 Task: Look for space in Palencia, Guatemala from 12th July, 2023 to 16th July, 2023 for 8 adults in price range Rs.10000 to Rs.16000. Place can be private room with 8 bedrooms having 8 beds and 8 bathrooms. Property type can be house, flat, guest house. Amenities needed are: wifi, TV, free parkinig on premises, gym, breakfast. Booking option can be shelf check-in. Required host language is English.
Action: Mouse moved to (511, 131)
Screenshot: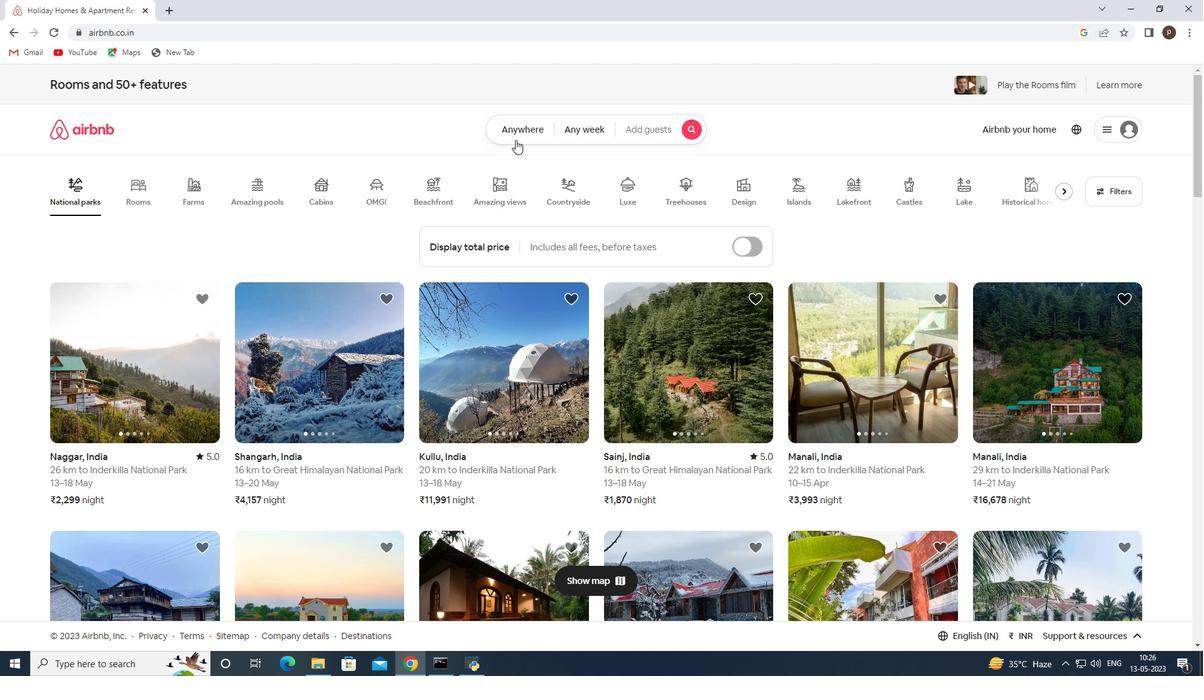 
Action: Mouse pressed left at (511, 131)
Screenshot: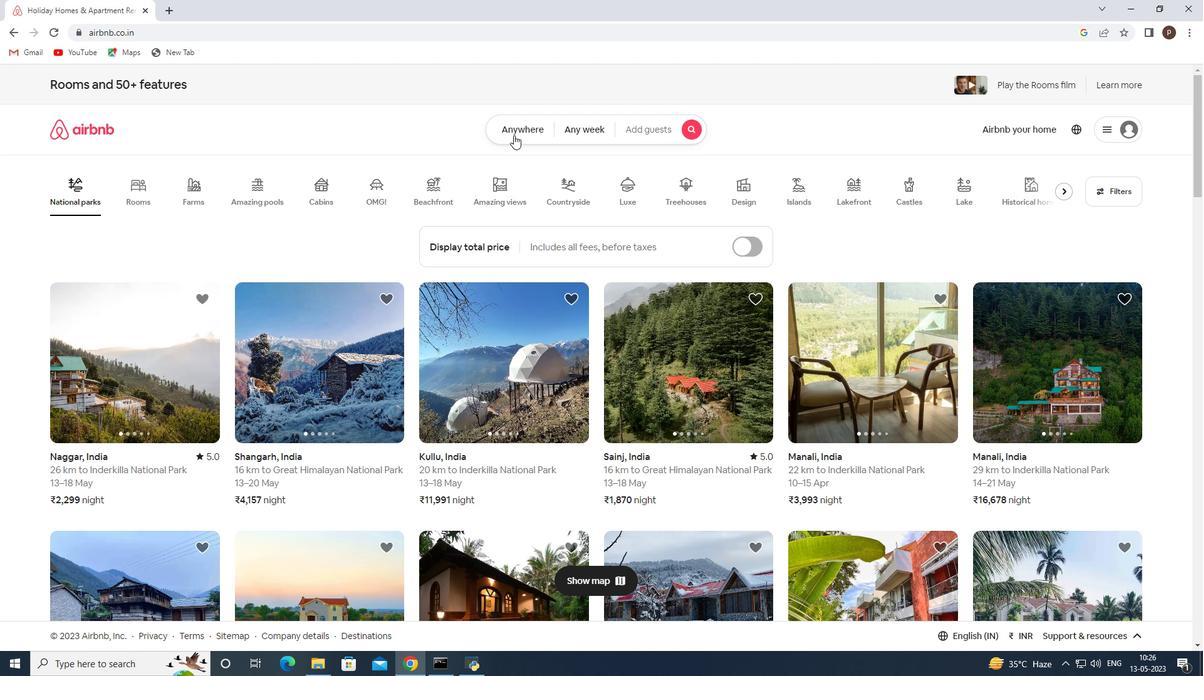 
Action: Mouse moved to (404, 178)
Screenshot: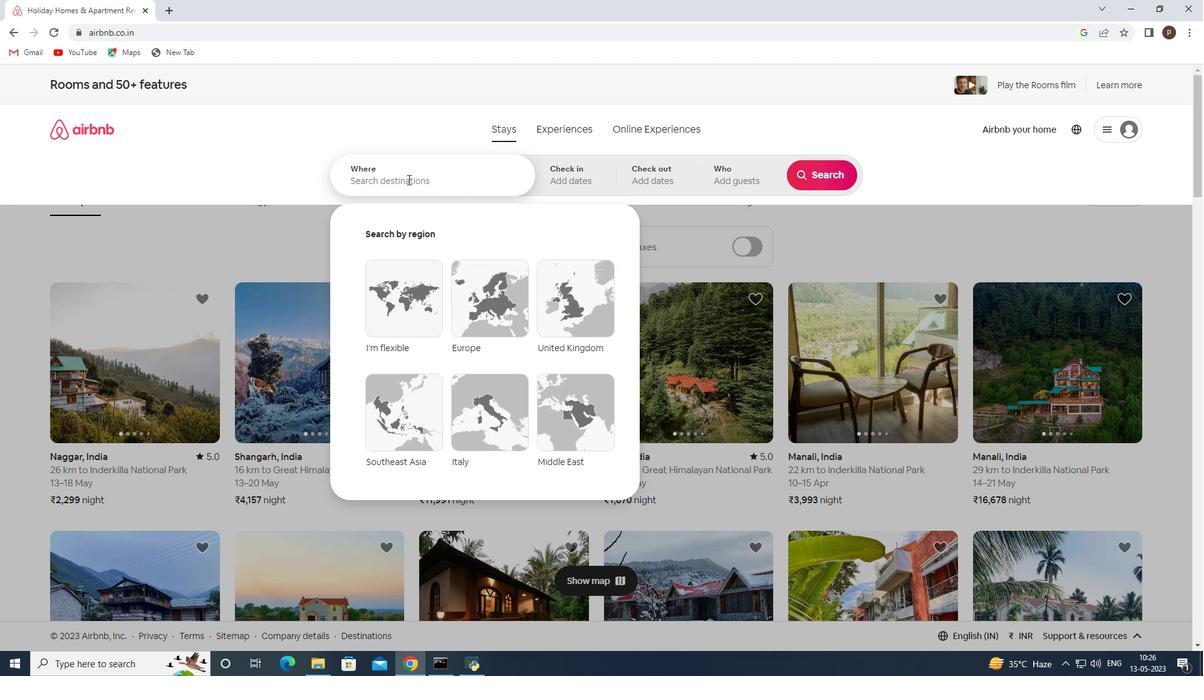 
Action: Mouse pressed left at (404, 178)
Screenshot: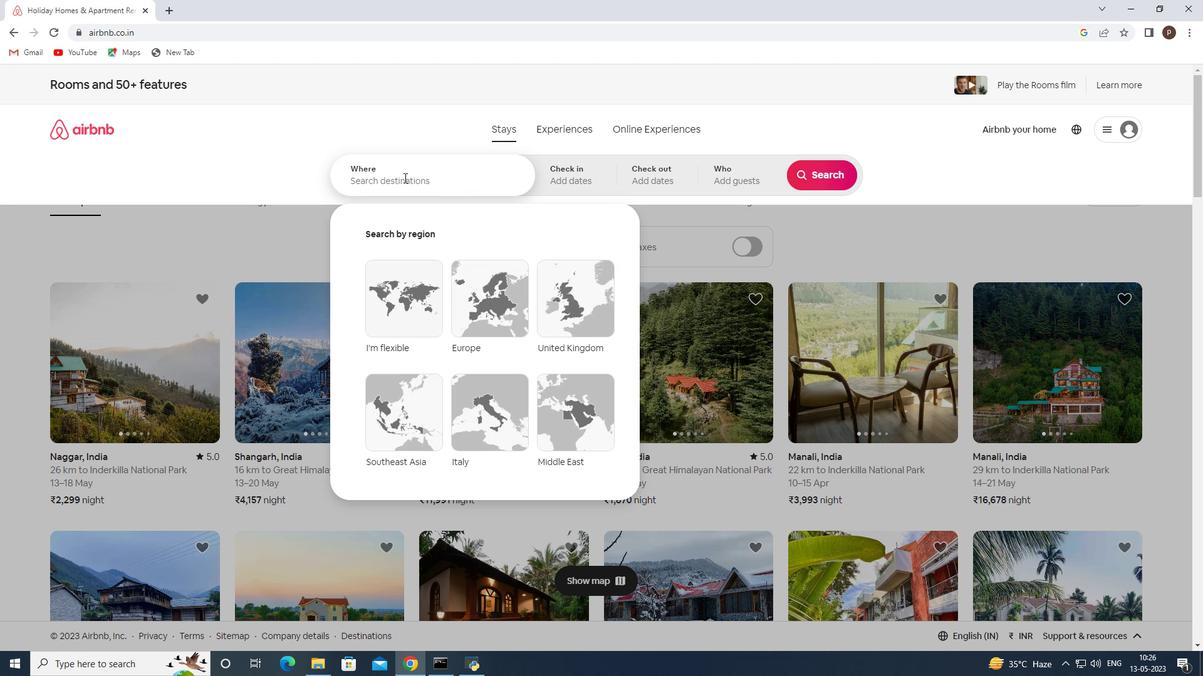 
Action: Key pressed <Key.caps_lock>P<Key.caps_lock>alencia,<Key.space>
Screenshot: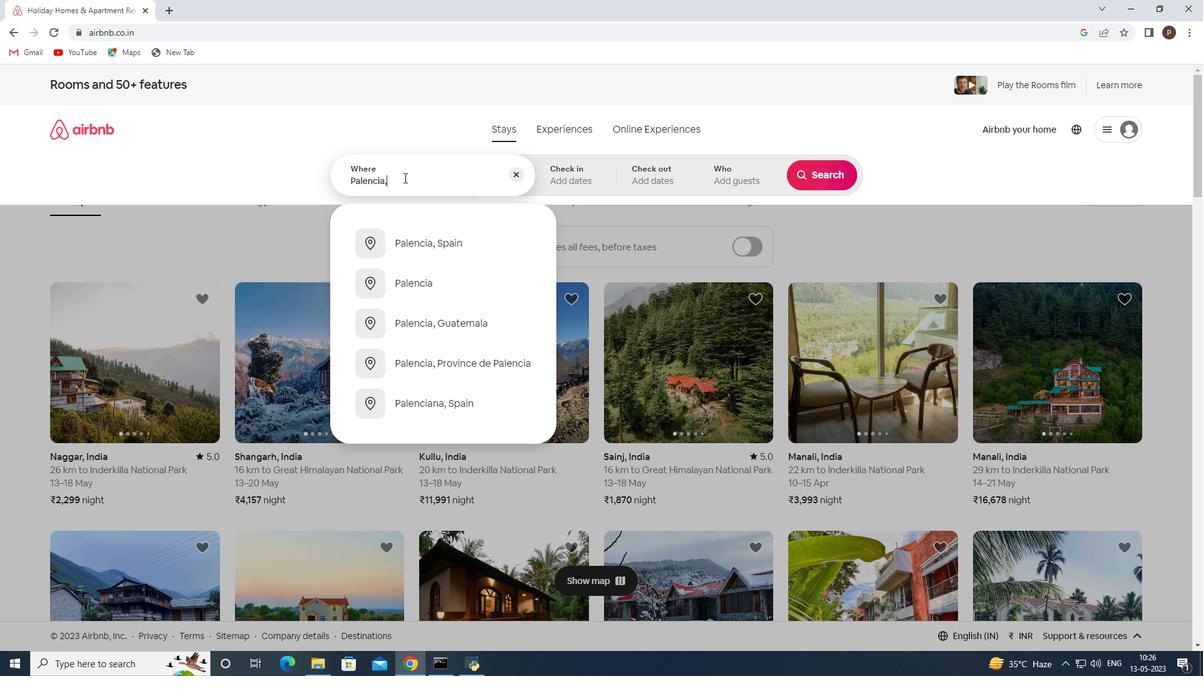 
Action: Mouse moved to (461, 284)
Screenshot: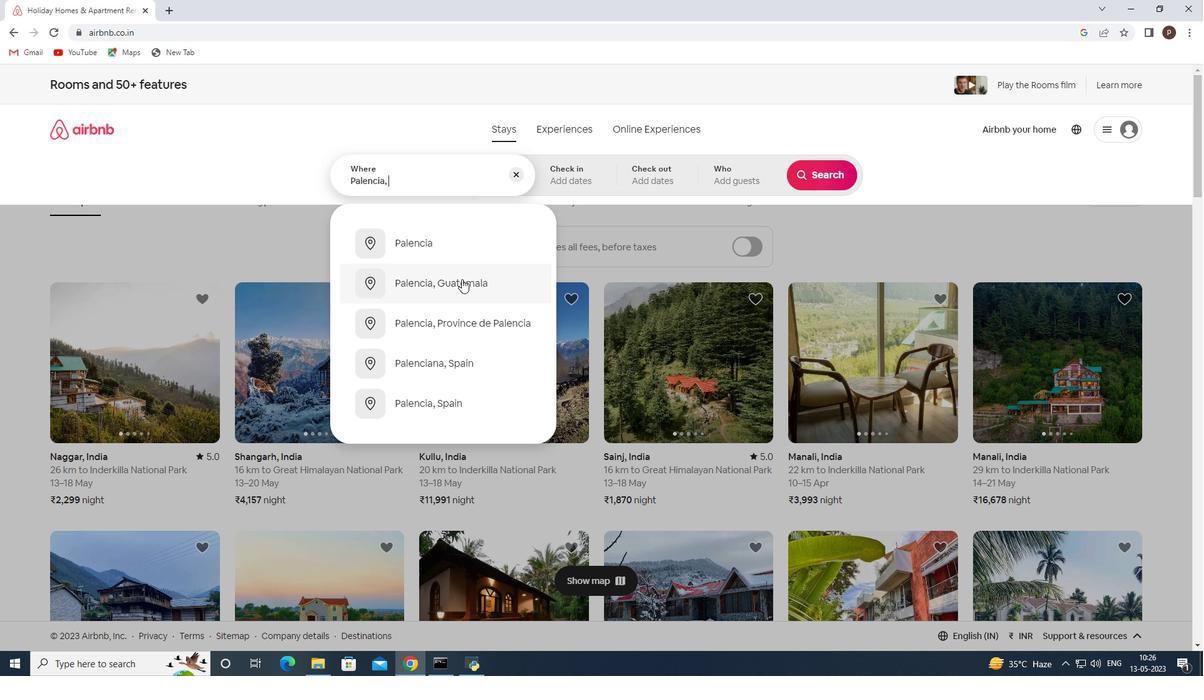 
Action: Mouse pressed left at (461, 284)
Screenshot: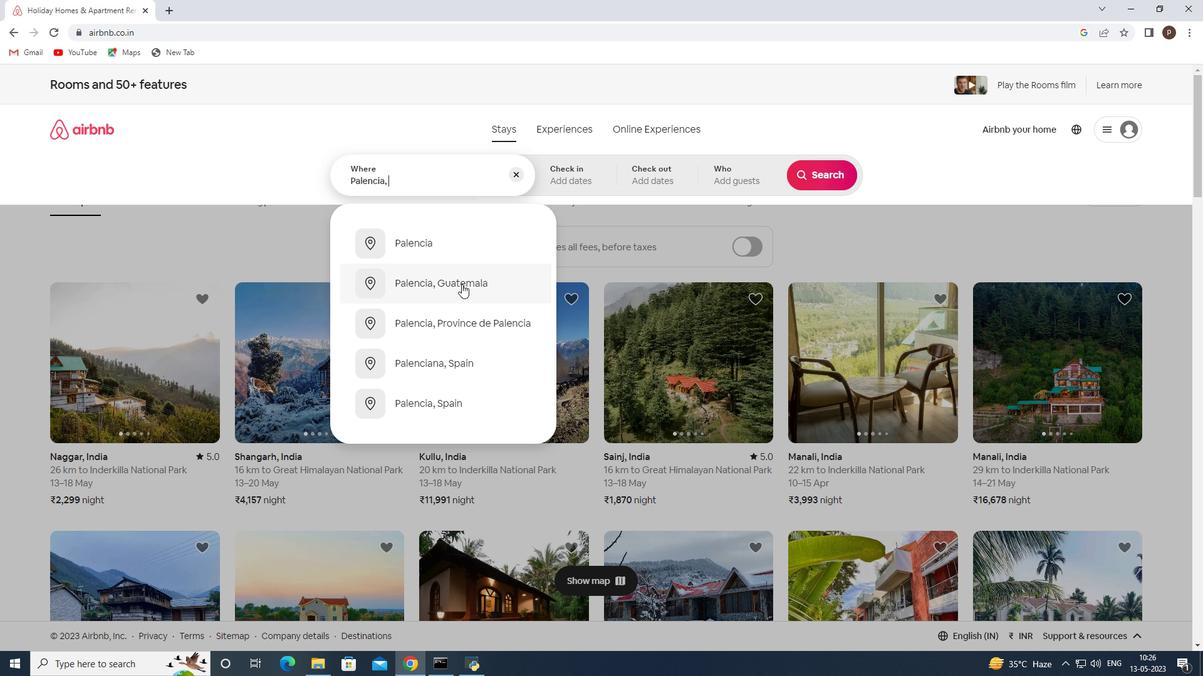 
Action: Mouse moved to (819, 268)
Screenshot: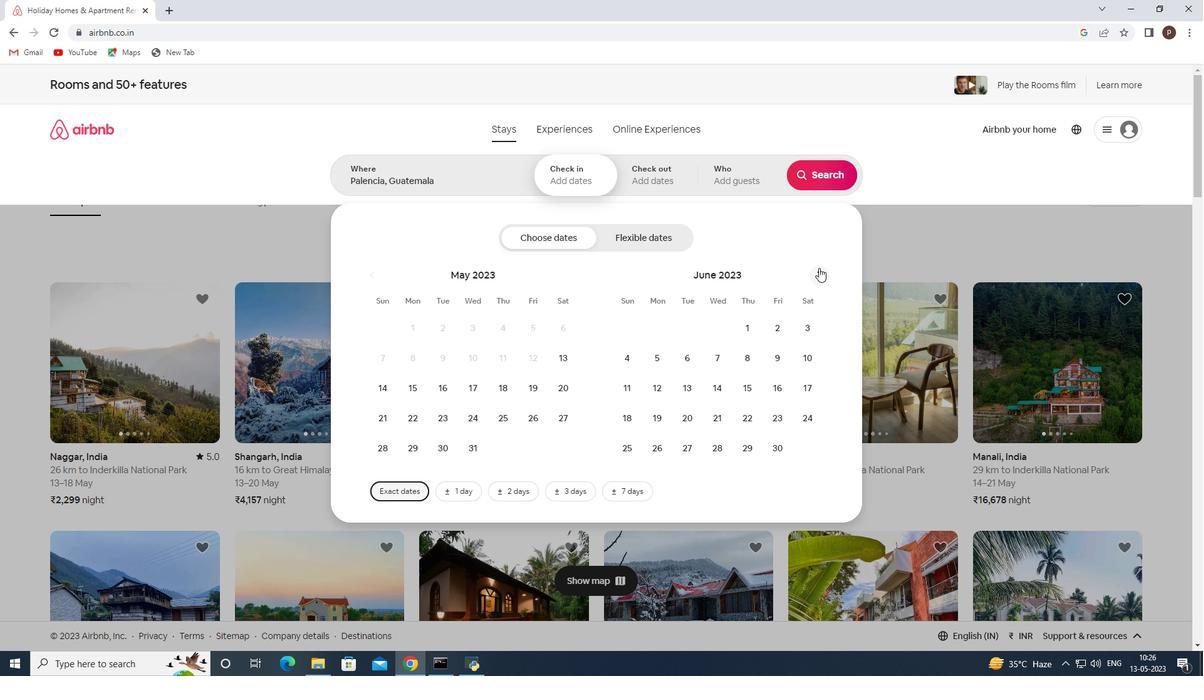
Action: Mouse pressed left at (819, 268)
Screenshot: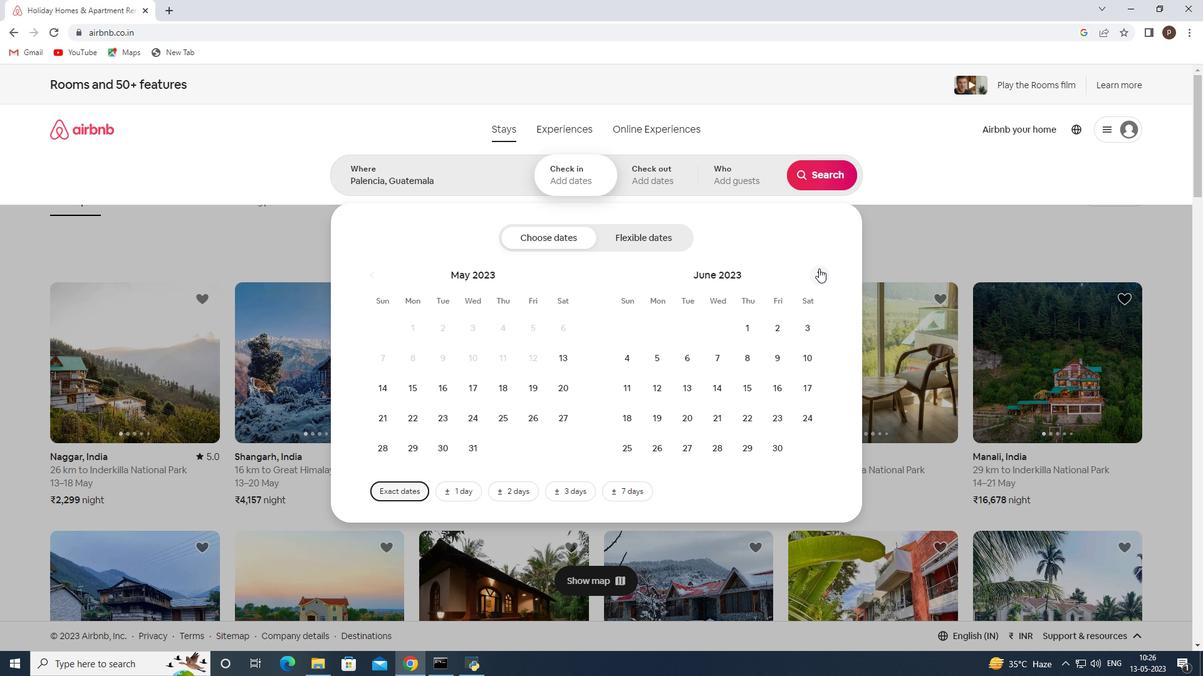 
Action: Mouse moved to (720, 382)
Screenshot: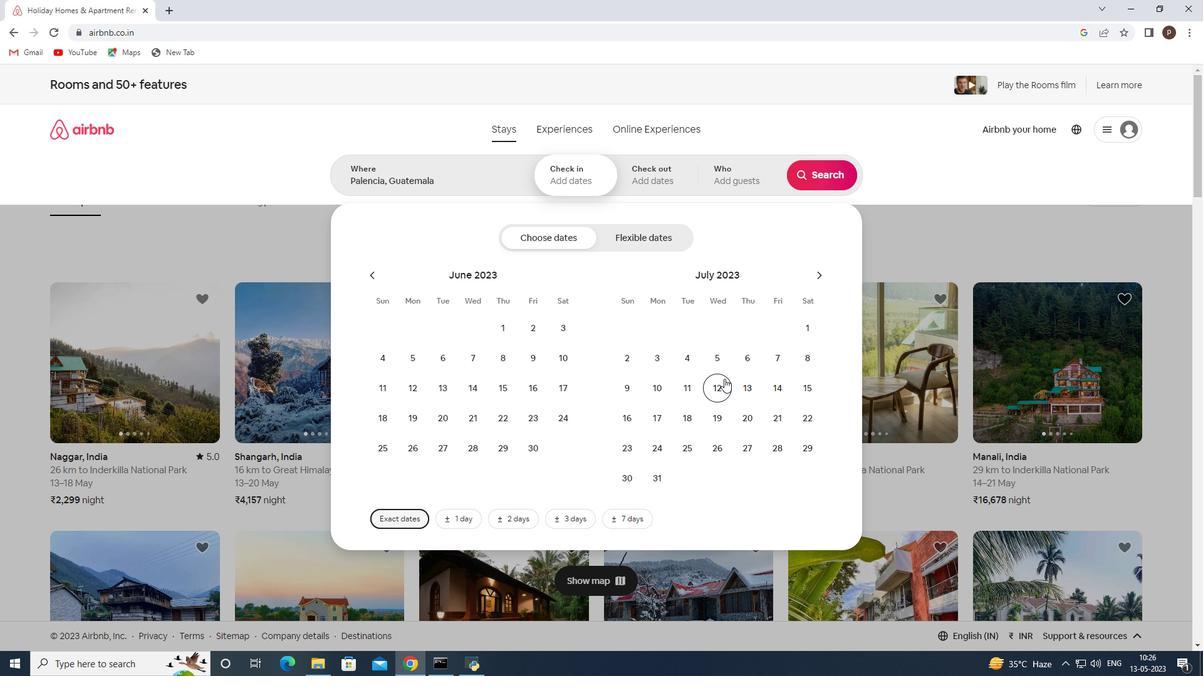 
Action: Mouse pressed left at (720, 382)
Screenshot: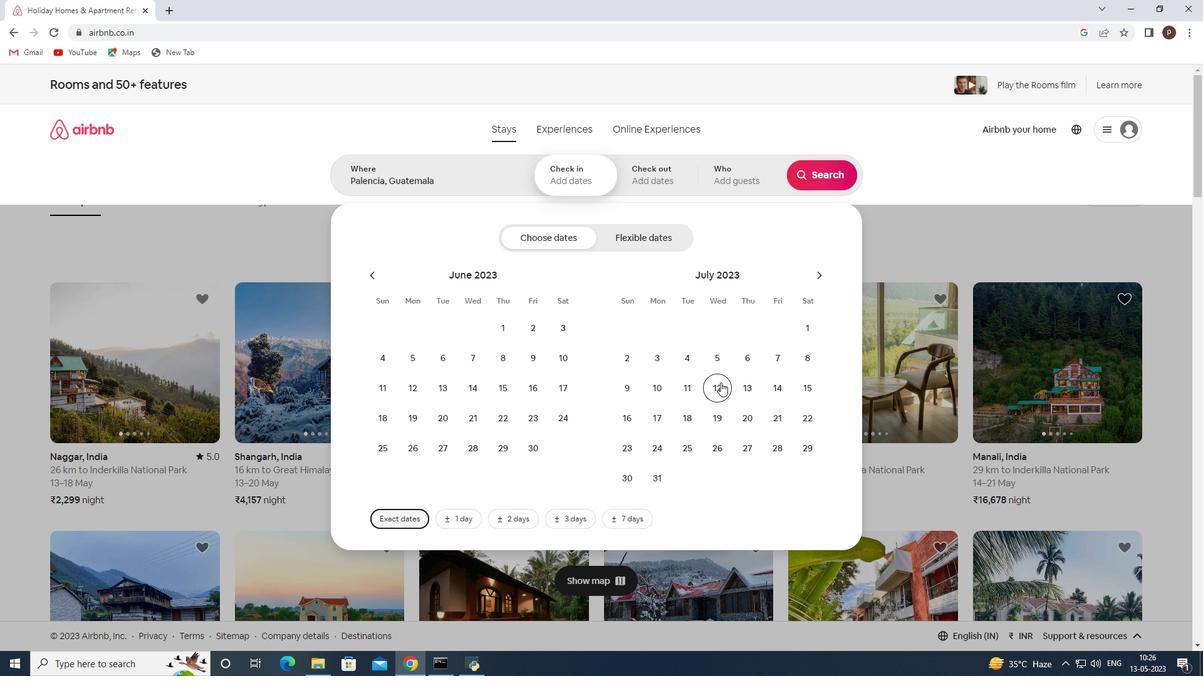 
Action: Mouse moved to (629, 414)
Screenshot: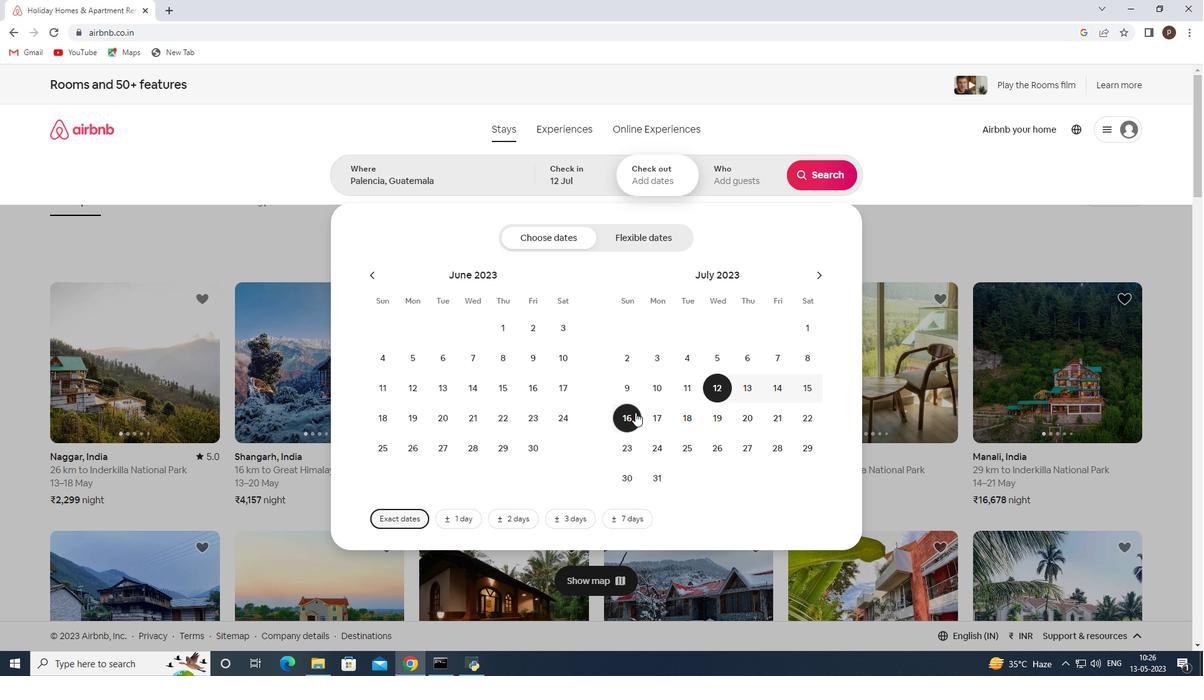 
Action: Mouse pressed left at (629, 414)
Screenshot: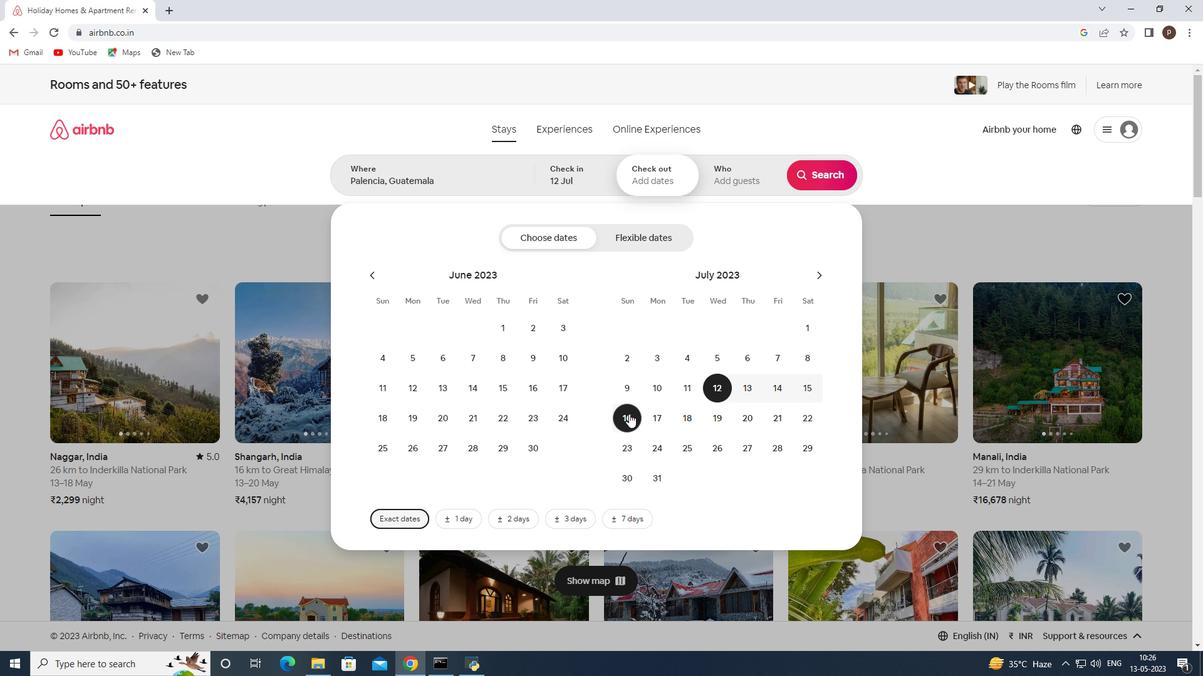 
Action: Mouse moved to (732, 178)
Screenshot: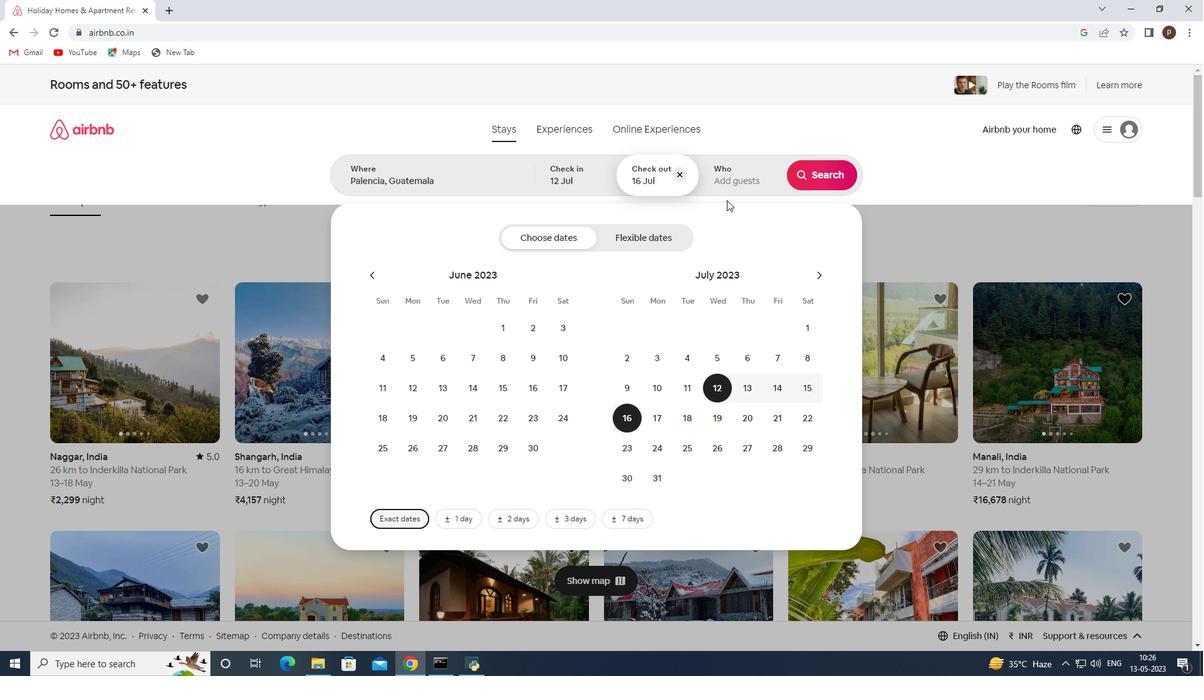
Action: Mouse pressed left at (732, 178)
Screenshot: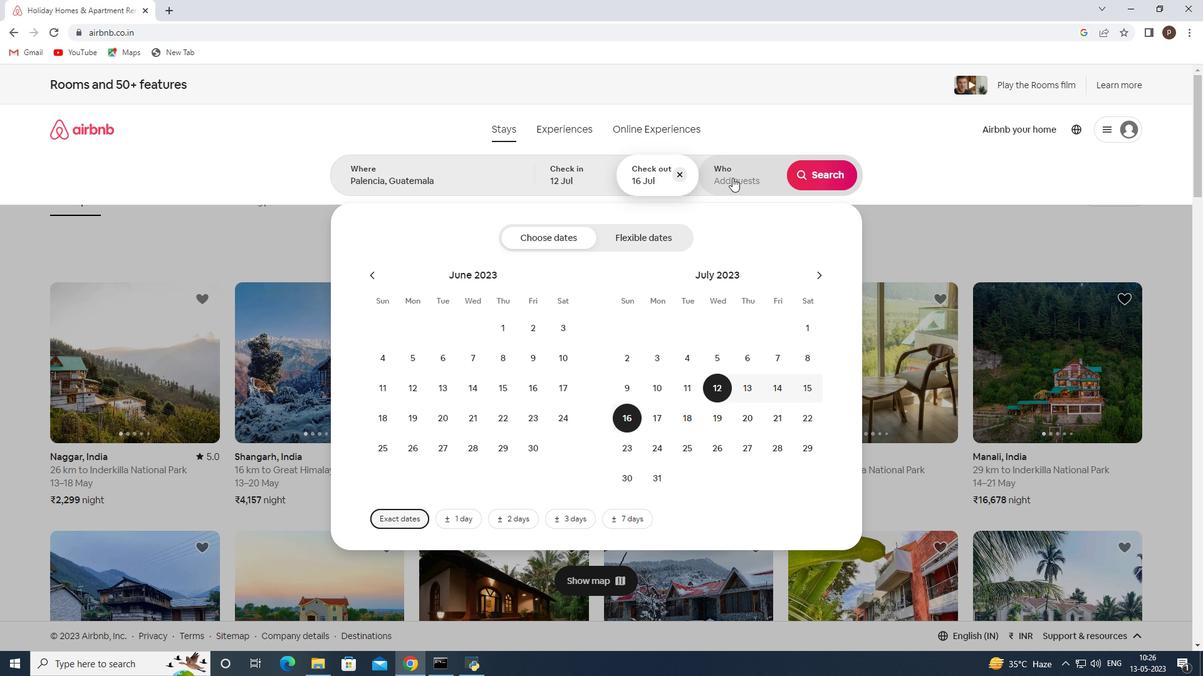 
Action: Mouse moved to (829, 238)
Screenshot: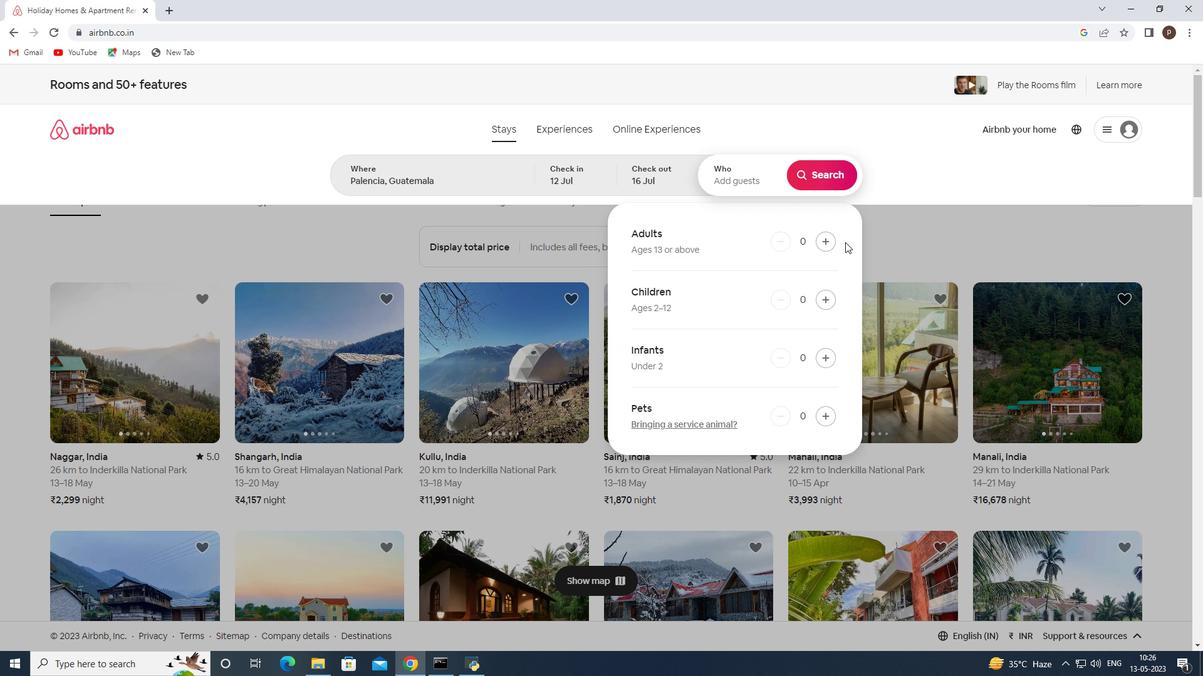 
Action: Mouse pressed left at (829, 238)
Screenshot: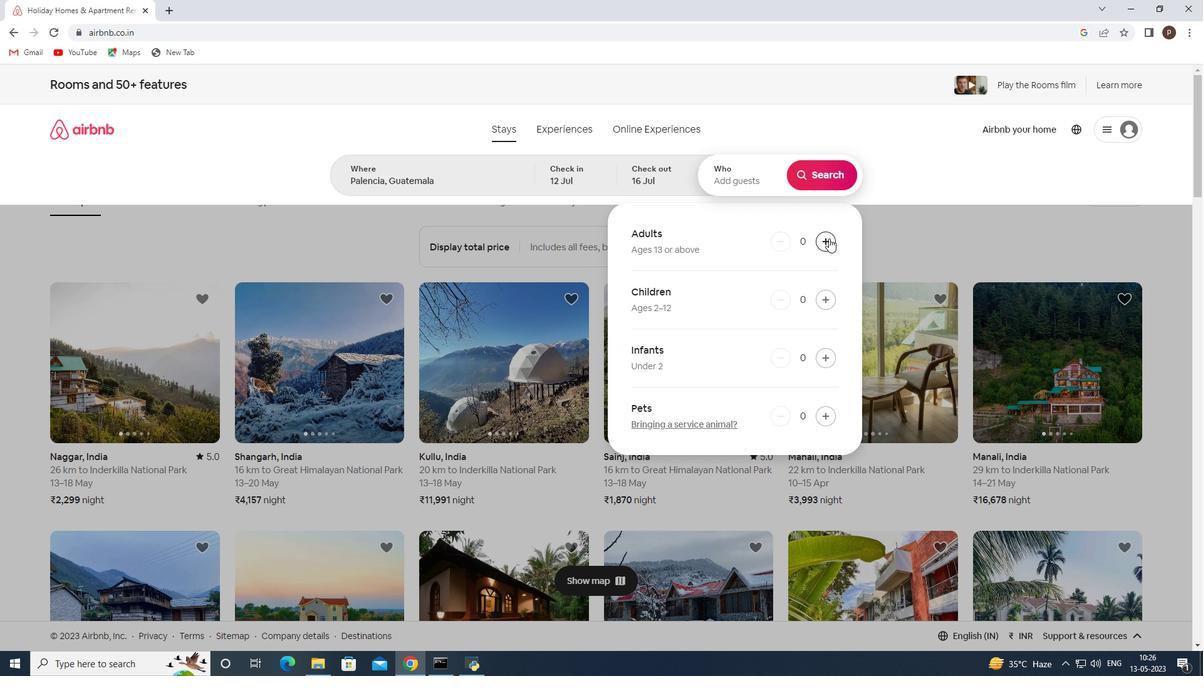 
Action: Mouse pressed left at (829, 238)
Screenshot: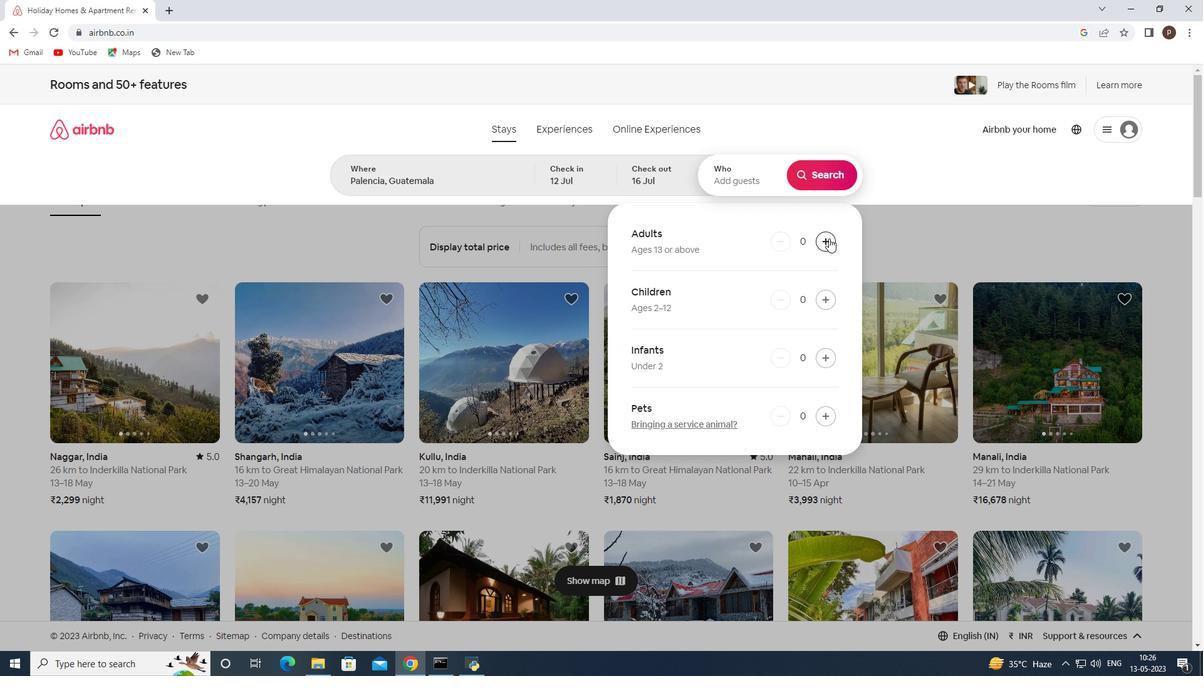 
Action: Mouse pressed left at (829, 238)
Screenshot: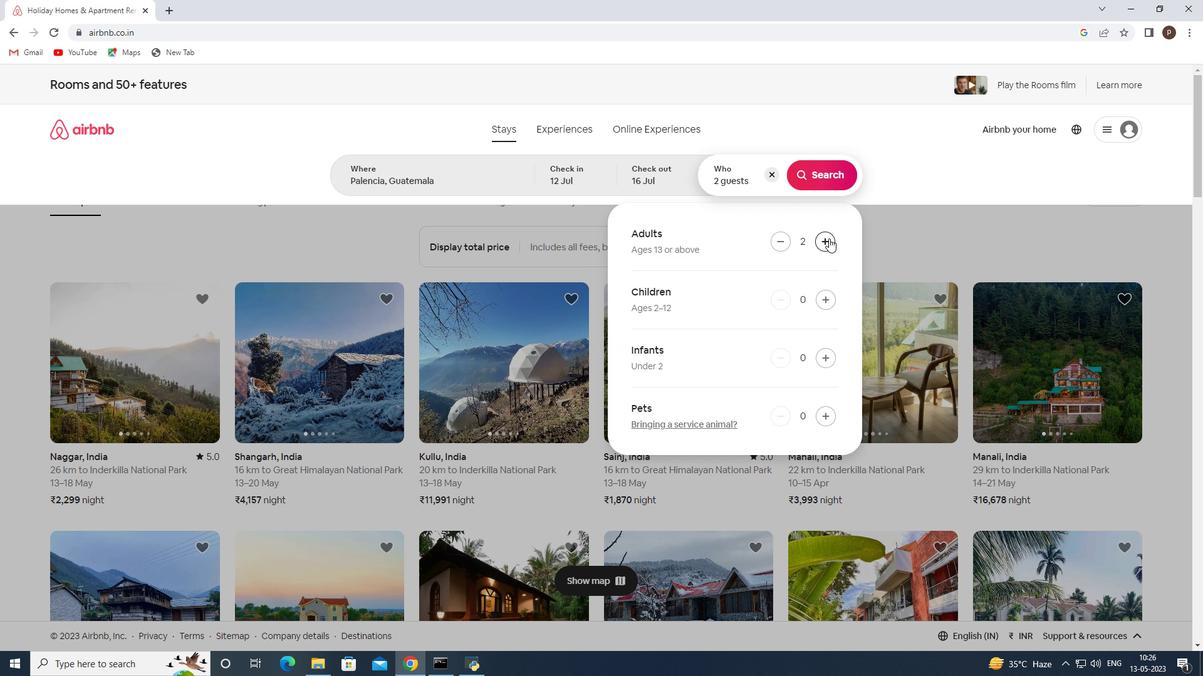 
Action: Mouse pressed left at (829, 238)
Screenshot: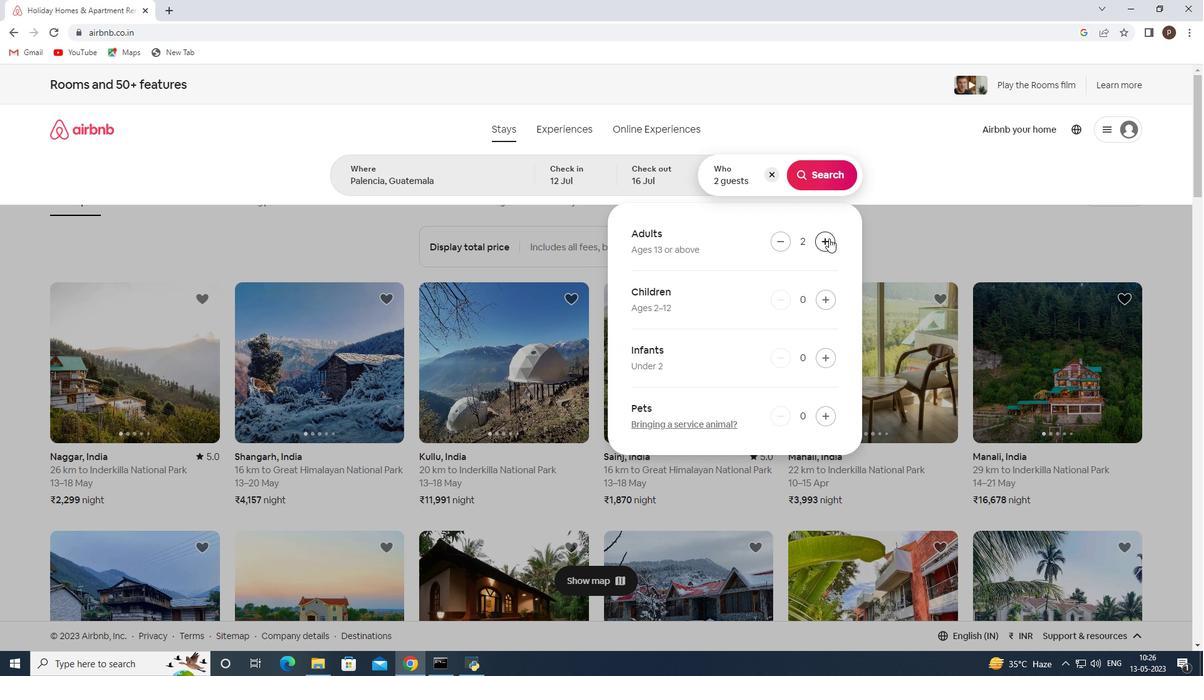 
Action: Mouse pressed left at (829, 238)
Screenshot: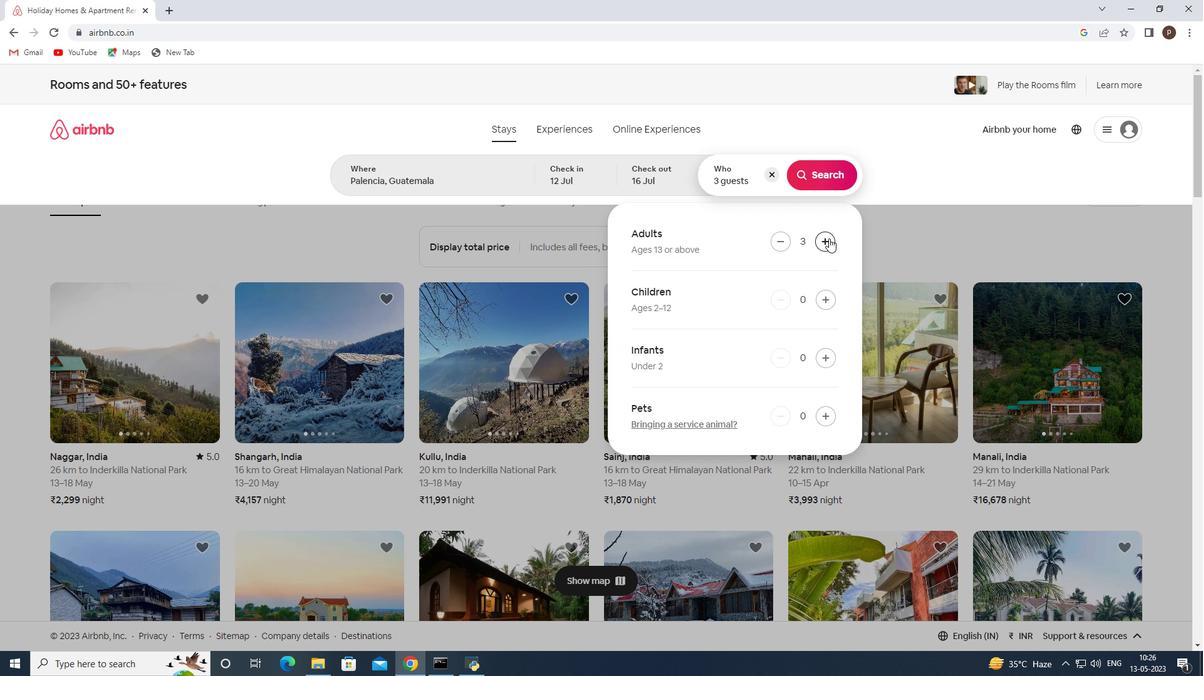 
Action: Mouse pressed left at (829, 238)
Screenshot: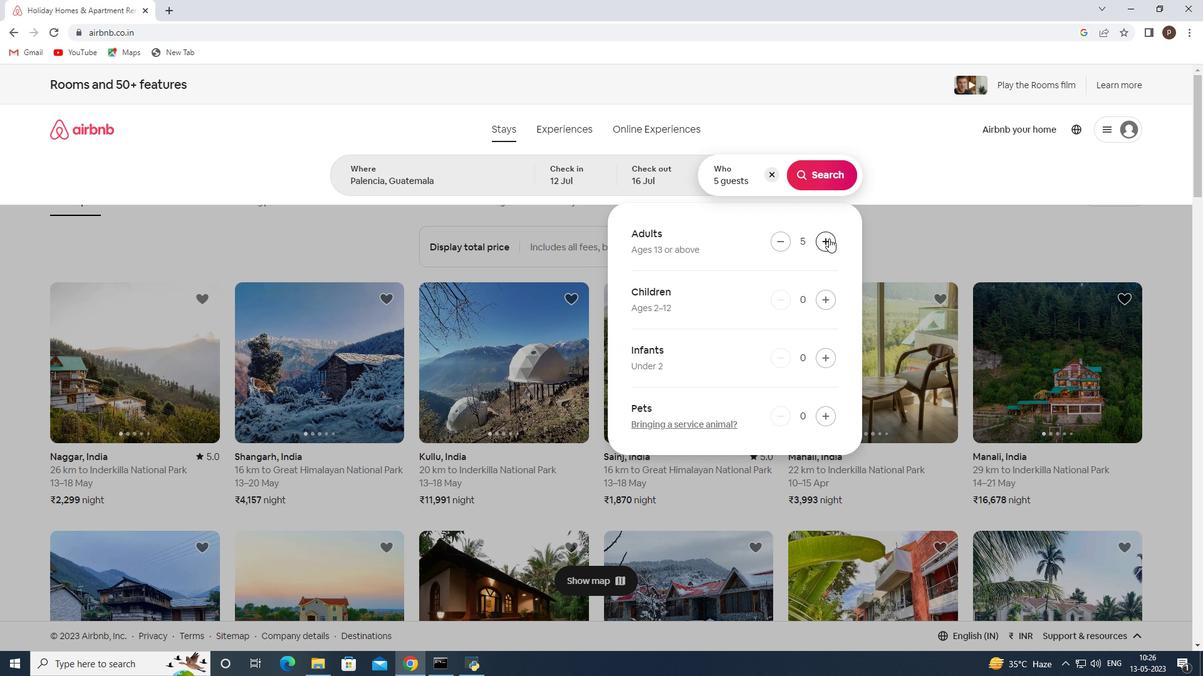 
Action: Mouse pressed left at (829, 238)
Screenshot: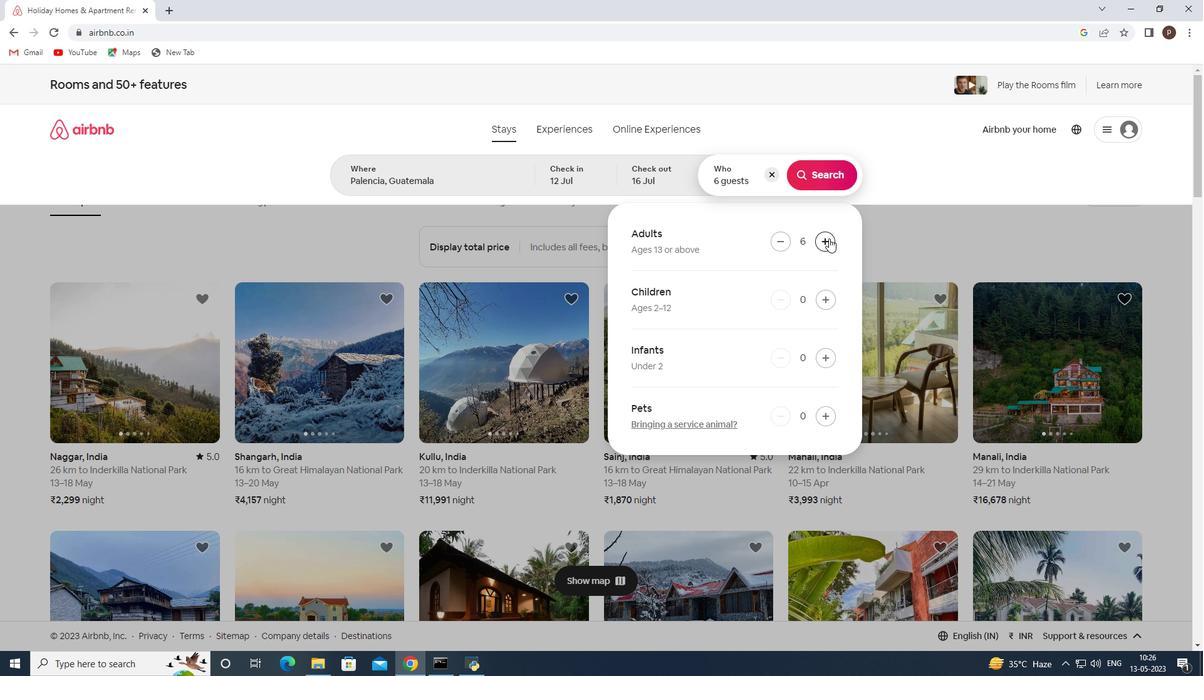 
Action: Mouse pressed left at (829, 238)
Screenshot: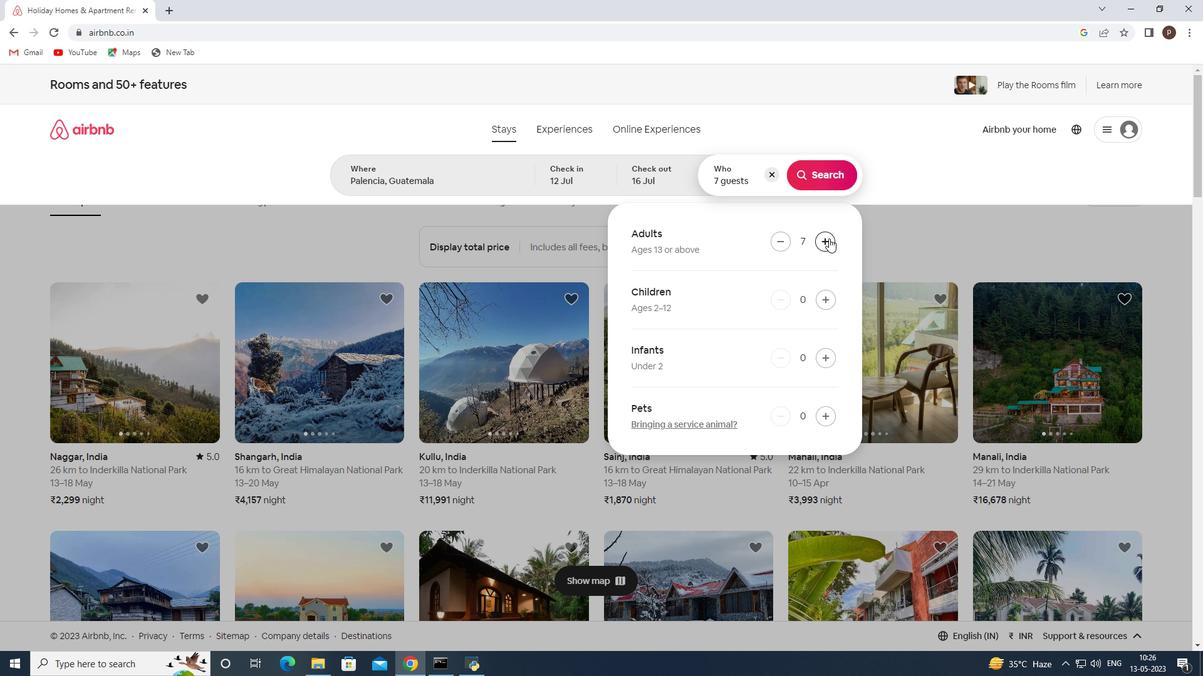 
Action: Mouse moved to (822, 167)
Screenshot: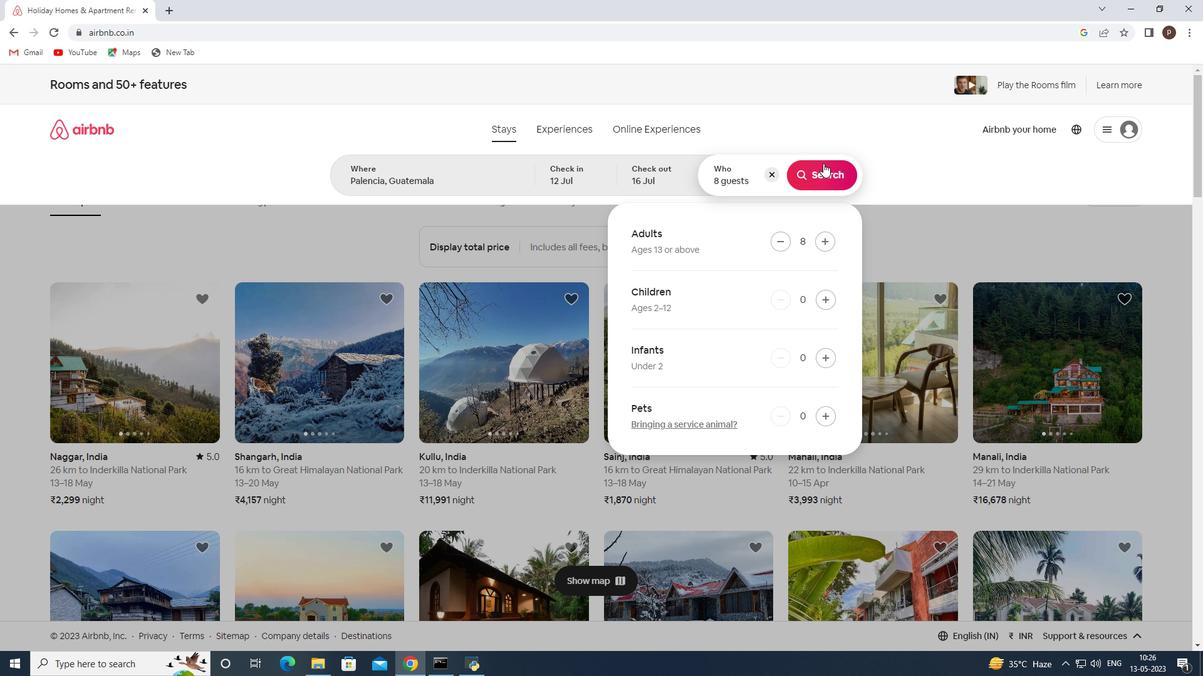 
Action: Mouse pressed left at (822, 167)
Screenshot: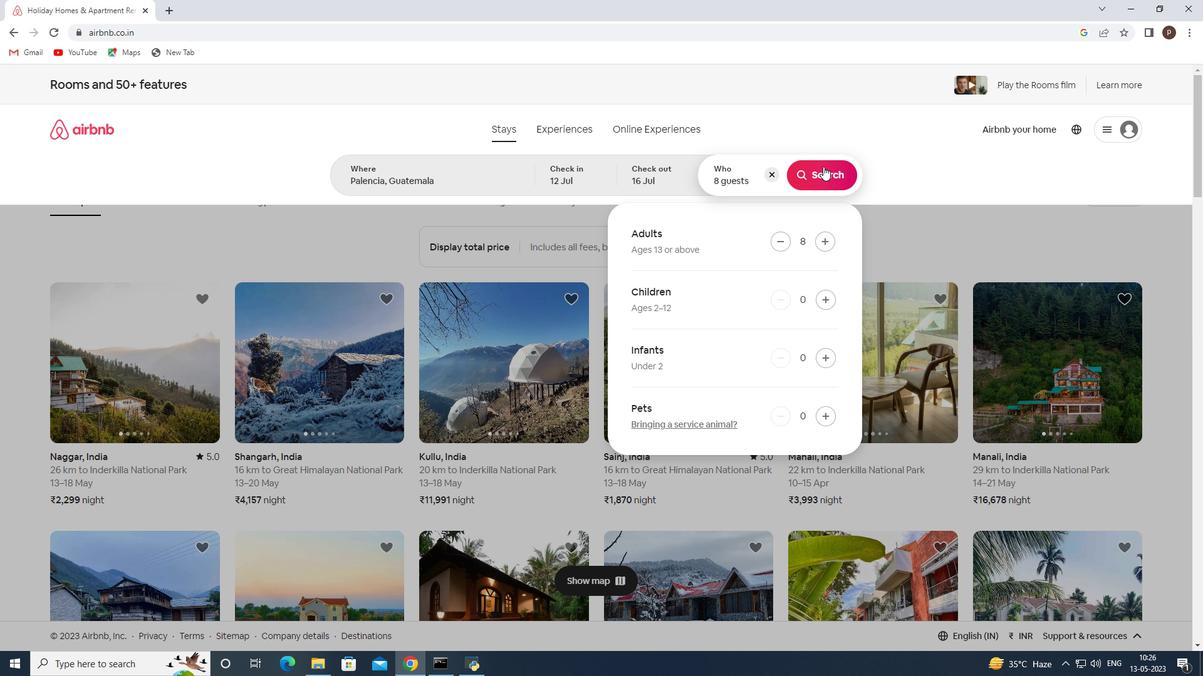 
Action: Mouse moved to (1126, 151)
Screenshot: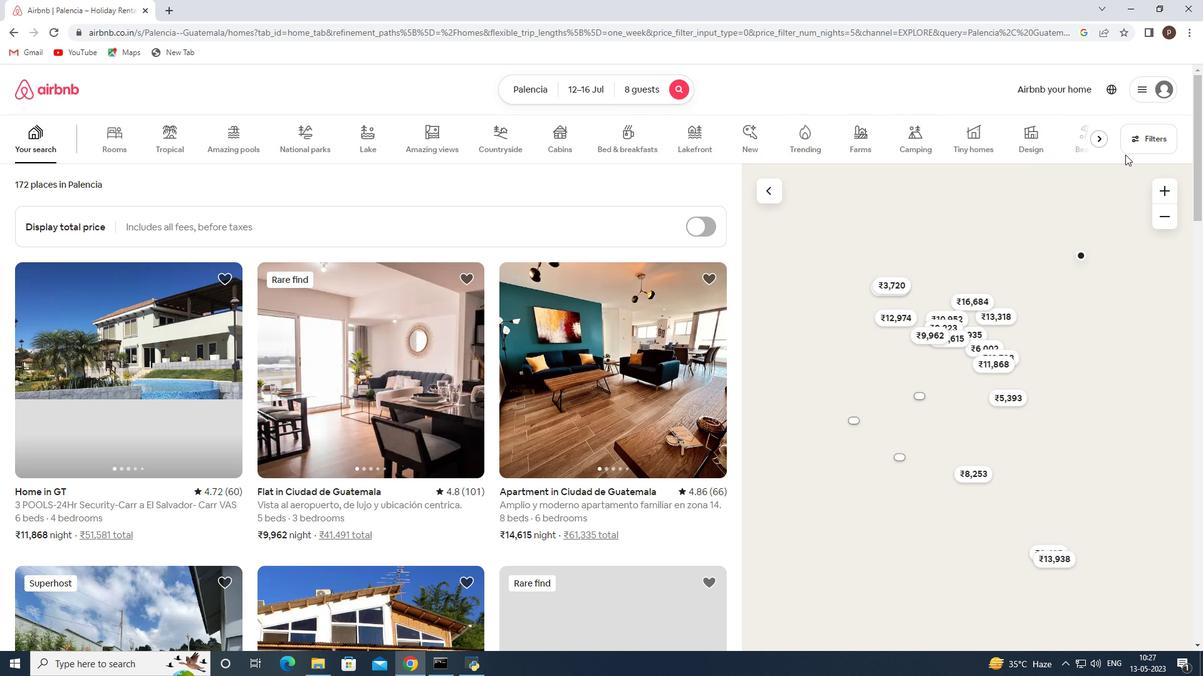 
Action: Mouse pressed left at (1126, 151)
Screenshot: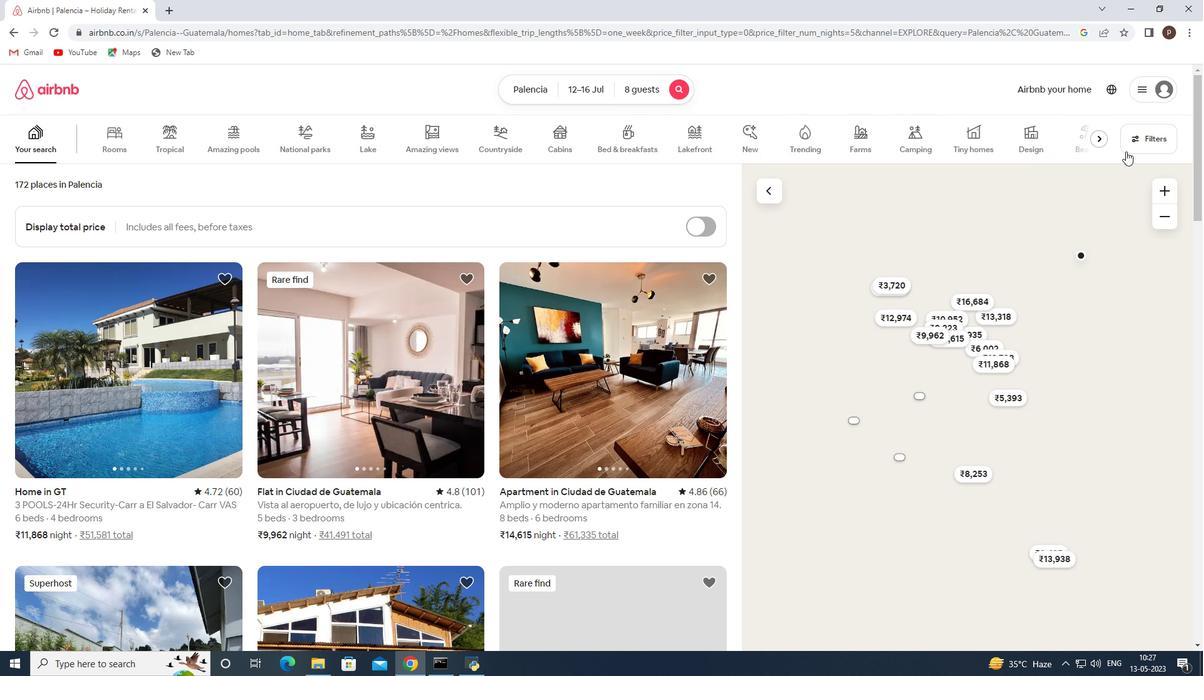 
Action: Mouse moved to (423, 445)
Screenshot: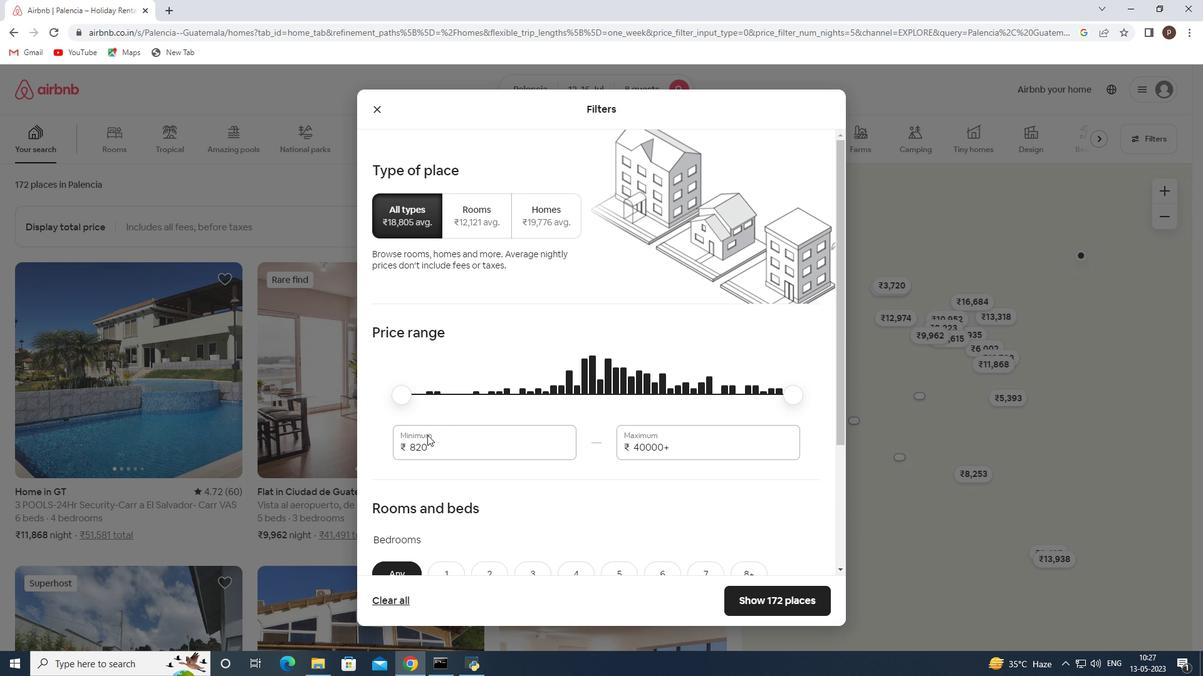 
Action: Mouse pressed left at (423, 445)
Screenshot: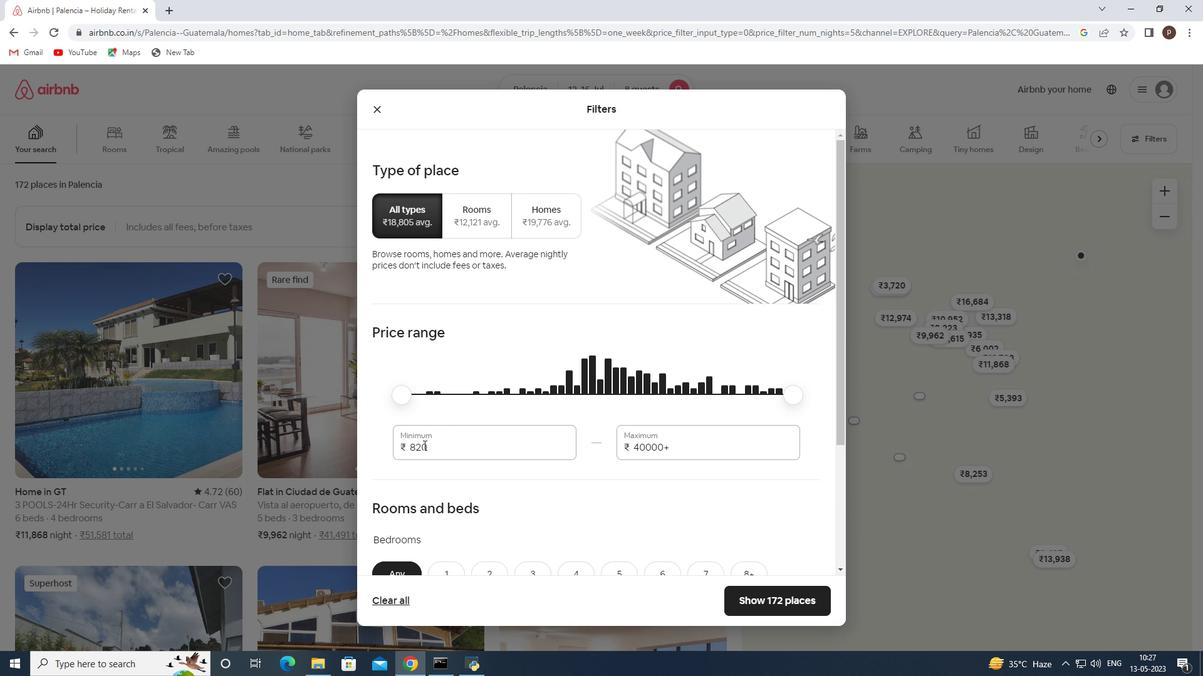 
Action: Mouse pressed left at (423, 445)
Screenshot: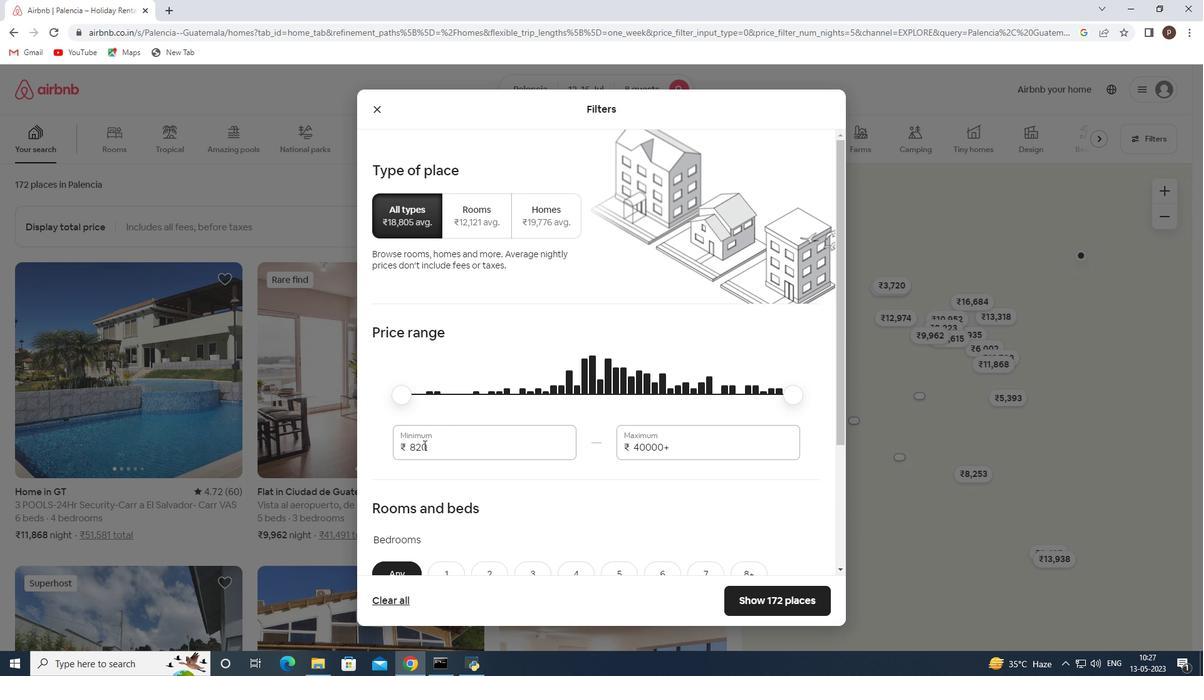 
Action: Key pressed 10000<Key.tab>16000
Screenshot: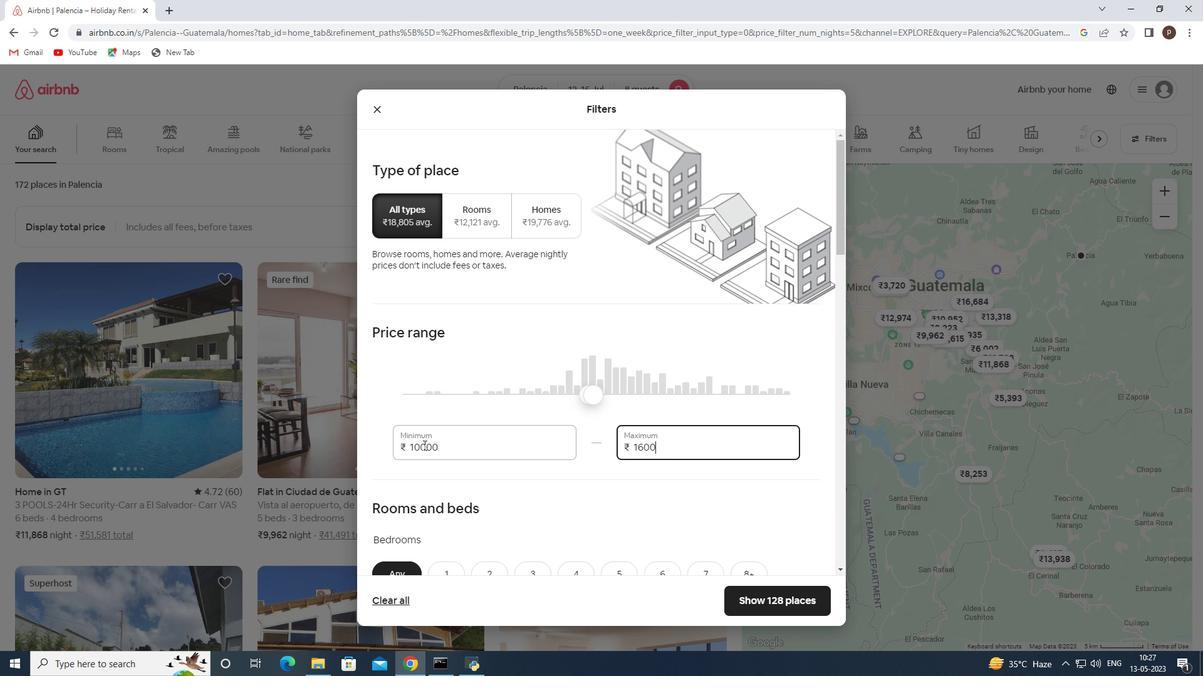 
Action: Mouse moved to (491, 486)
Screenshot: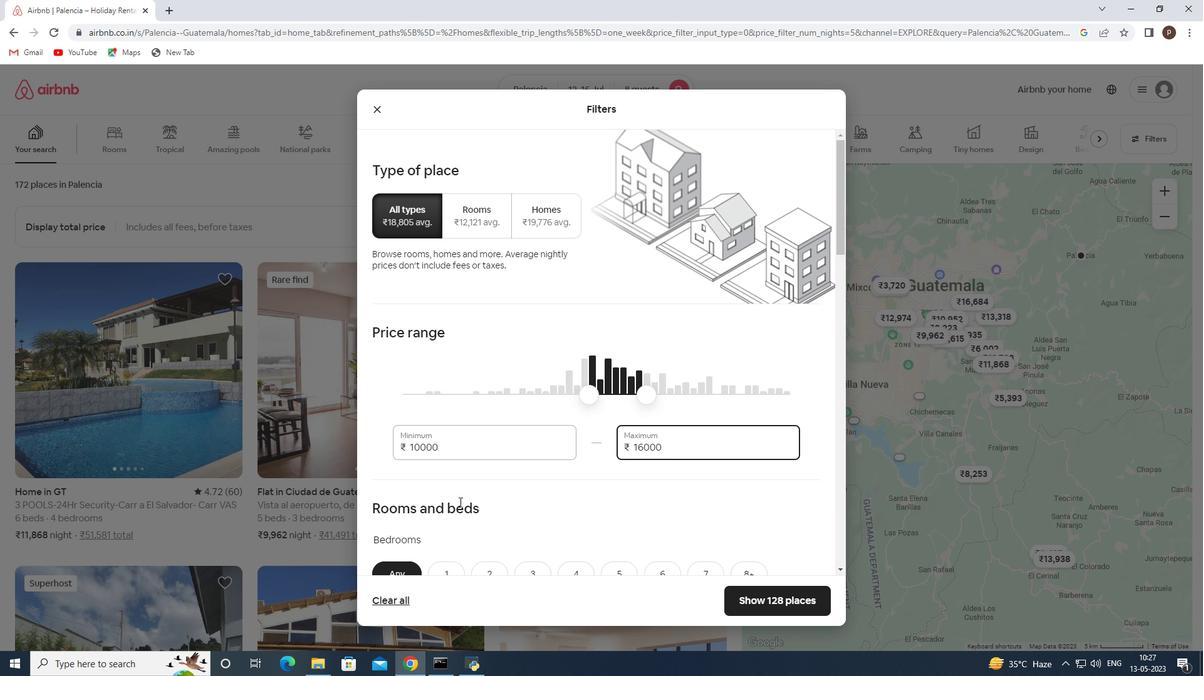 
Action: Mouse scrolled (491, 485) with delta (0, 0)
Screenshot: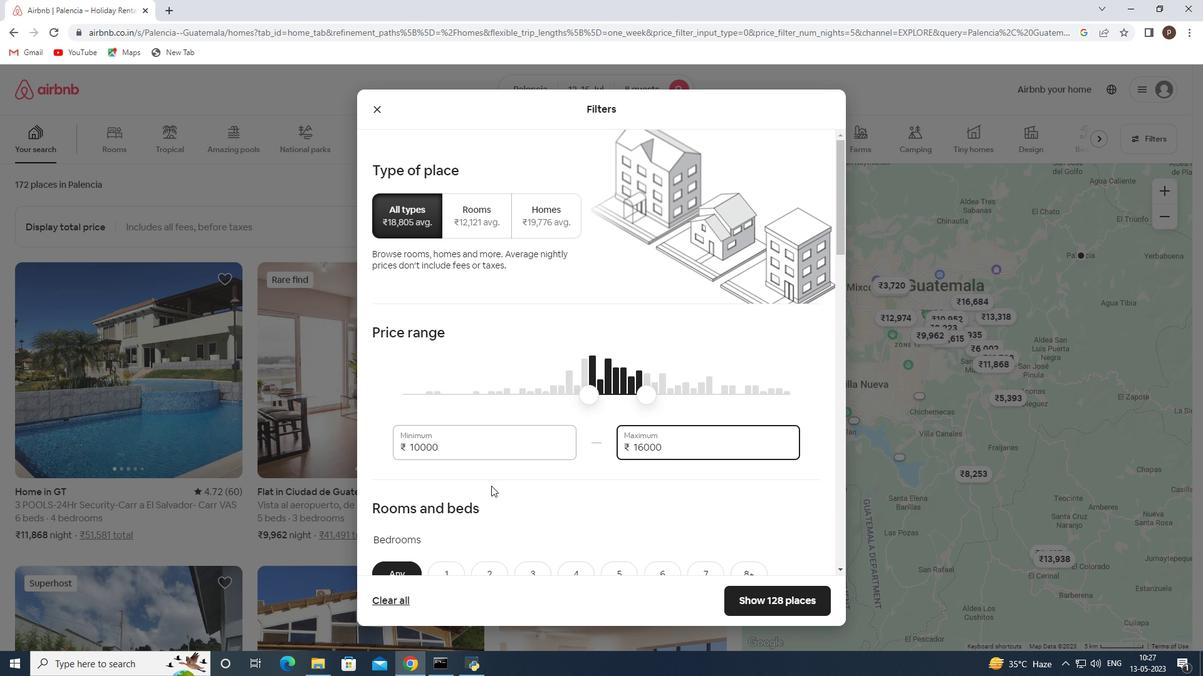 
Action: Mouse moved to (490, 457)
Screenshot: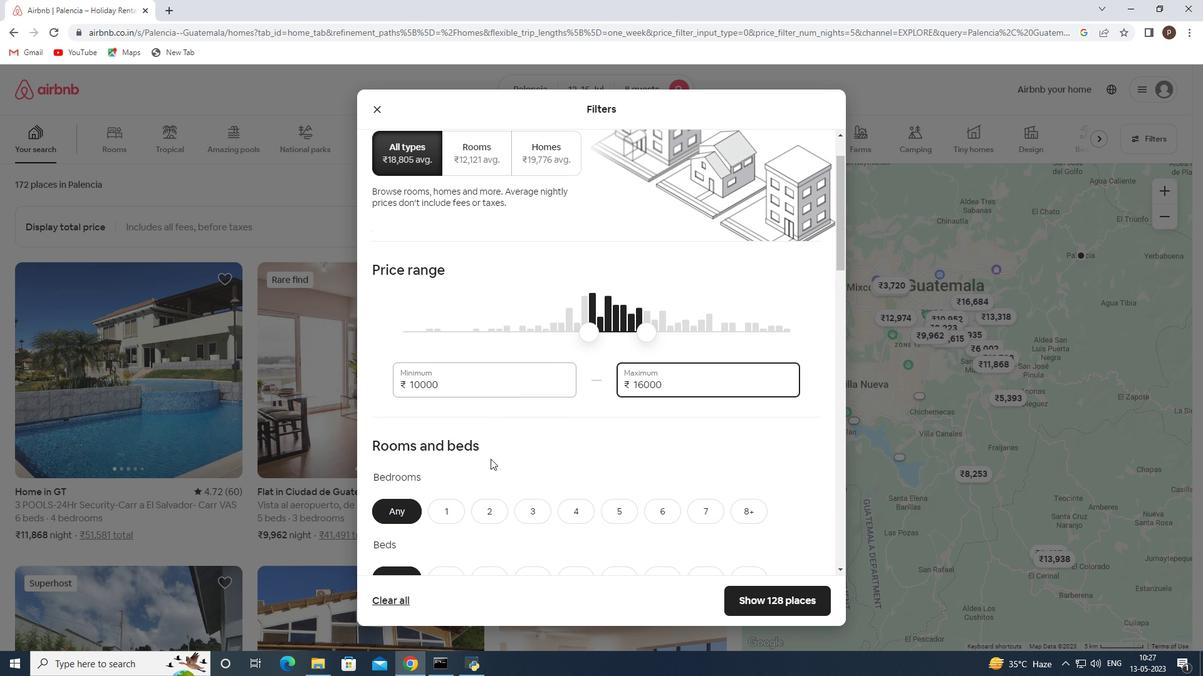 
Action: Mouse scrolled (490, 456) with delta (0, 0)
Screenshot: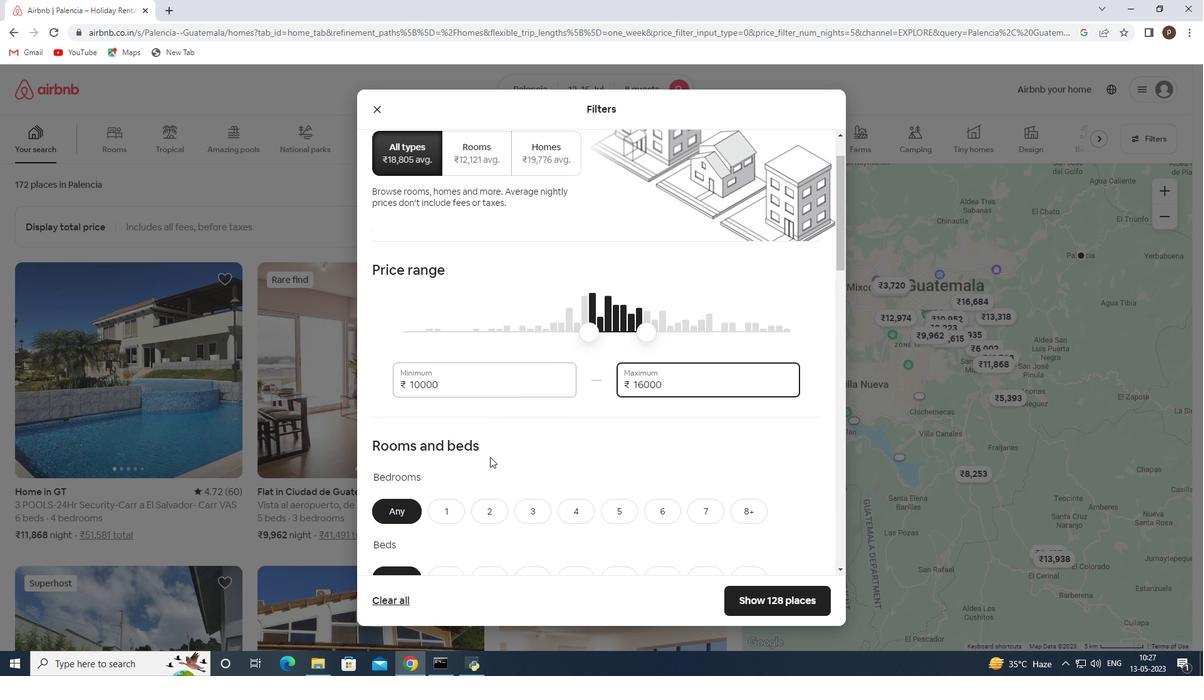 
Action: Mouse scrolled (490, 456) with delta (0, 0)
Screenshot: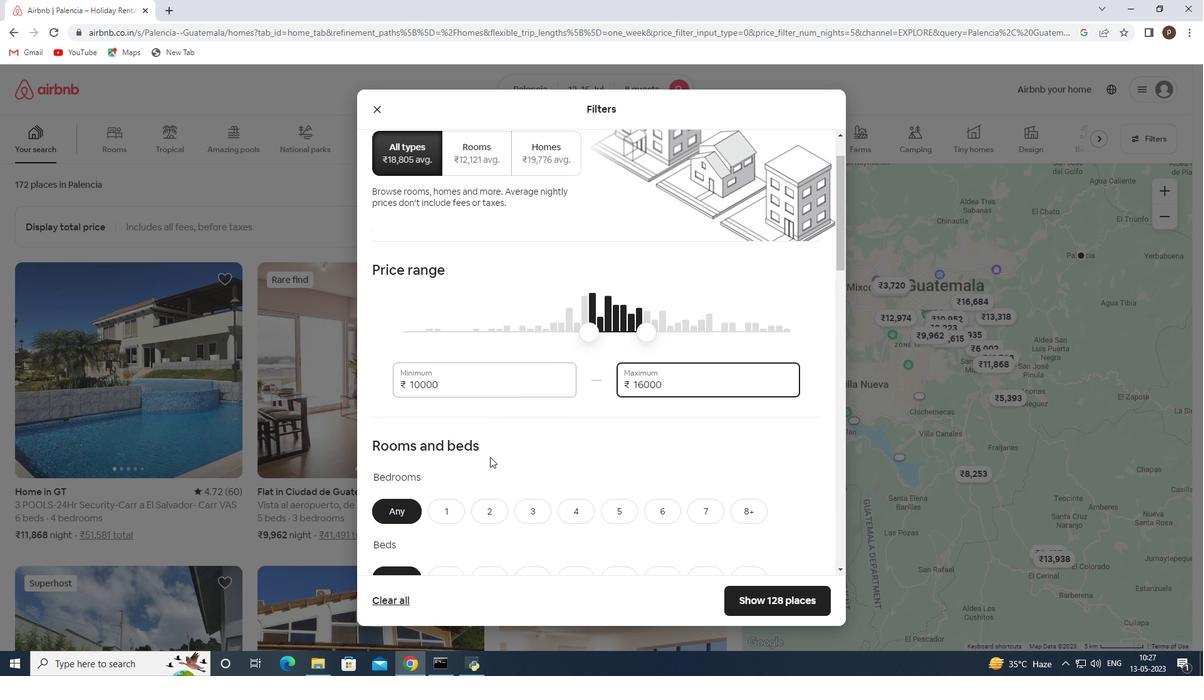 
Action: Mouse moved to (755, 389)
Screenshot: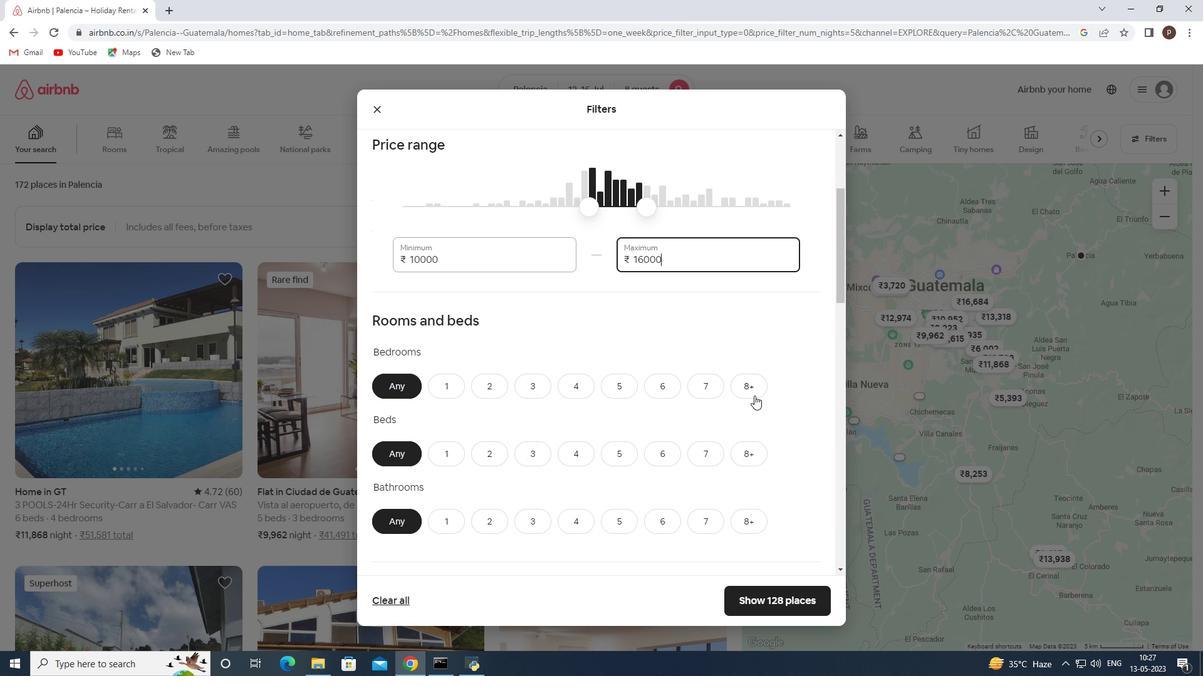 
Action: Mouse pressed left at (755, 389)
Screenshot: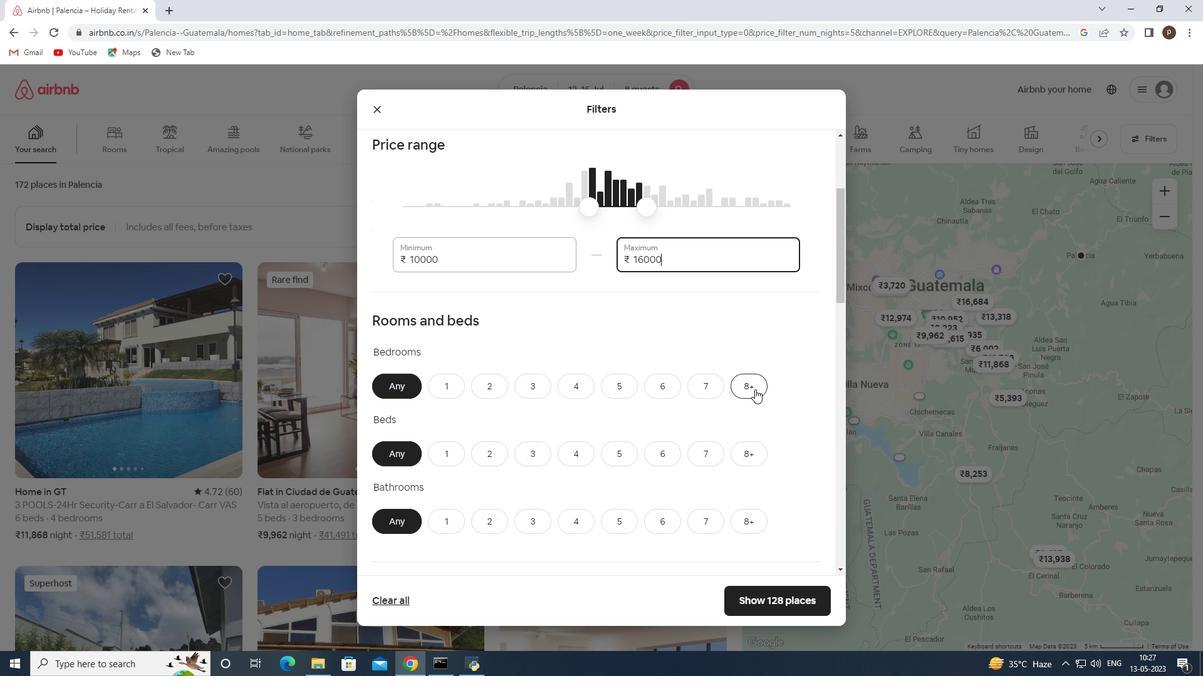 
Action: Mouse moved to (747, 441)
Screenshot: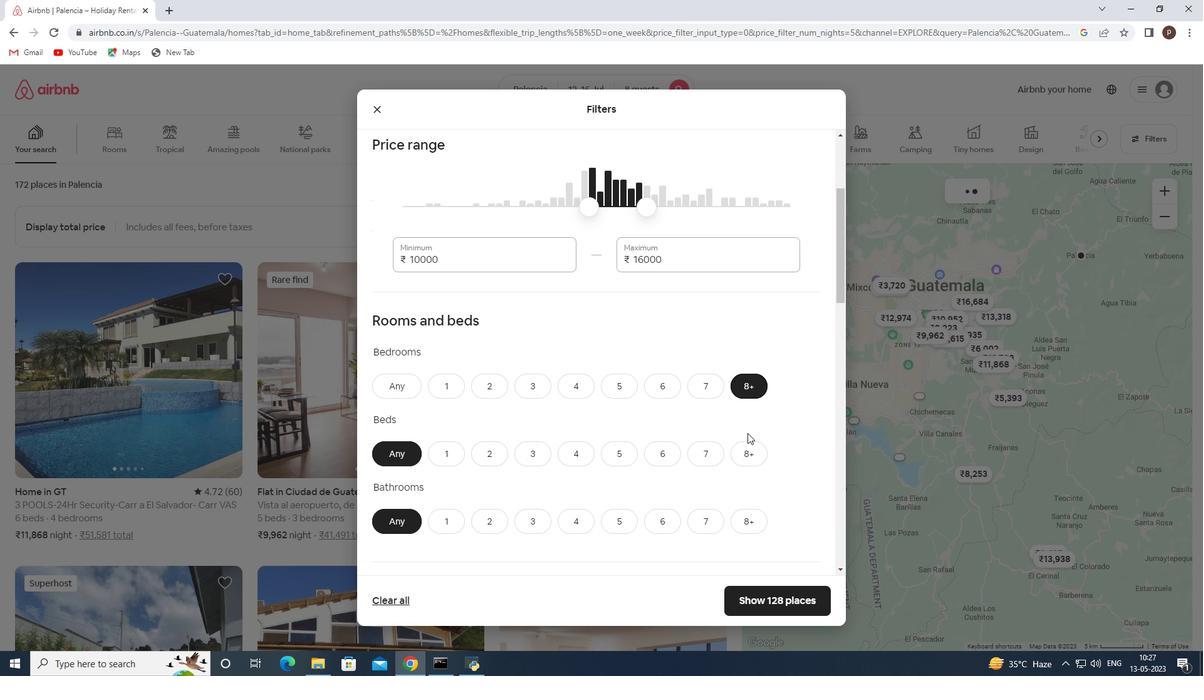 
Action: Mouse pressed left at (747, 441)
Screenshot: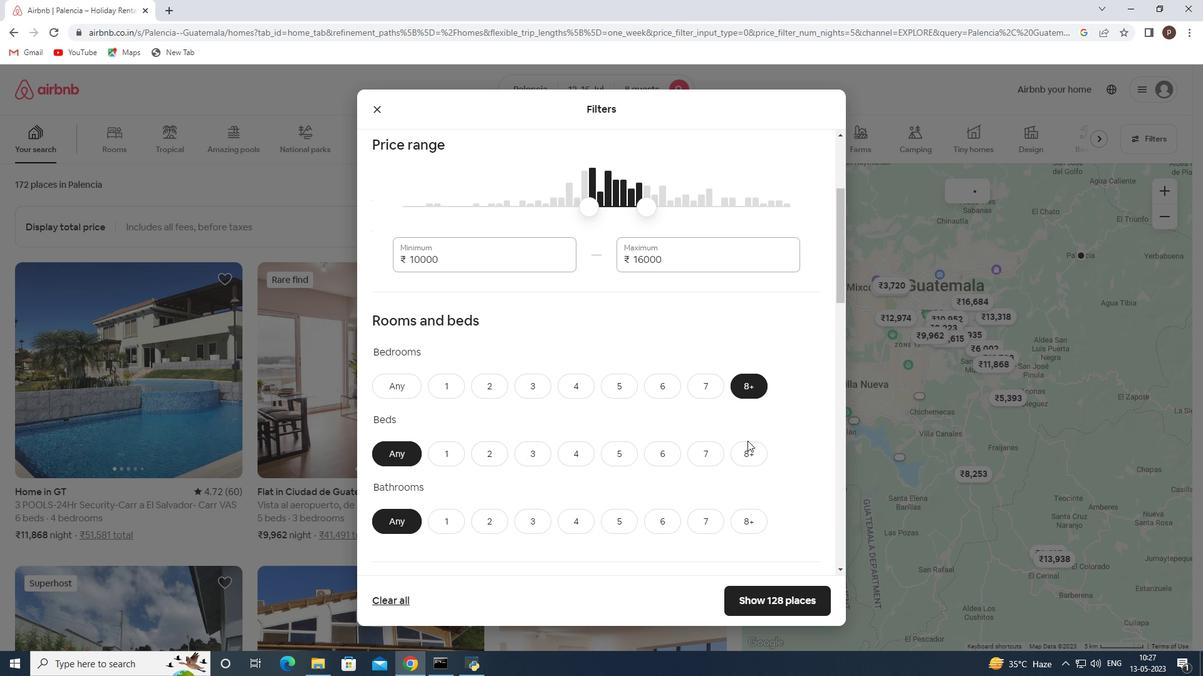 
Action: Mouse moved to (746, 443)
Screenshot: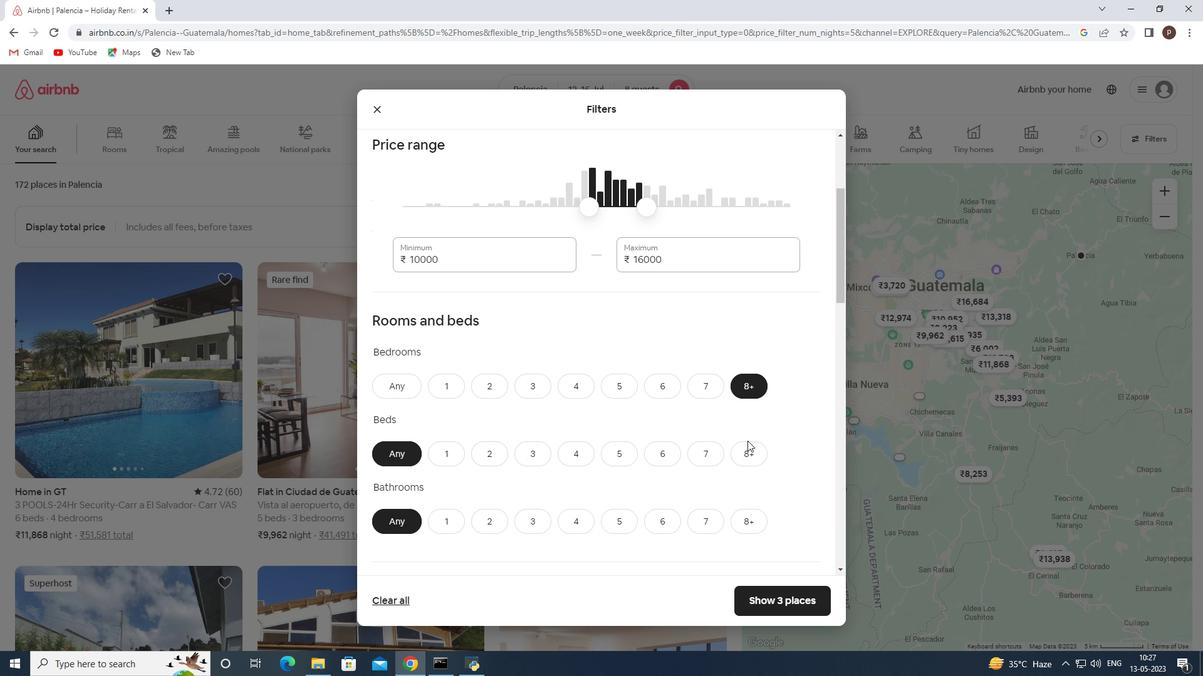 
Action: Mouse pressed left at (746, 443)
Screenshot: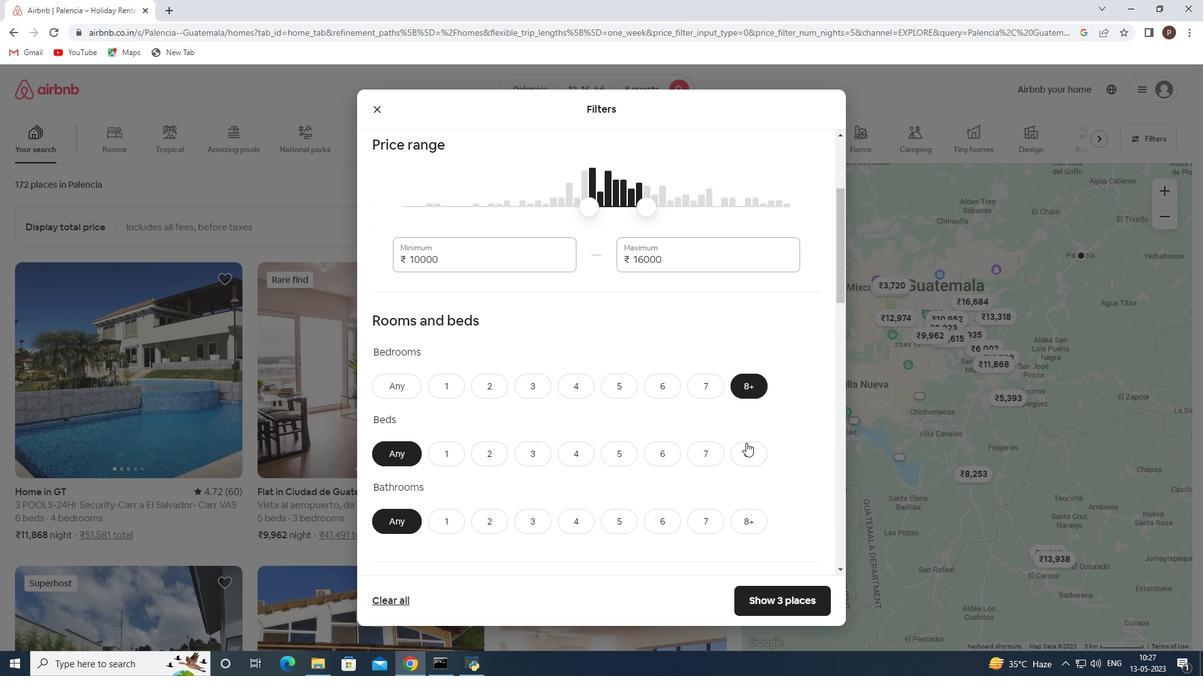 
Action: Mouse moved to (750, 517)
Screenshot: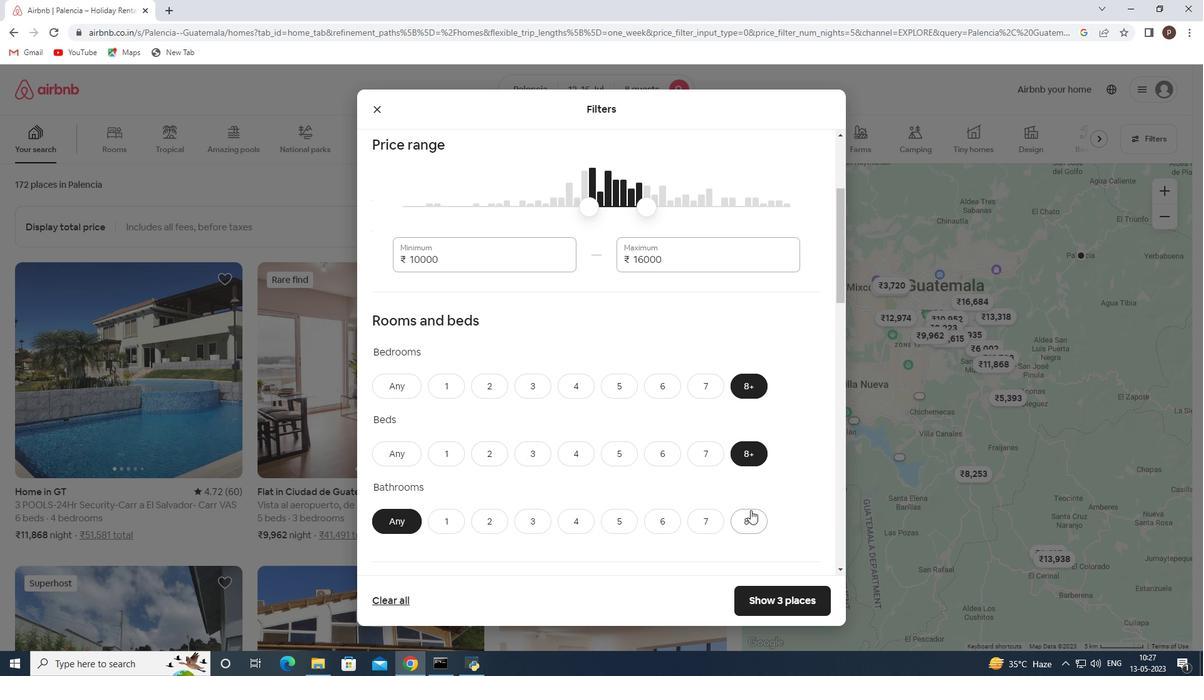 
Action: Mouse pressed left at (750, 517)
Screenshot: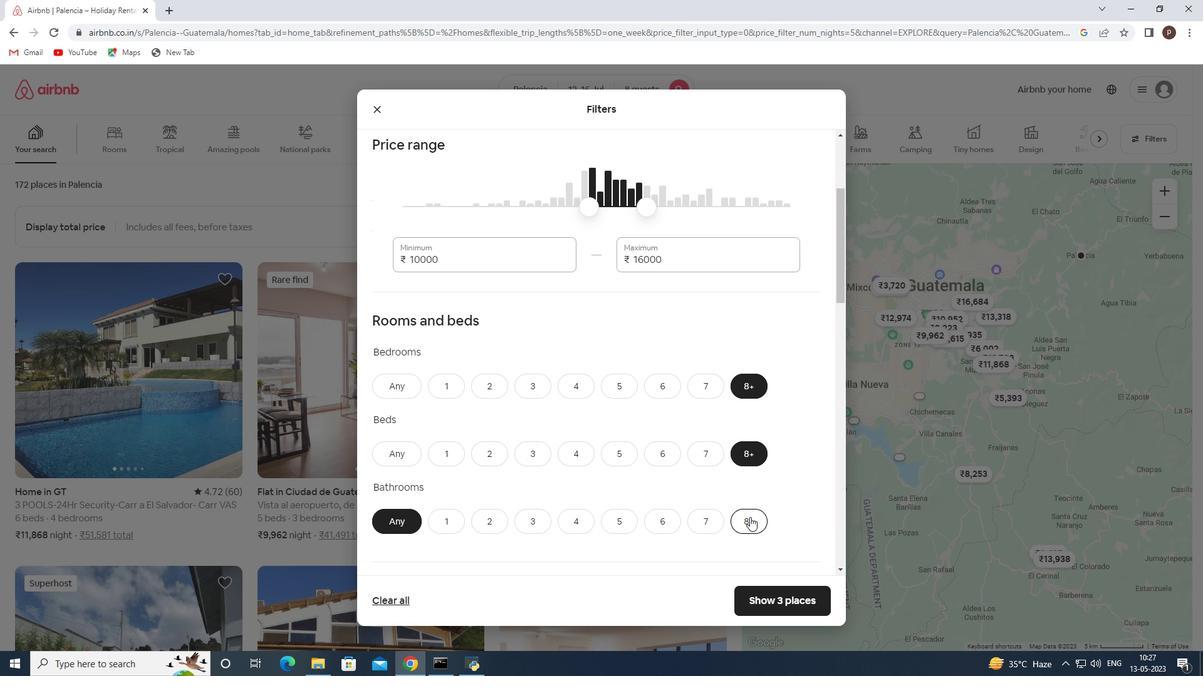 
Action: Mouse moved to (668, 470)
Screenshot: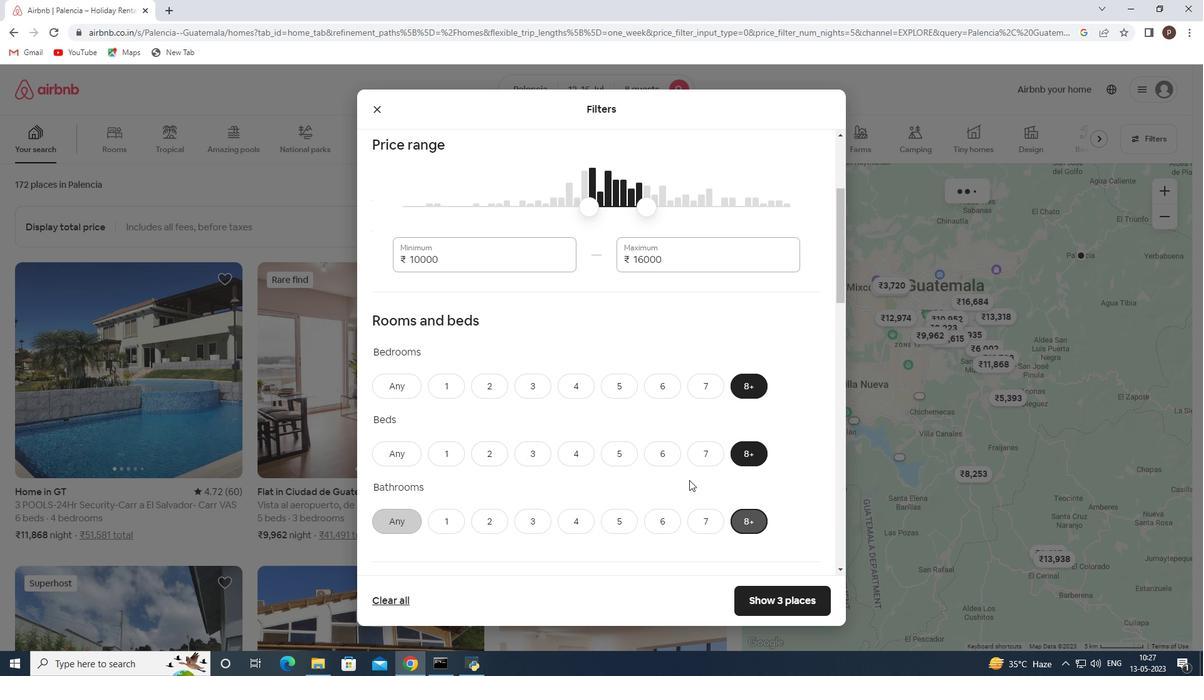 
Action: Mouse scrolled (668, 470) with delta (0, 0)
Screenshot: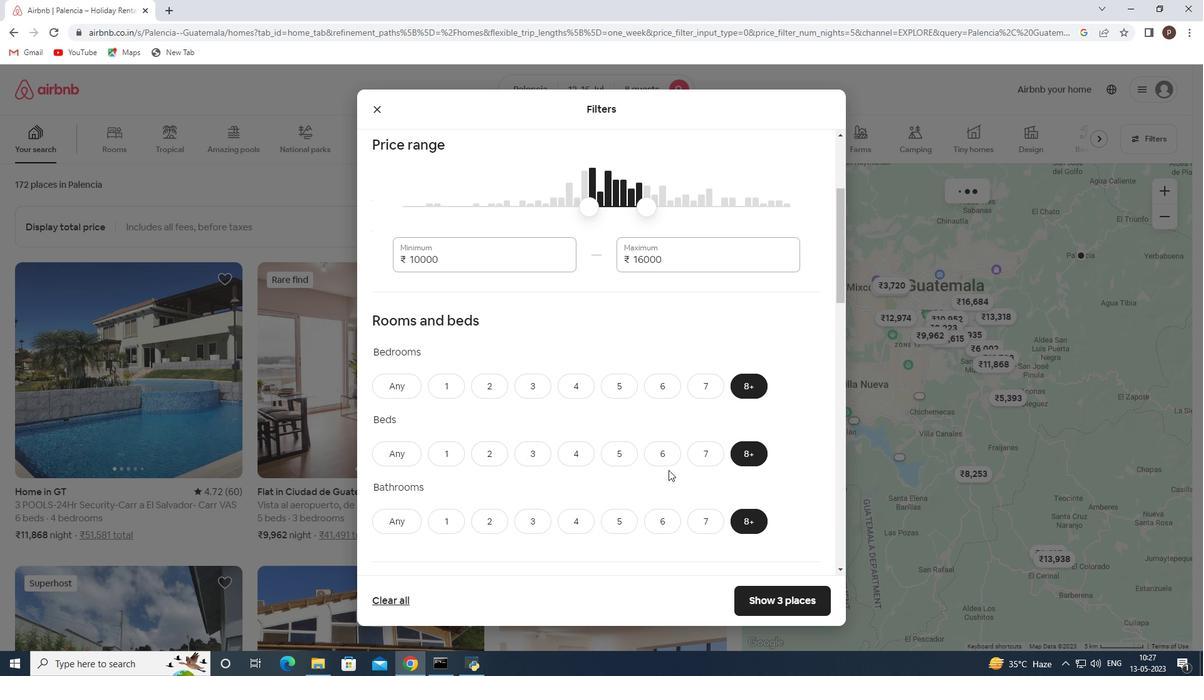 
Action: Mouse scrolled (668, 470) with delta (0, 0)
Screenshot: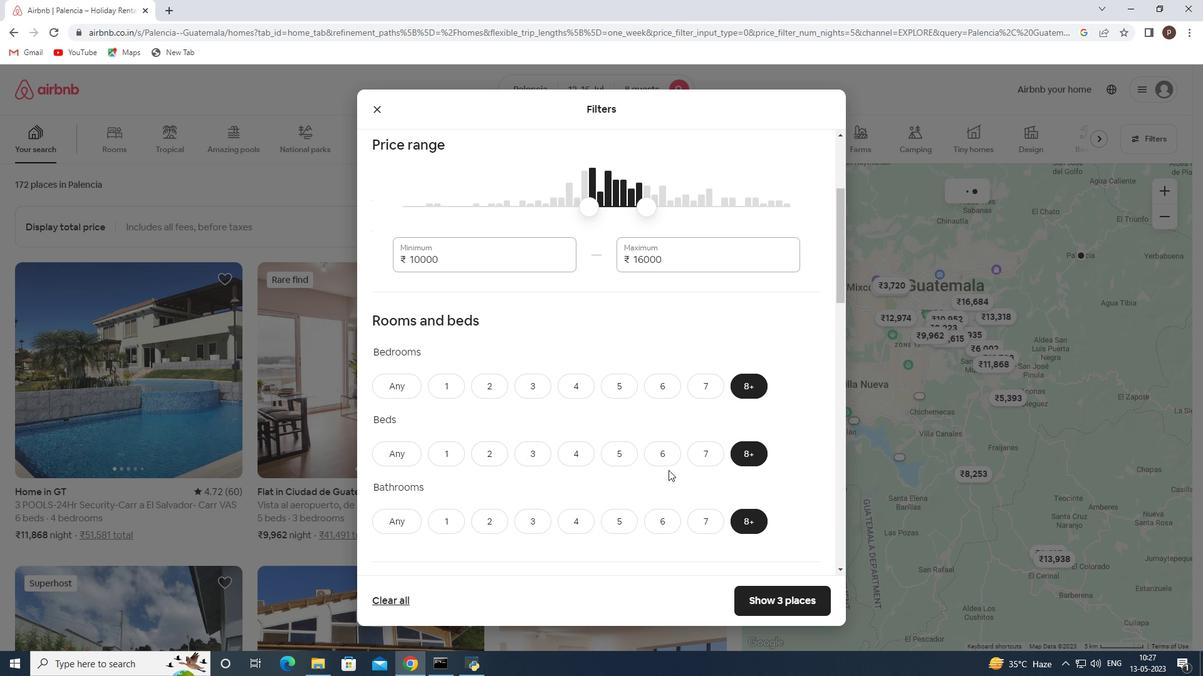 
Action: Mouse moved to (607, 433)
Screenshot: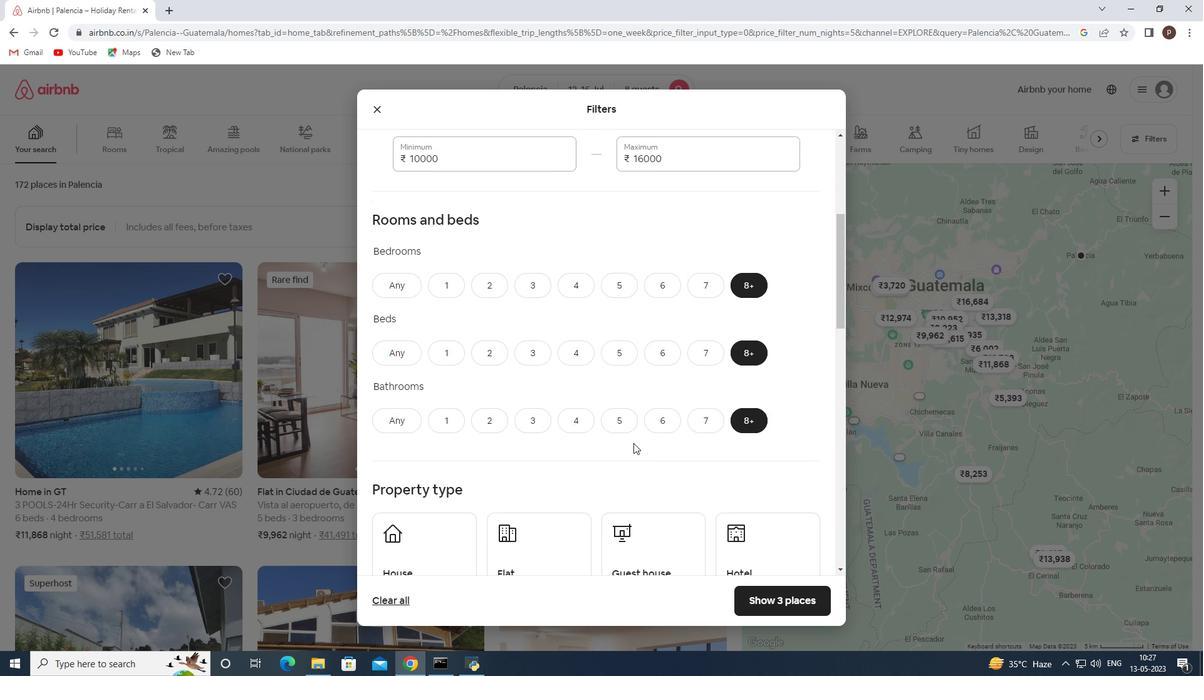 
Action: Mouse scrolled (607, 432) with delta (0, 0)
Screenshot: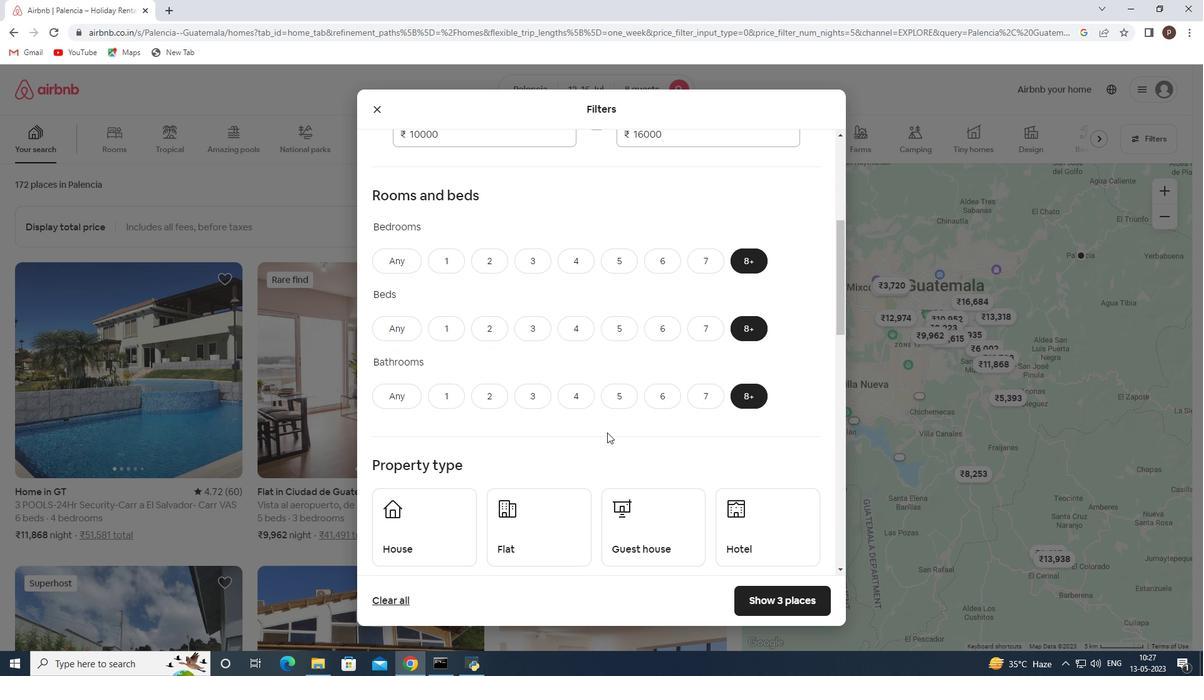 
Action: Mouse moved to (541, 401)
Screenshot: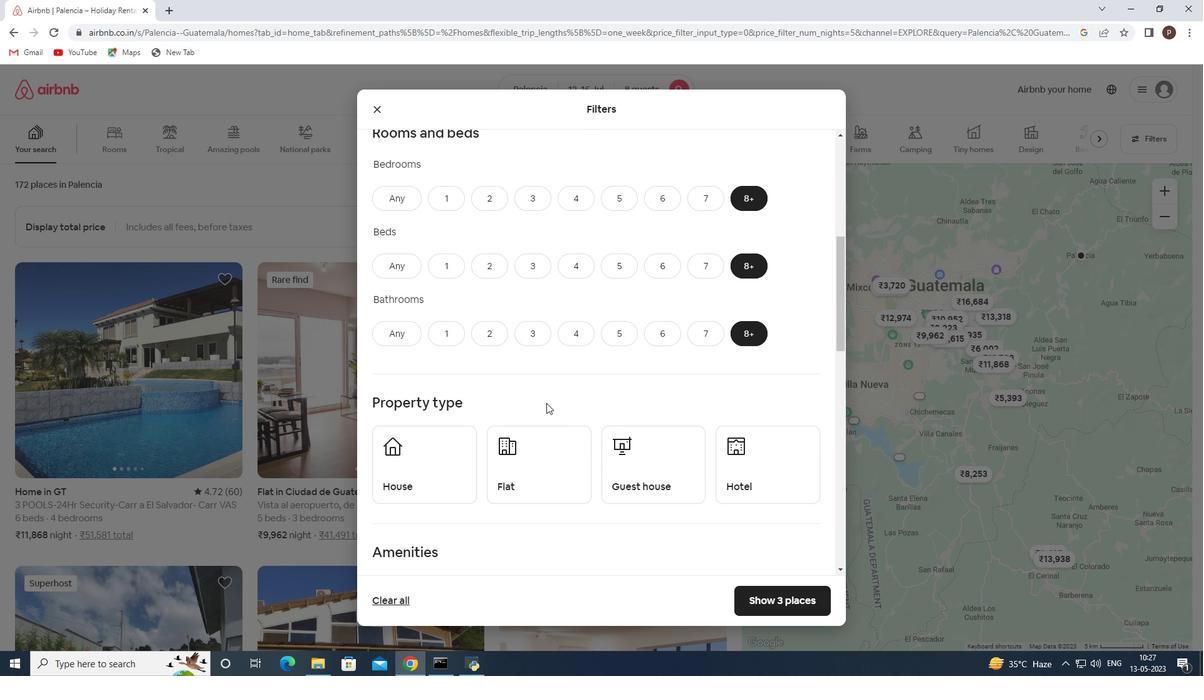 
Action: Mouse scrolled (541, 401) with delta (0, 0)
Screenshot: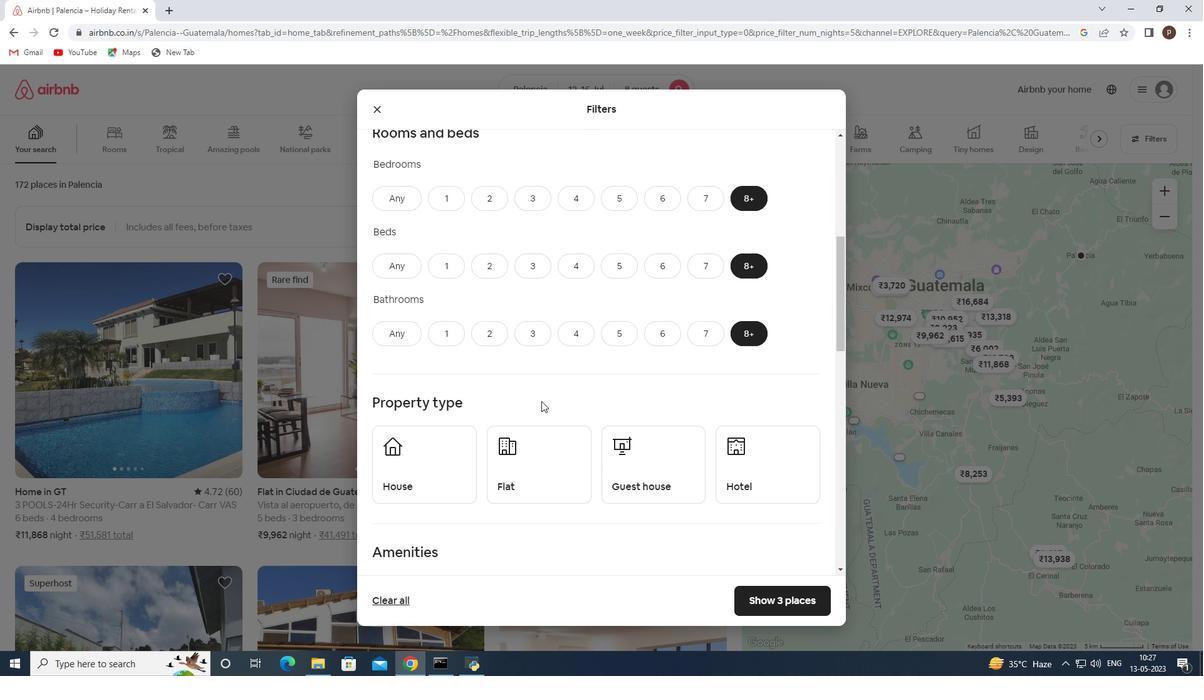
Action: Mouse moved to (426, 396)
Screenshot: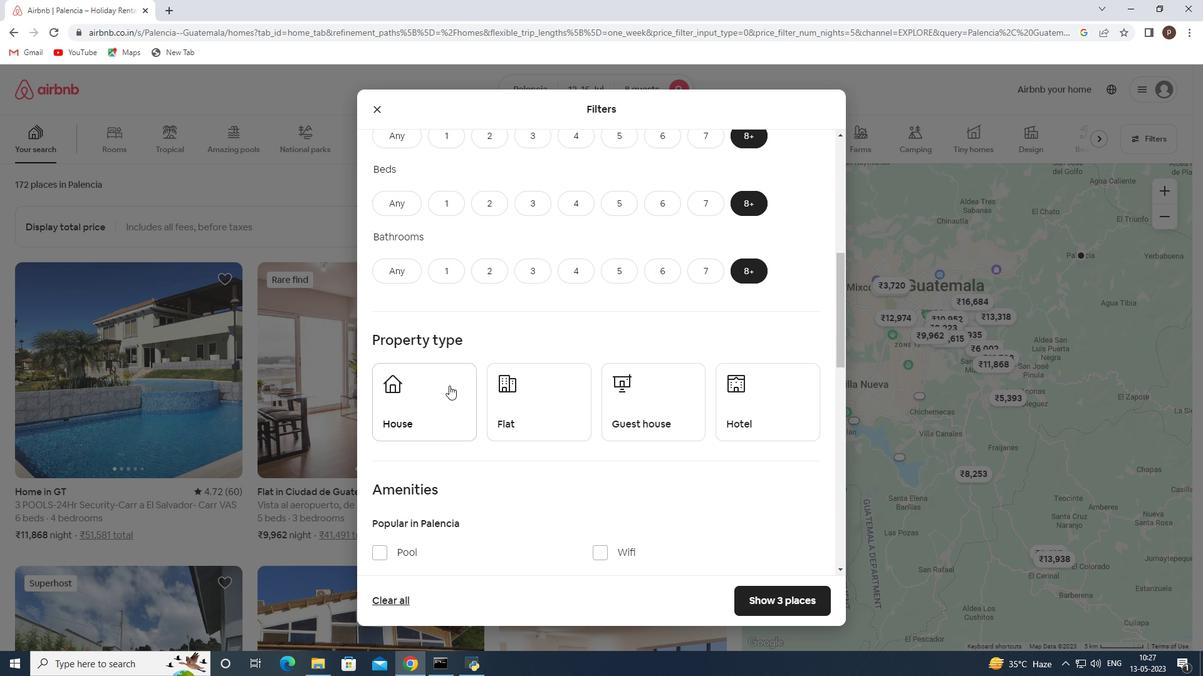 
Action: Mouse pressed left at (426, 396)
Screenshot: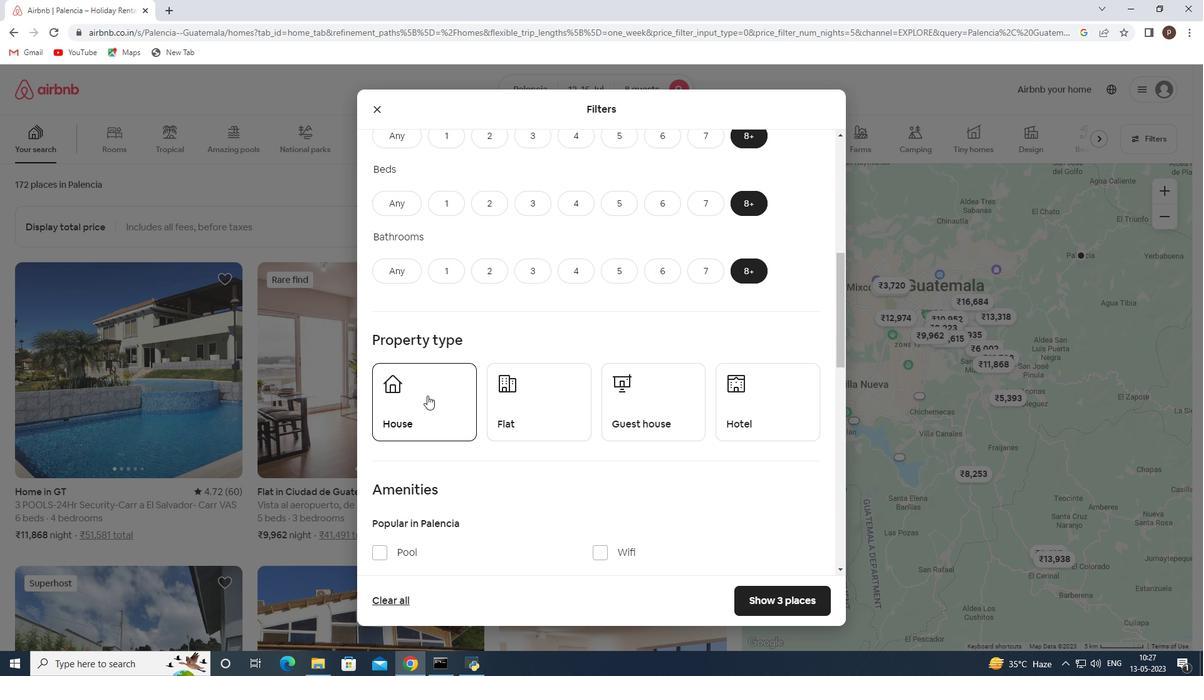 
Action: Mouse moved to (530, 400)
Screenshot: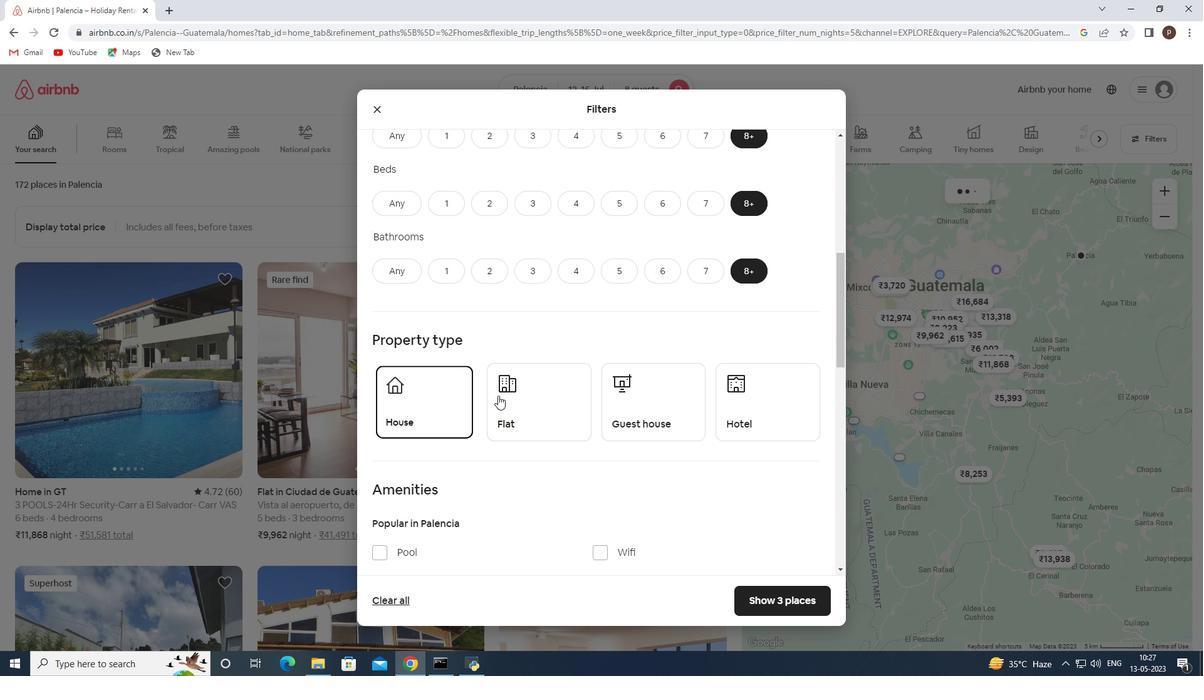 
Action: Mouse pressed left at (530, 400)
Screenshot: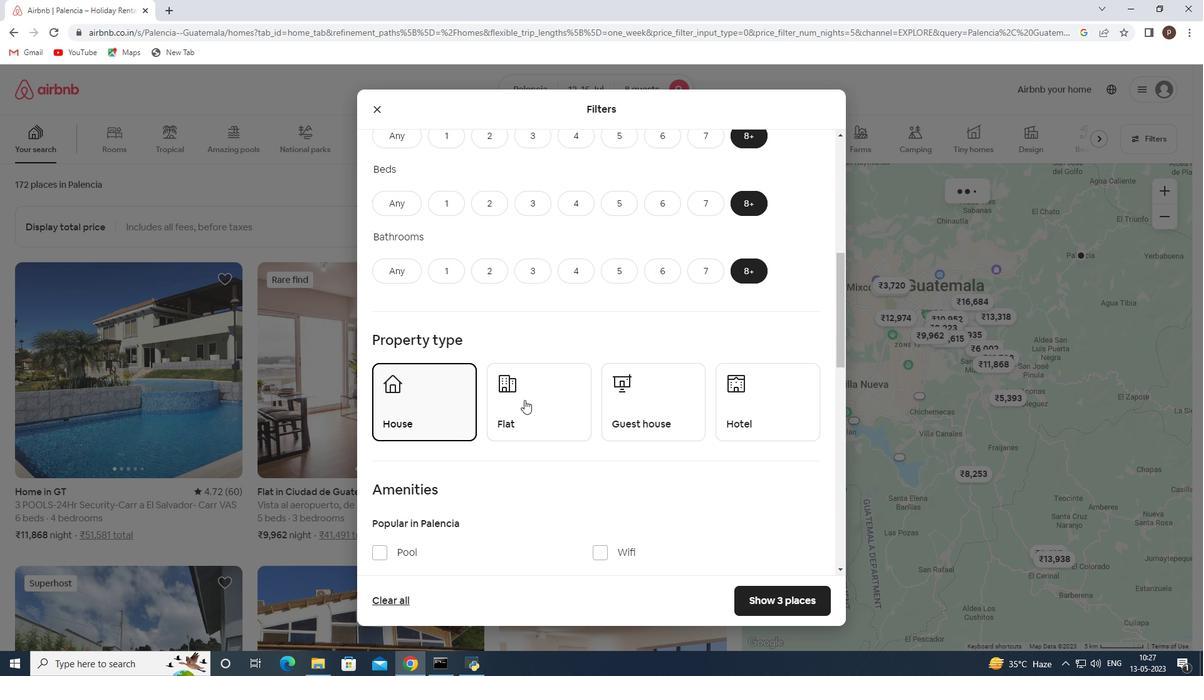 
Action: Mouse moved to (643, 400)
Screenshot: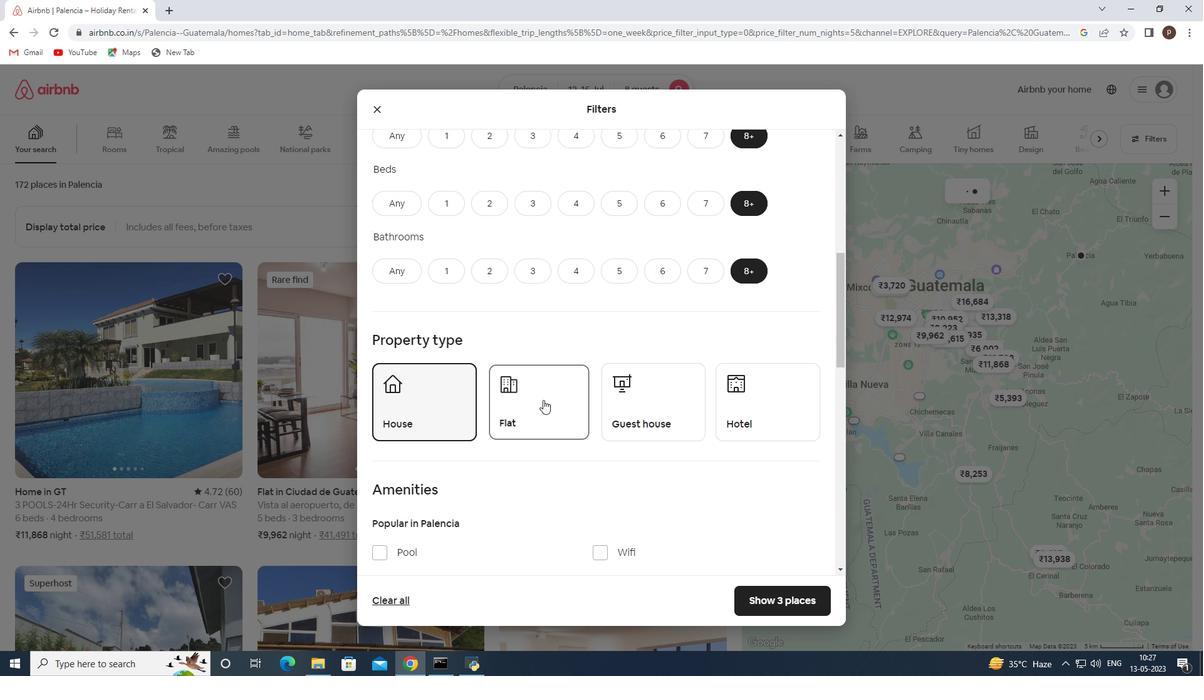 
Action: Mouse pressed left at (643, 400)
Screenshot: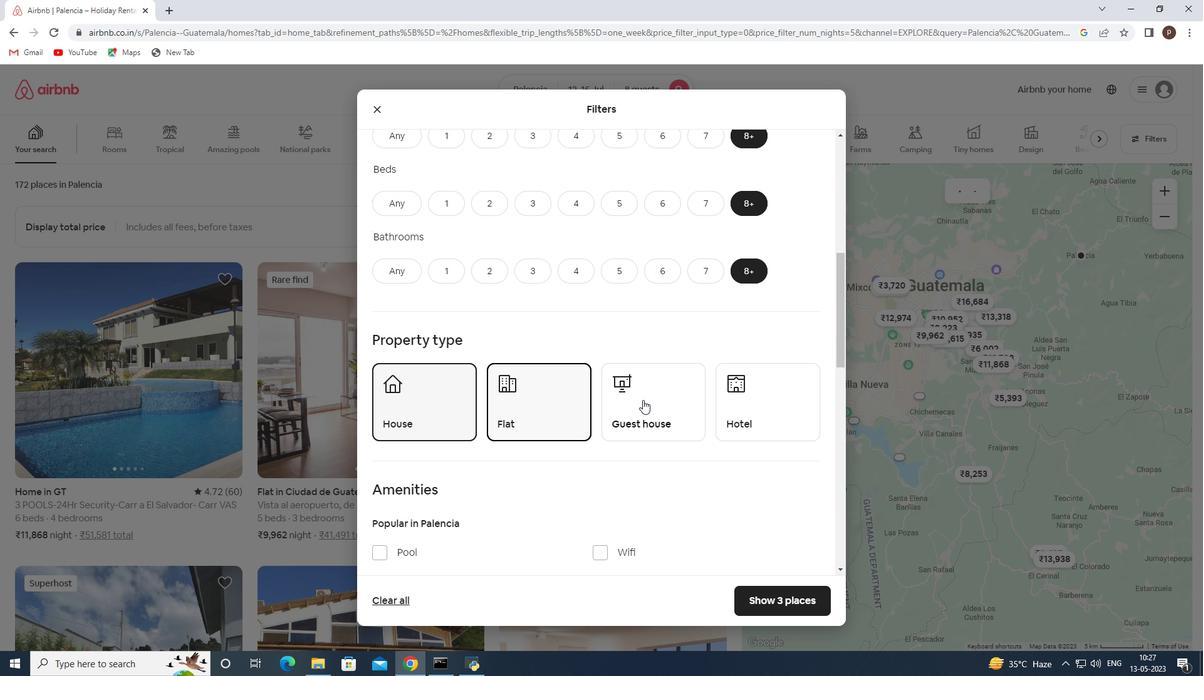 
Action: Mouse scrolled (643, 399) with delta (0, 0)
Screenshot: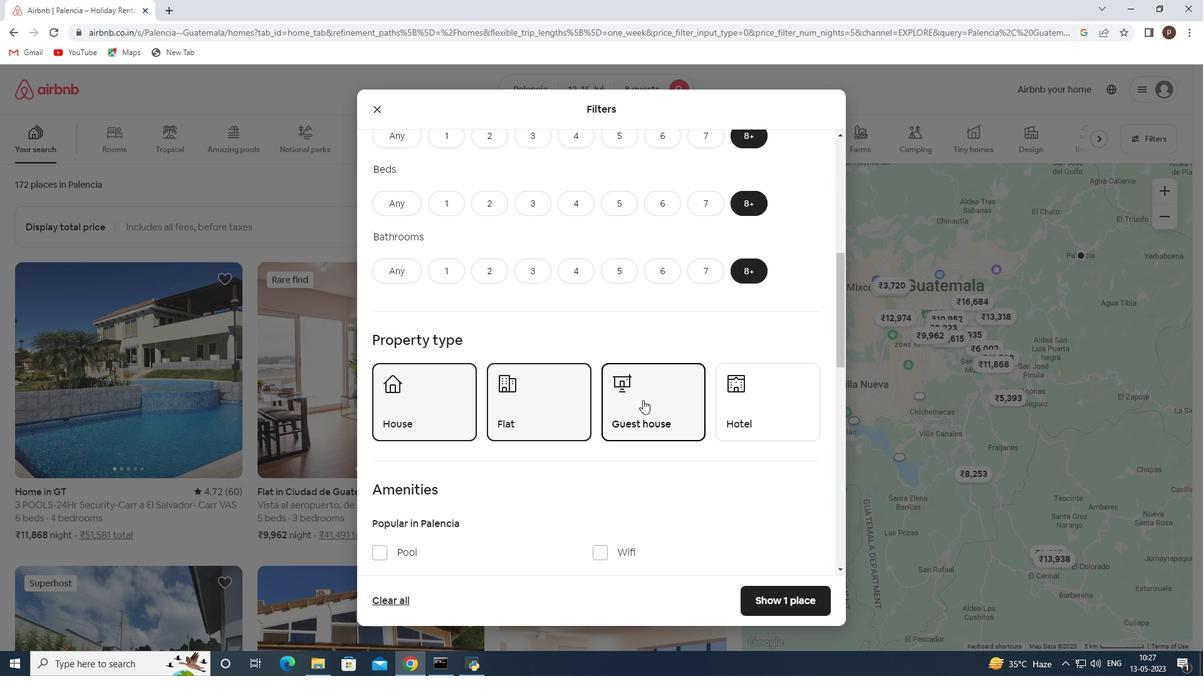 
Action: Mouse scrolled (643, 399) with delta (0, 0)
Screenshot: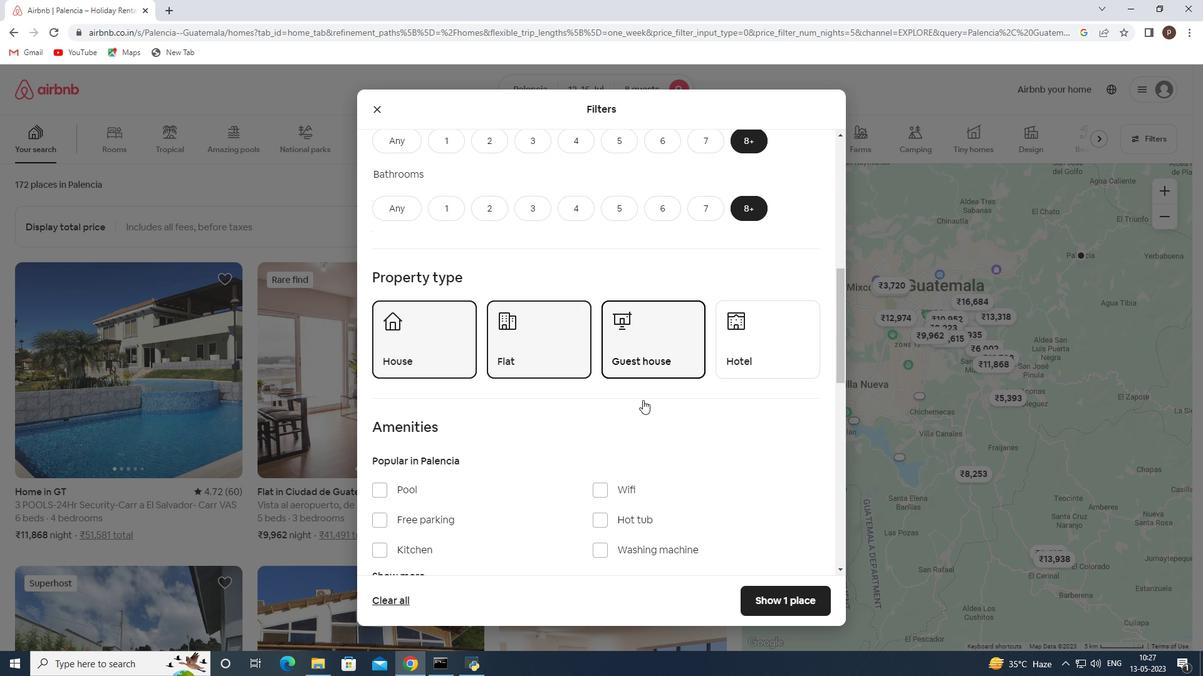 
Action: Mouse scrolled (643, 399) with delta (0, 0)
Screenshot: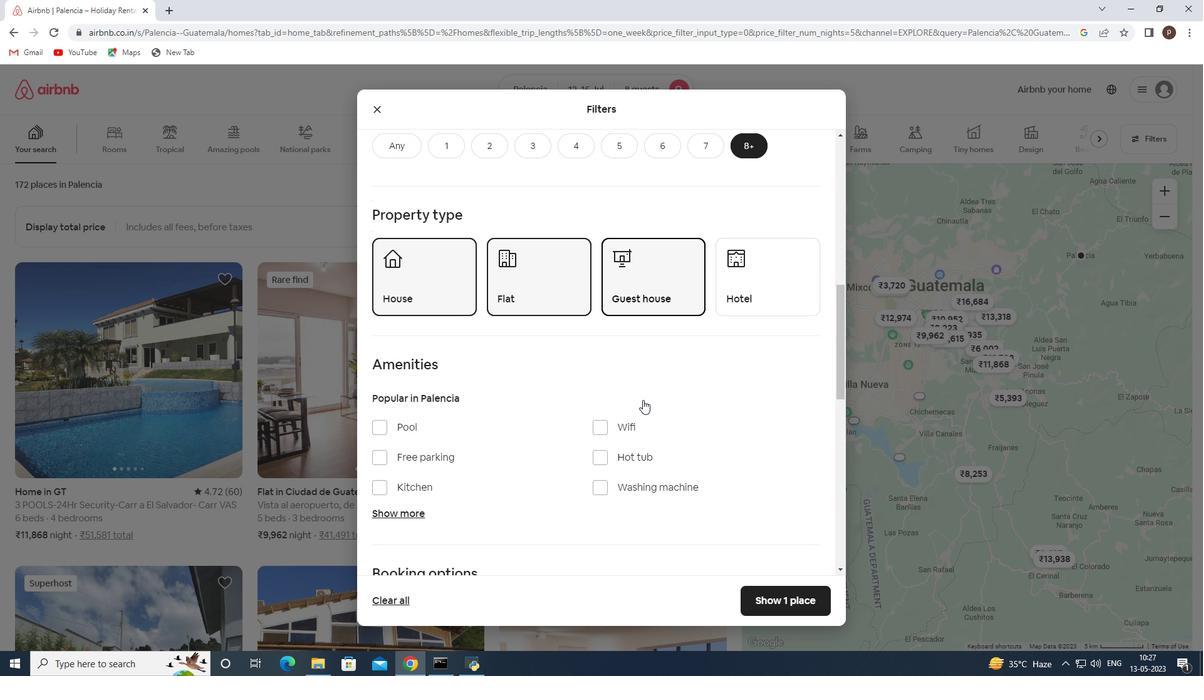 
Action: Mouse moved to (599, 366)
Screenshot: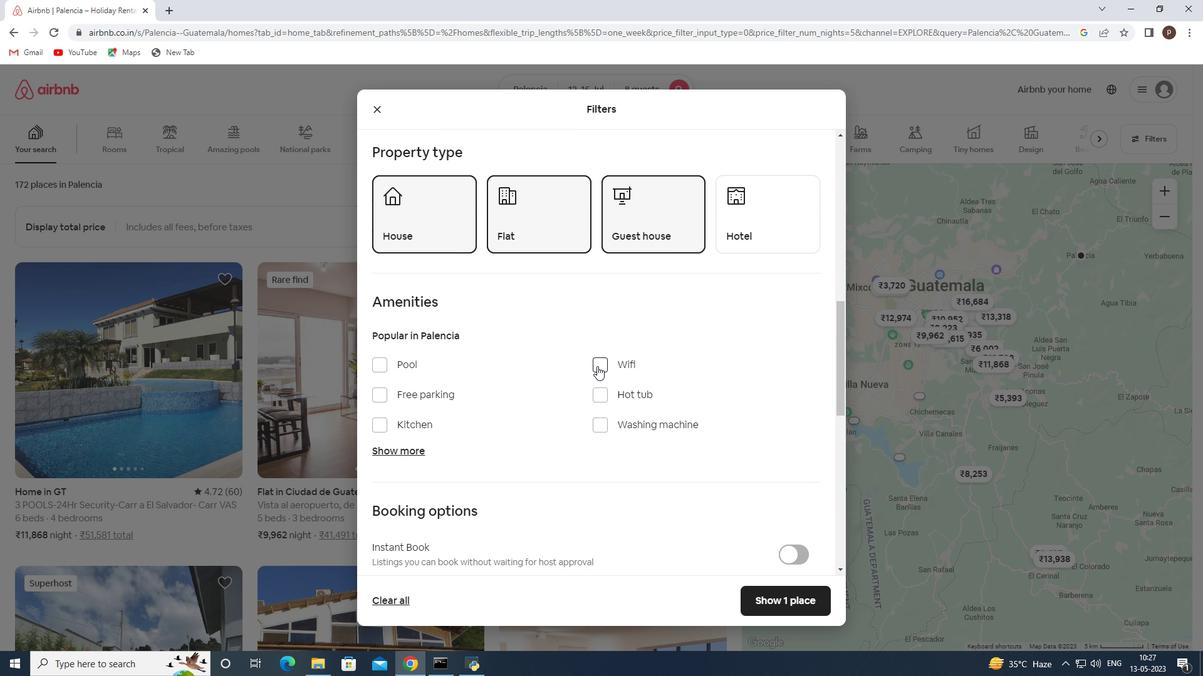 
Action: Mouse pressed left at (599, 366)
Screenshot: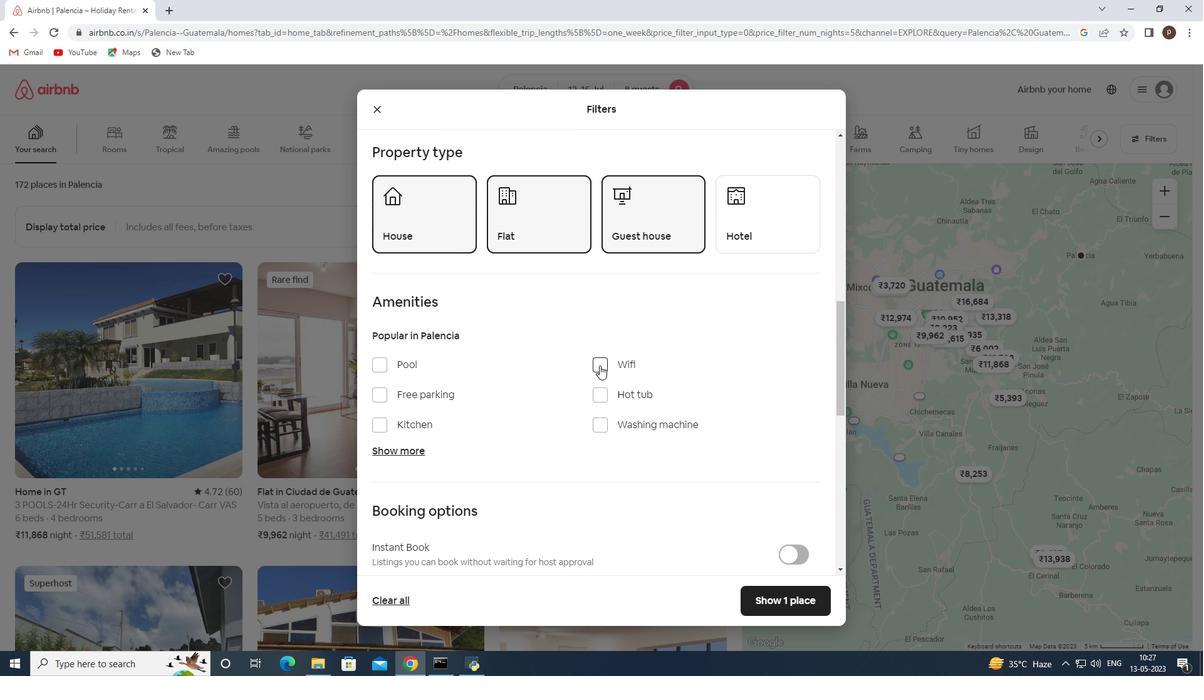 
Action: Mouse moved to (382, 394)
Screenshot: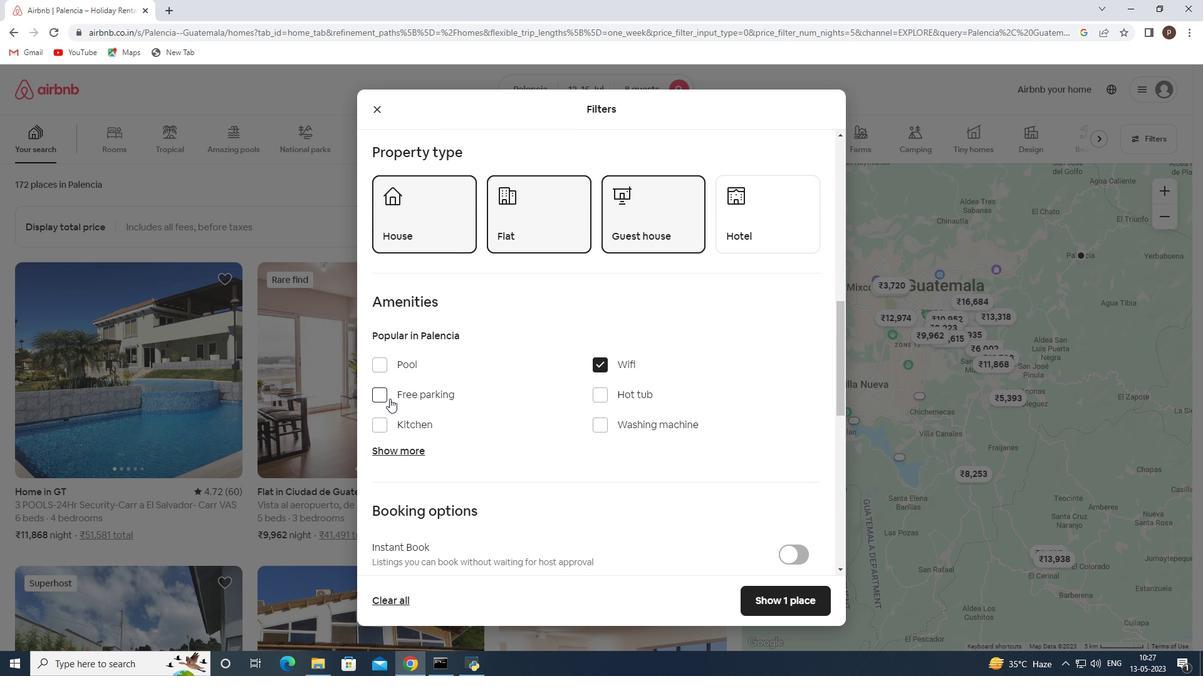 
Action: Mouse pressed left at (382, 394)
Screenshot: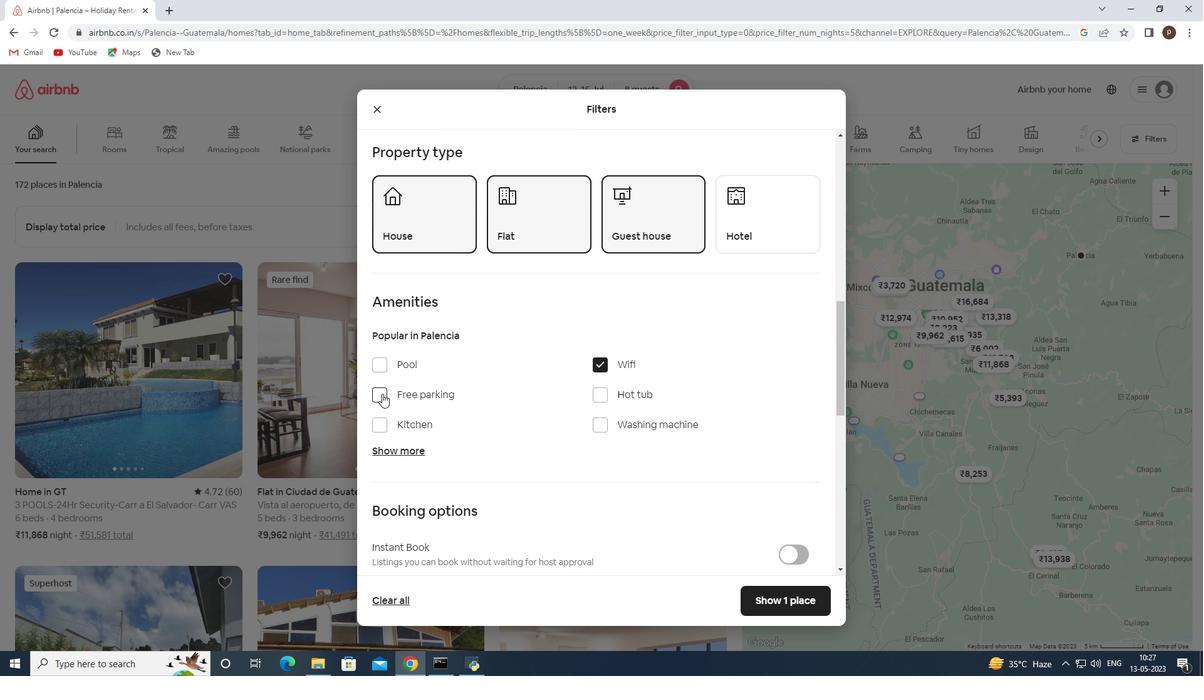 
Action: Mouse moved to (397, 443)
Screenshot: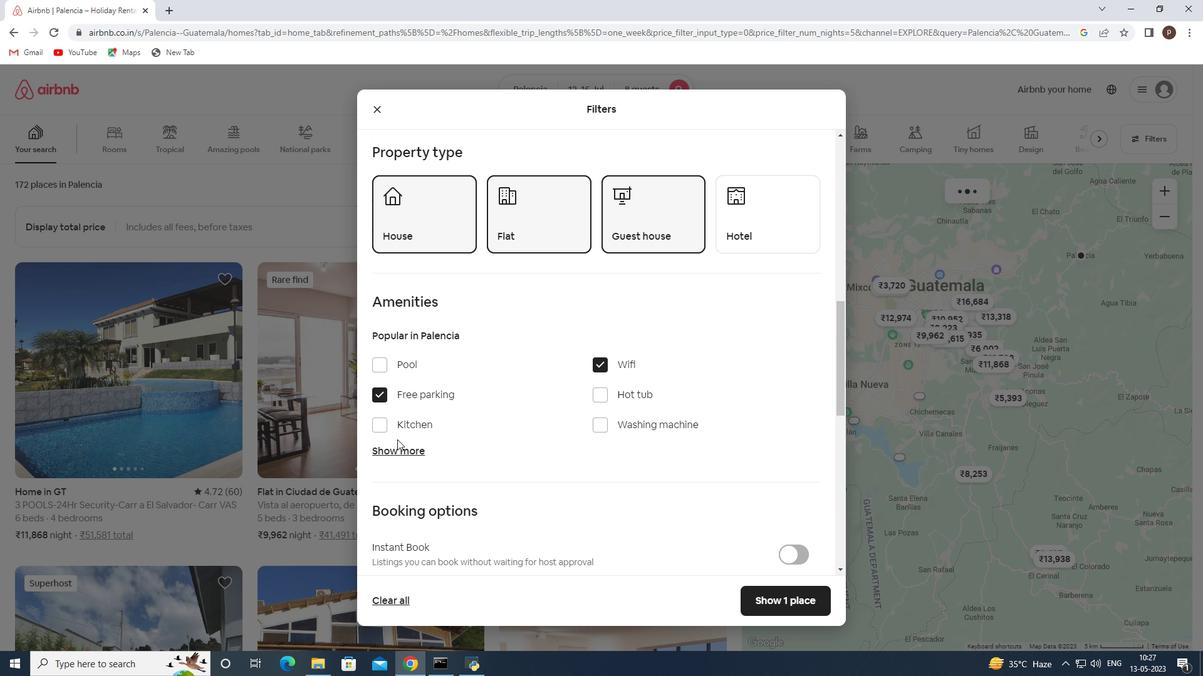 
Action: Mouse pressed left at (397, 443)
Screenshot: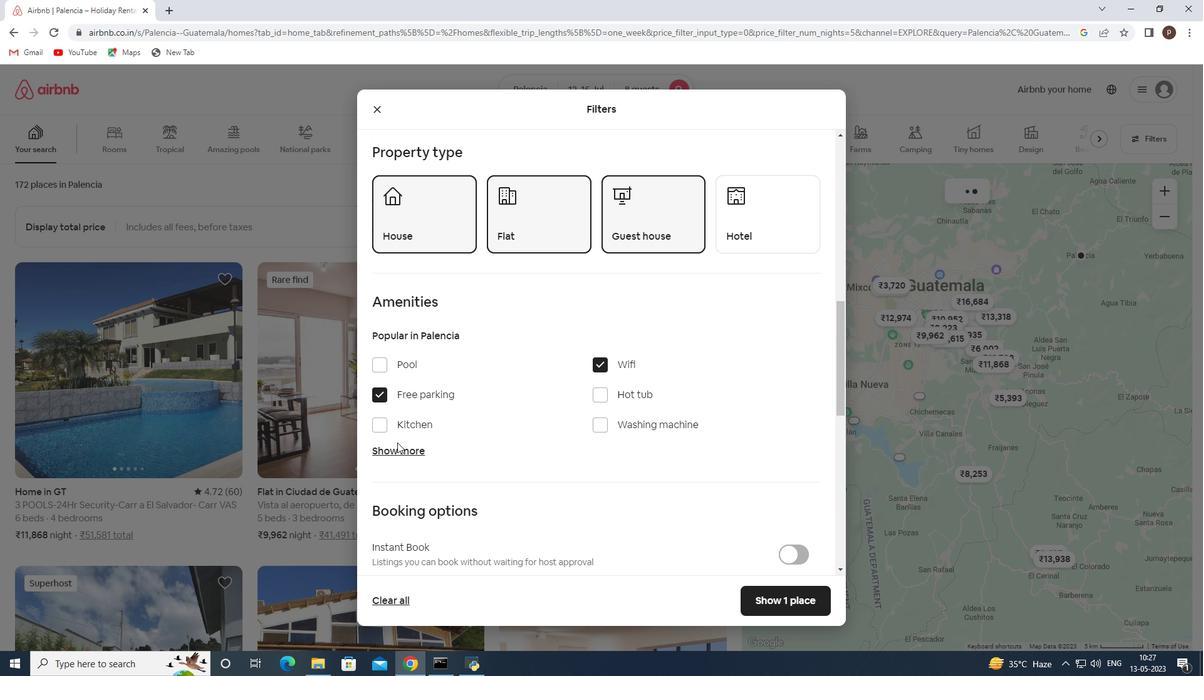 
Action: Mouse moved to (398, 450)
Screenshot: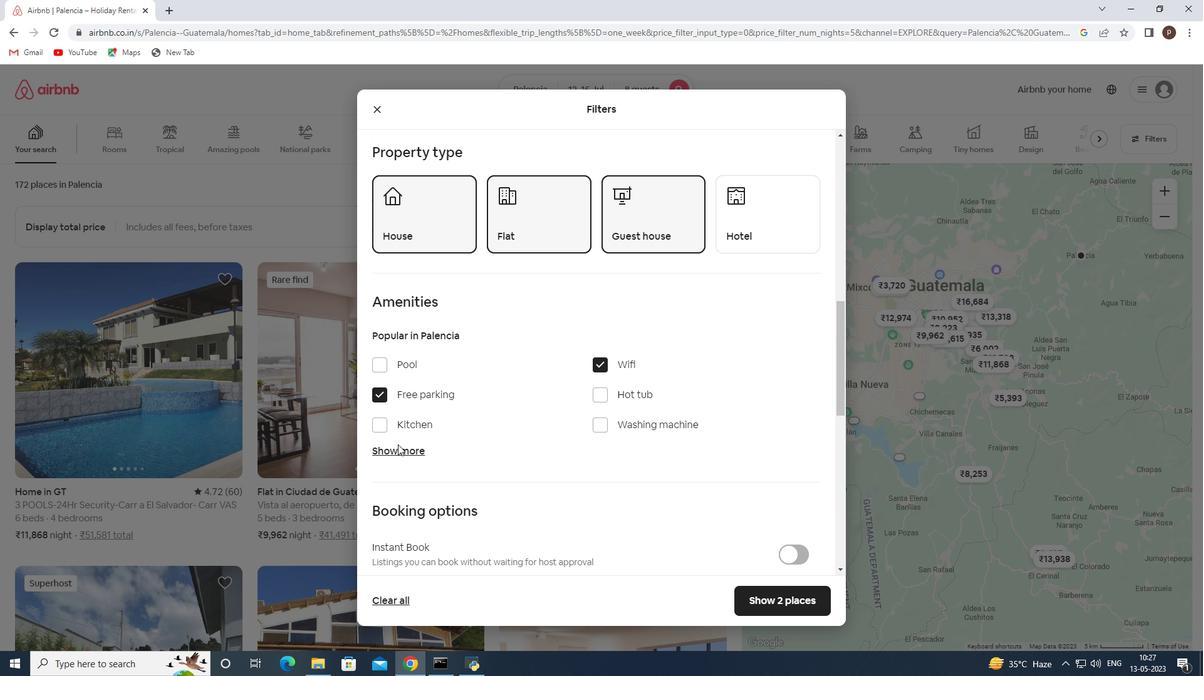 
Action: Mouse pressed left at (398, 450)
Screenshot: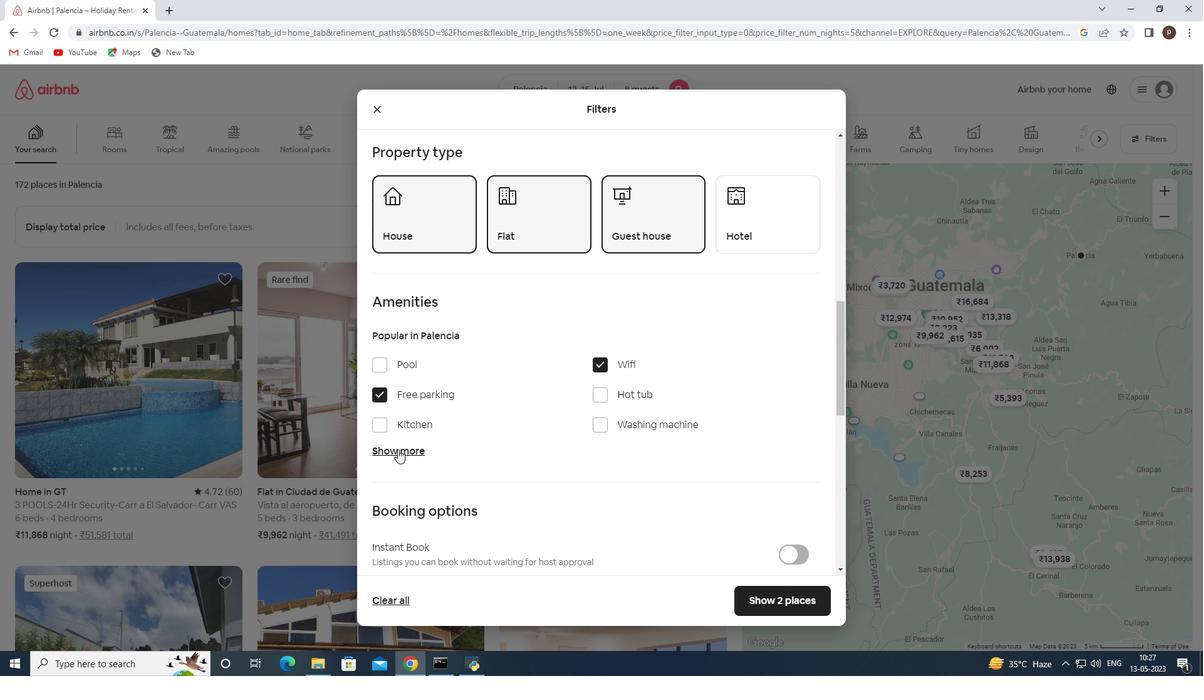 
Action: Mouse moved to (416, 453)
Screenshot: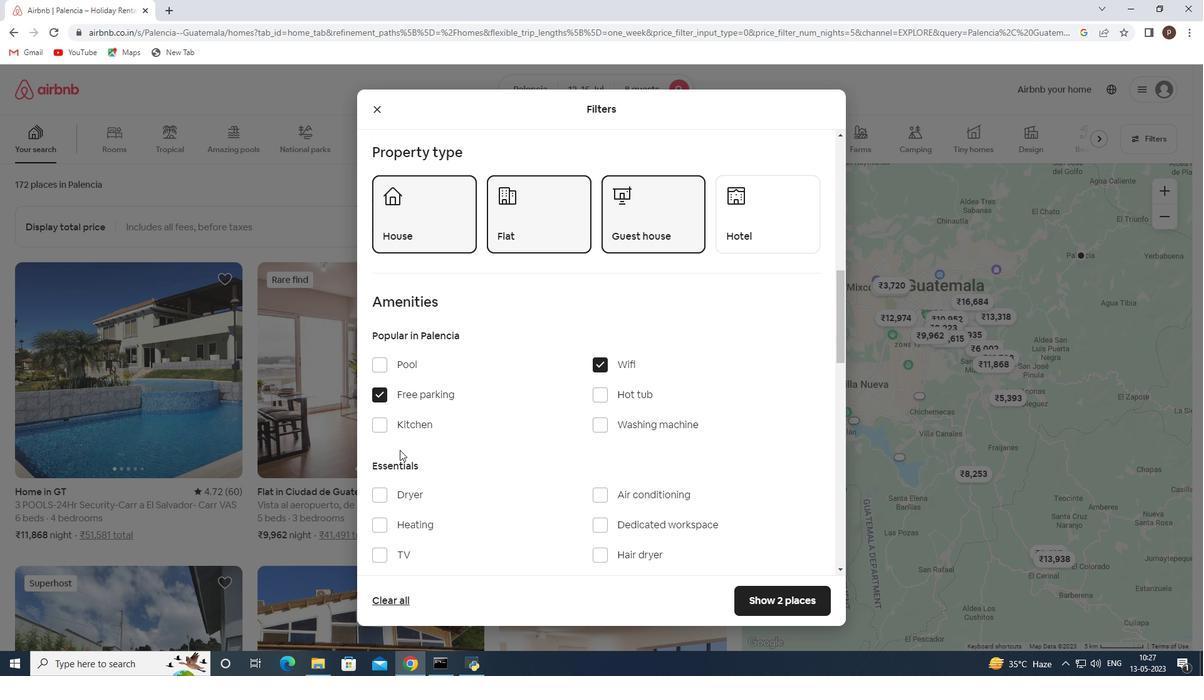 
Action: Mouse scrolled (416, 452) with delta (0, 0)
Screenshot: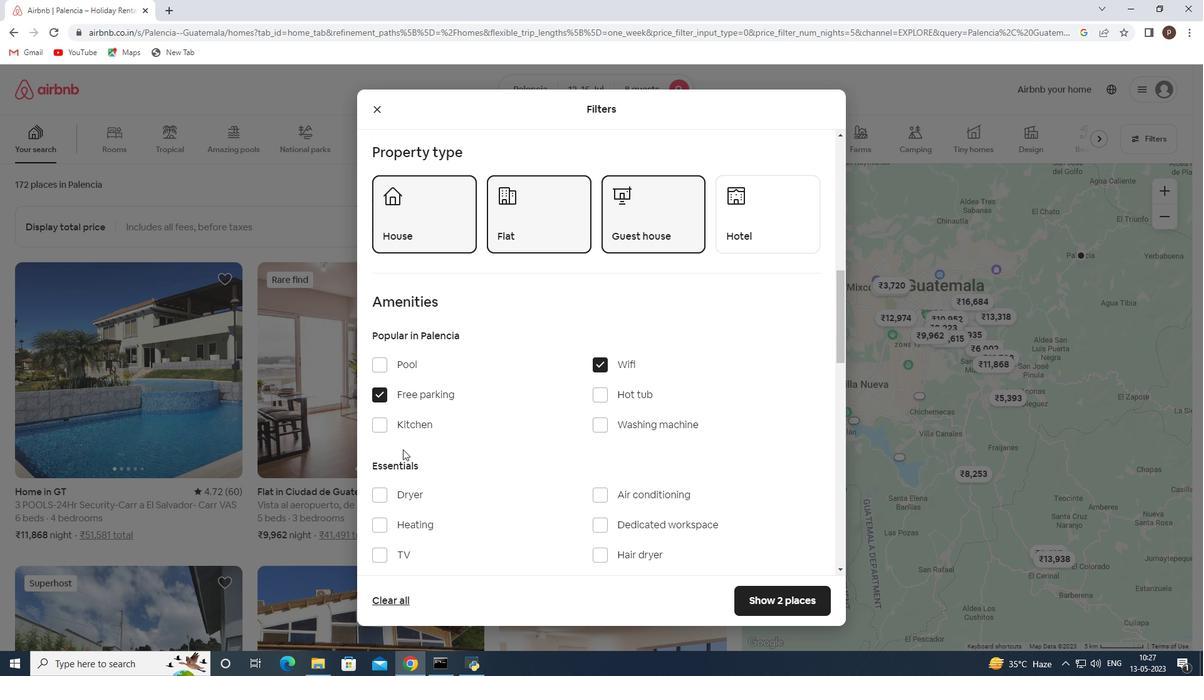 
Action: Mouse moved to (417, 453)
Screenshot: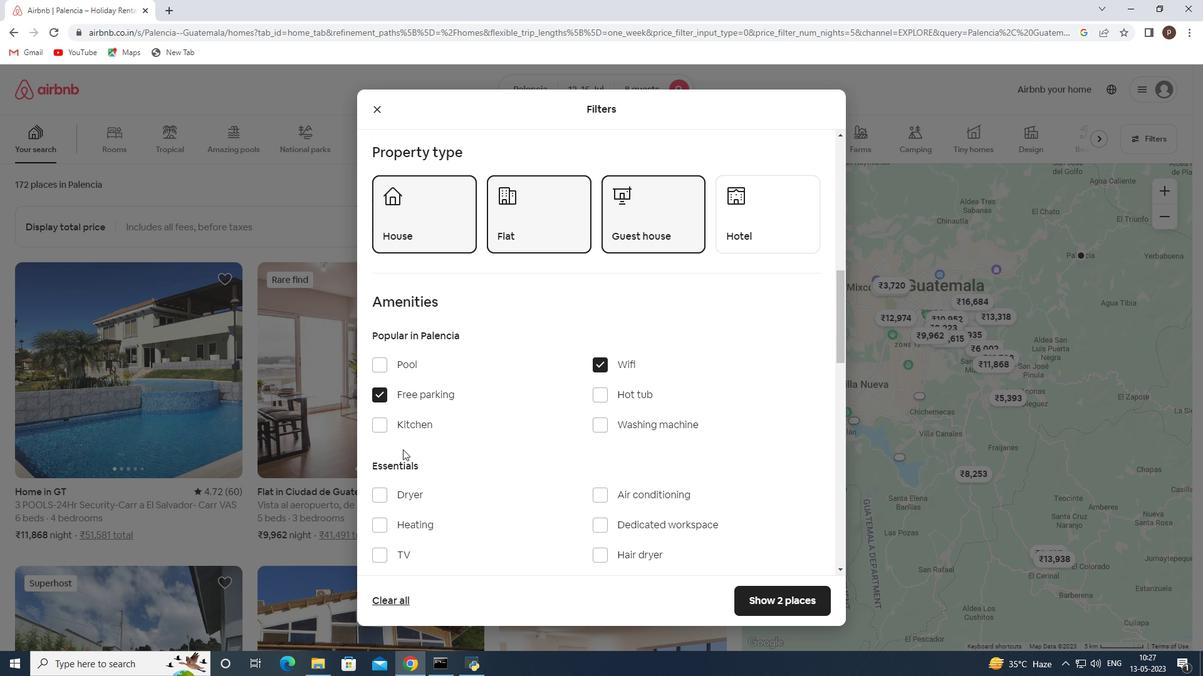 
Action: Mouse scrolled (417, 452) with delta (0, 0)
Screenshot: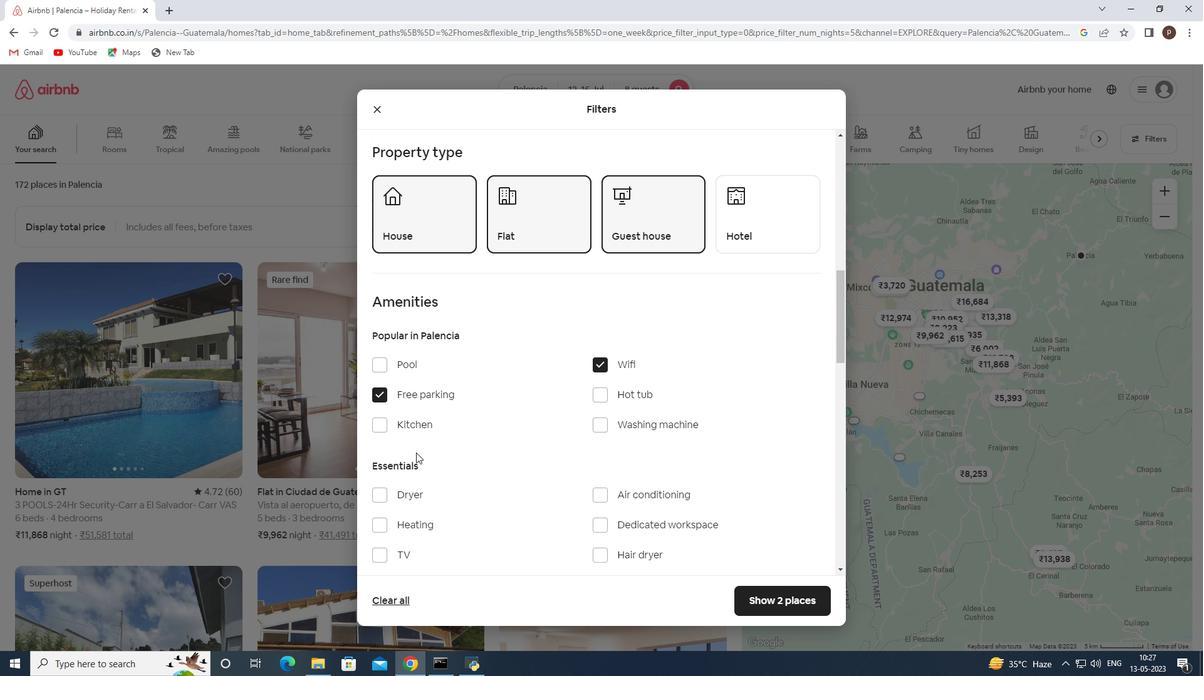 
Action: Mouse moved to (383, 434)
Screenshot: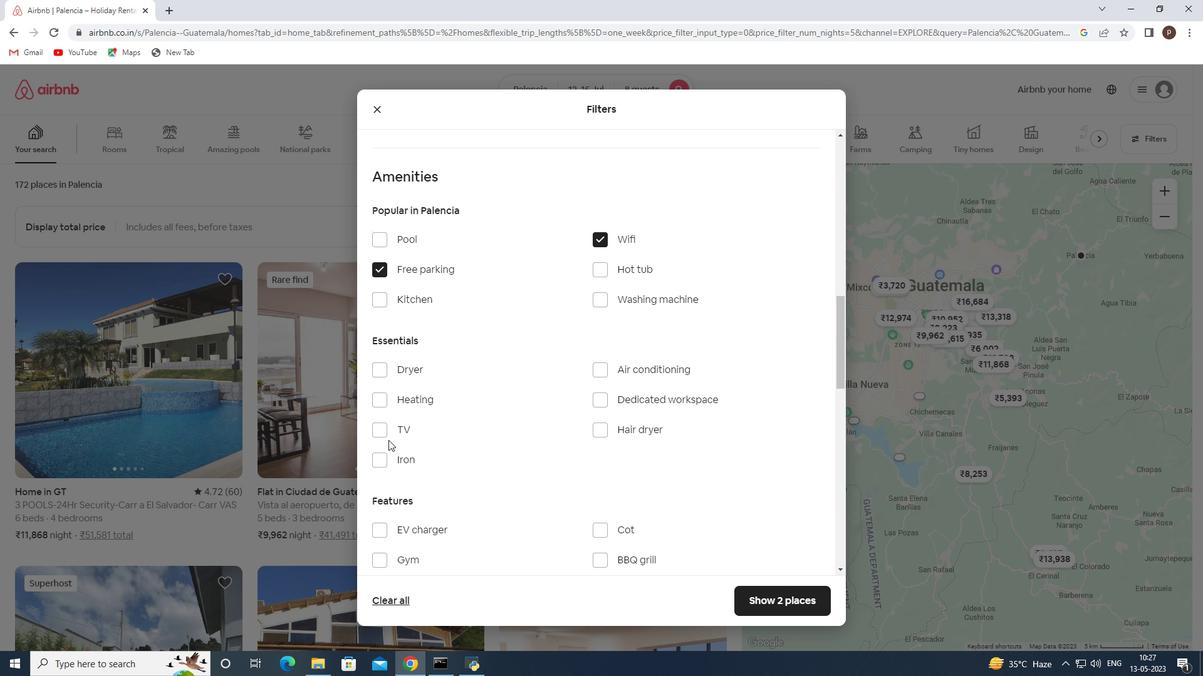 
Action: Mouse pressed left at (383, 434)
Screenshot: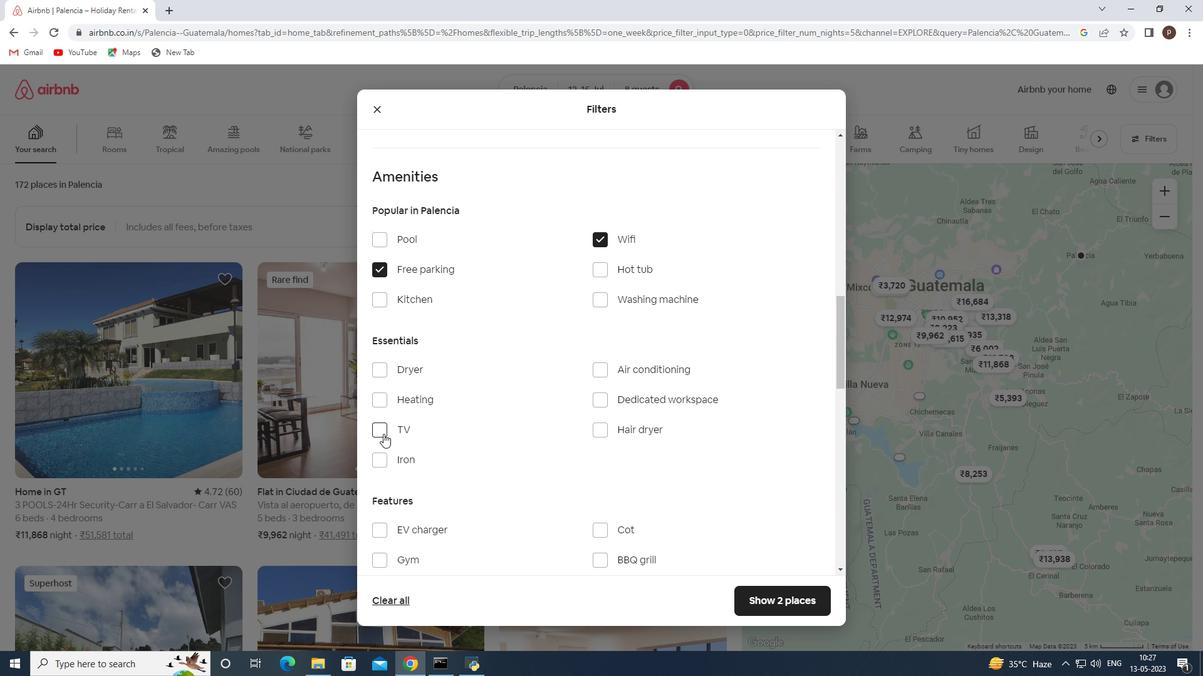 
Action: Mouse moved to (432, 465)
Screenshot: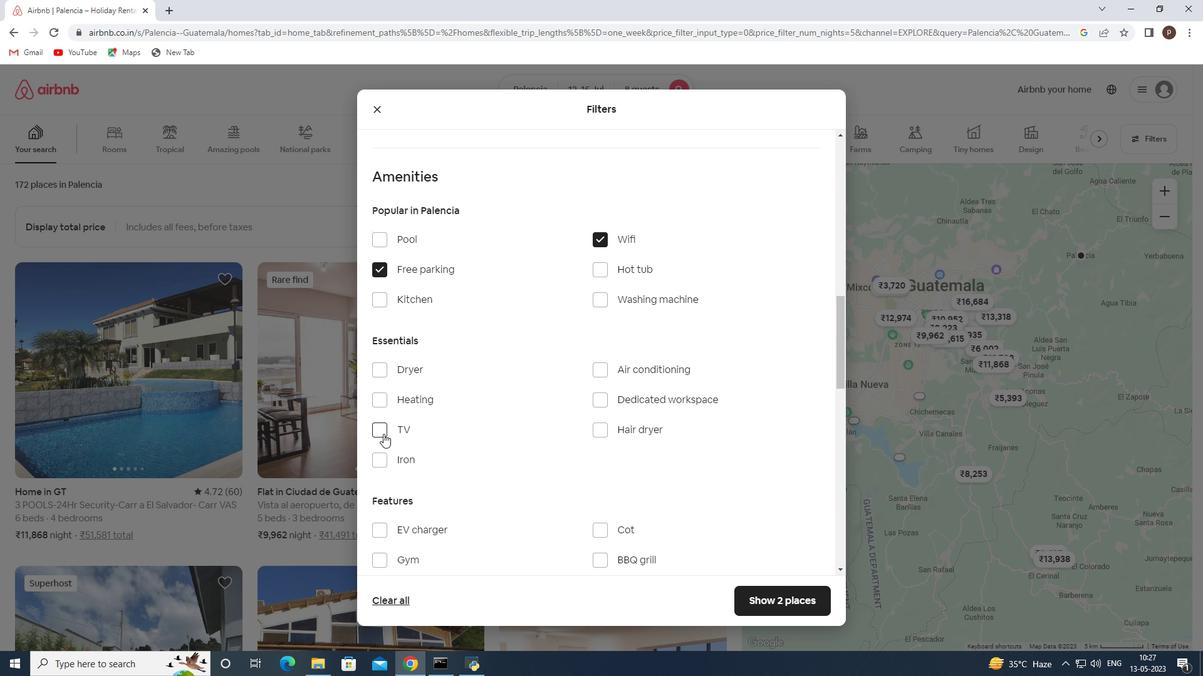 
Action: Mouse scrolled (432, 464) with delta (0, 0)
Screenshot: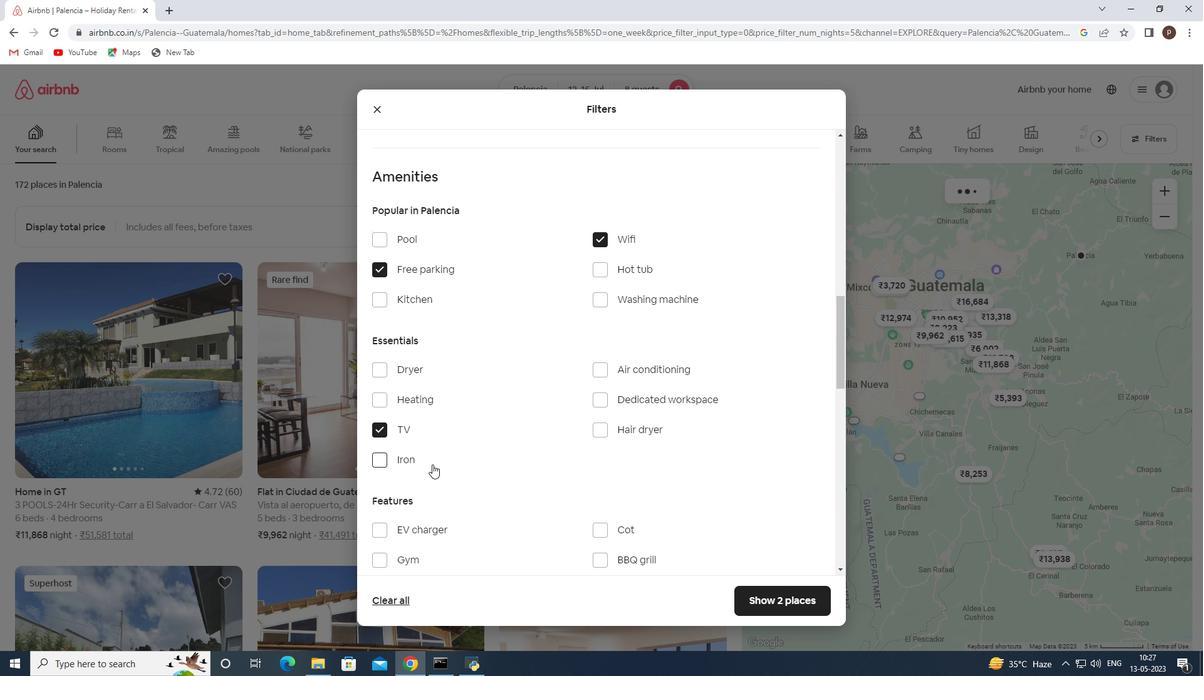 
Action: Mouse scrolled (432, 464) with delta (0, 0)
Screenshot: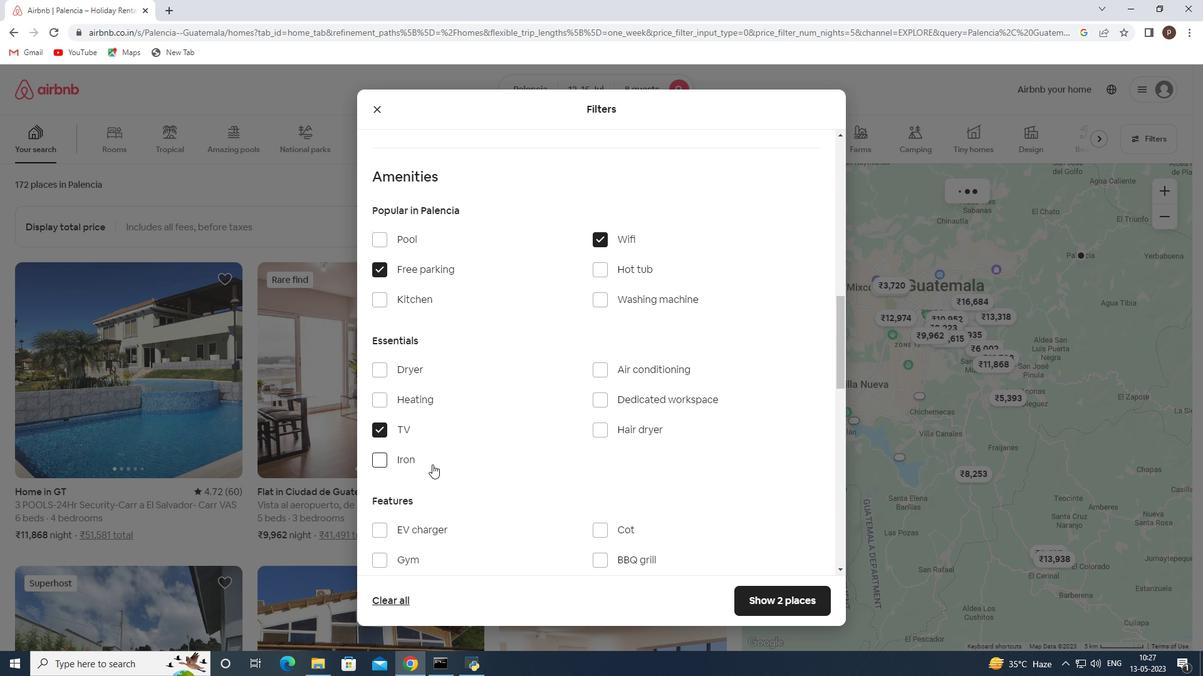 
Action: Mouse moved to (380, 435)
Screenshot: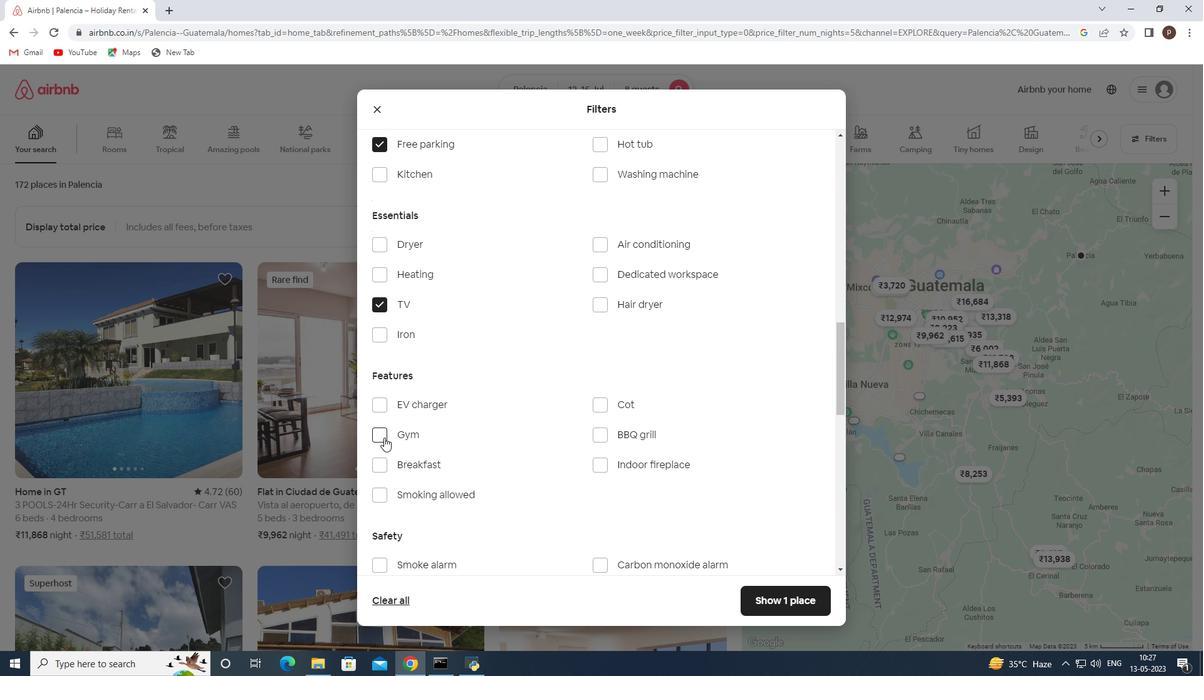 
Action: Mouse pressed left at (380, 435)
Screenshot: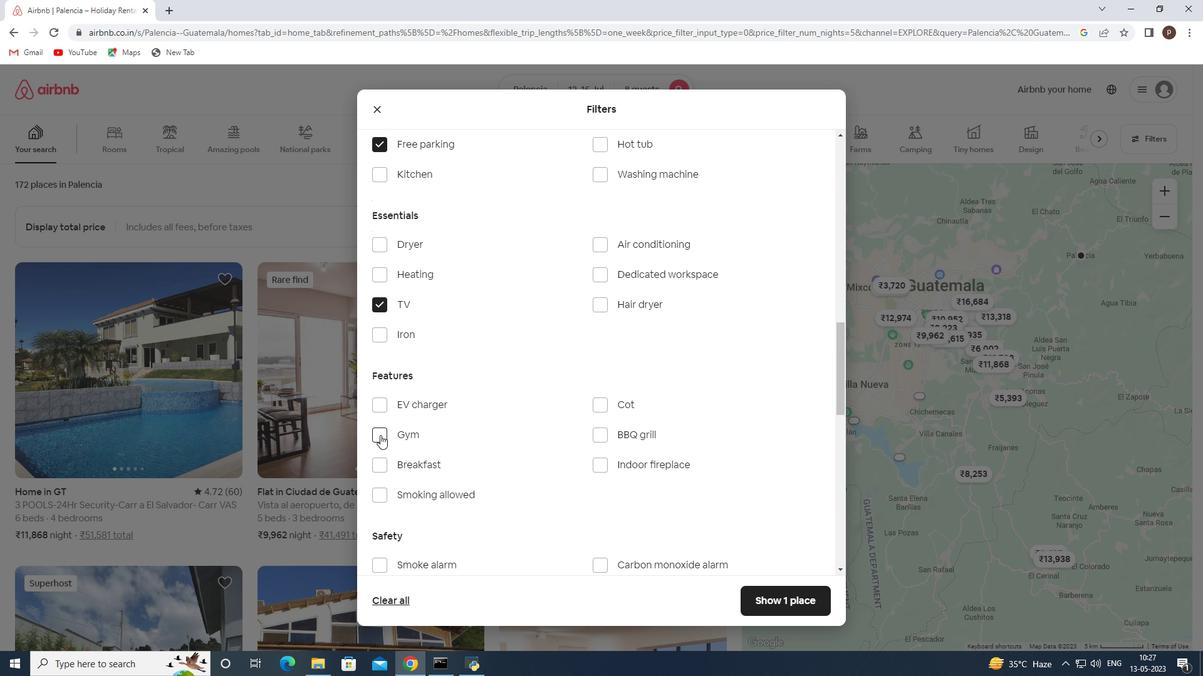 
Action: Mouse moved to (381, 470)
Screenshot: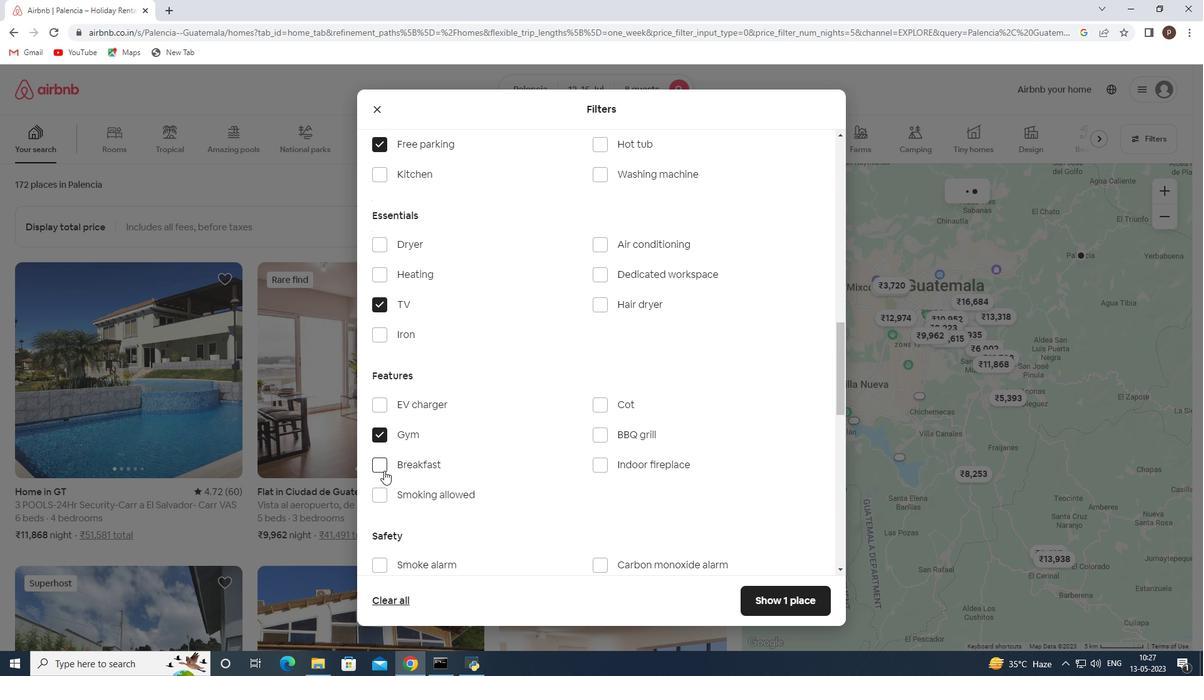 
Action: Mouse pressed left at (381, 470)
Screenshot: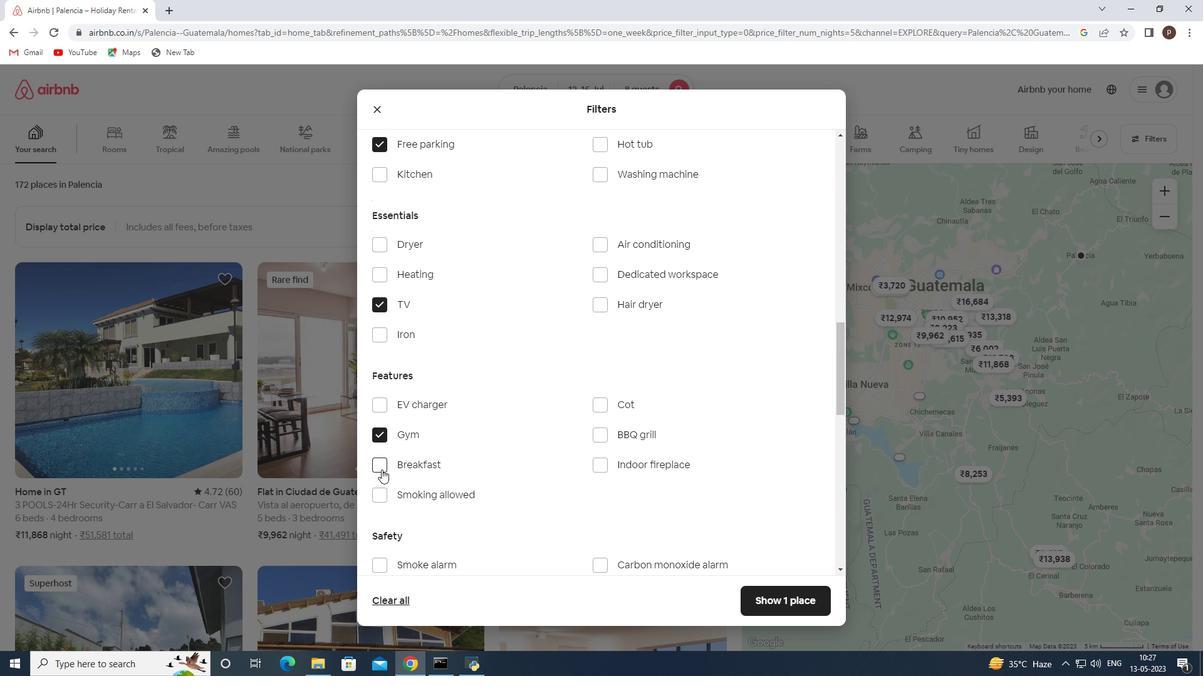 
Action: Mouse moved to (467, 473)
Screenshot: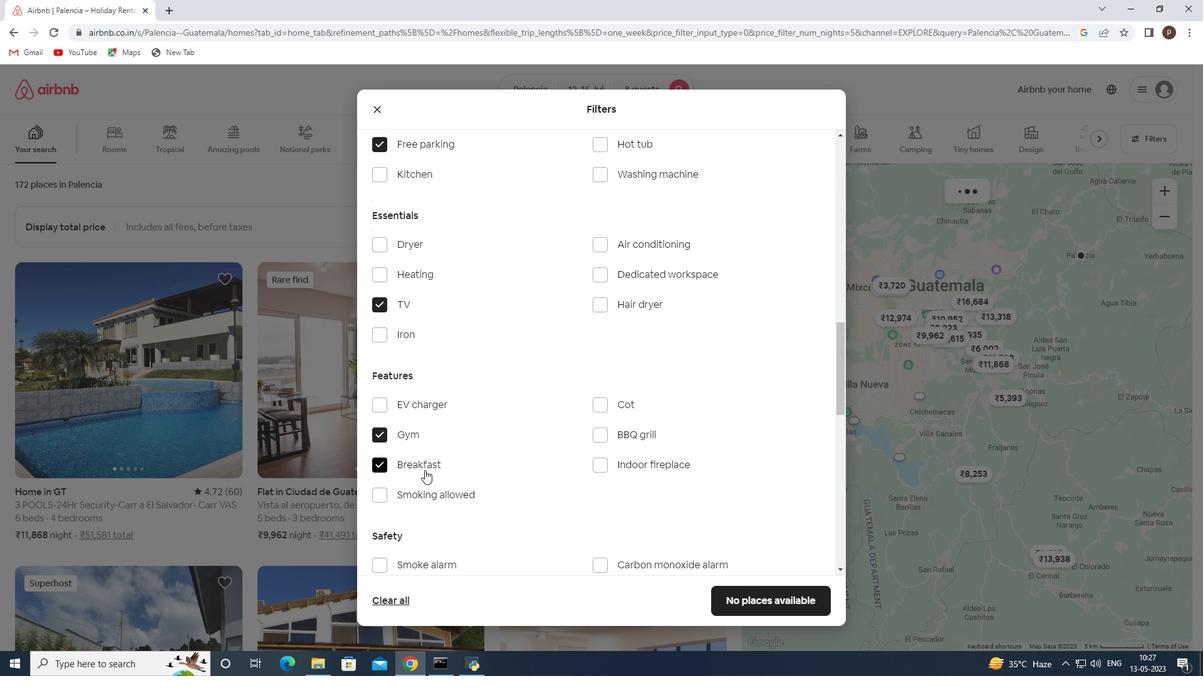 
Action: Mouse scrolled (467, 472) with delta (0, 0)
Screenshot: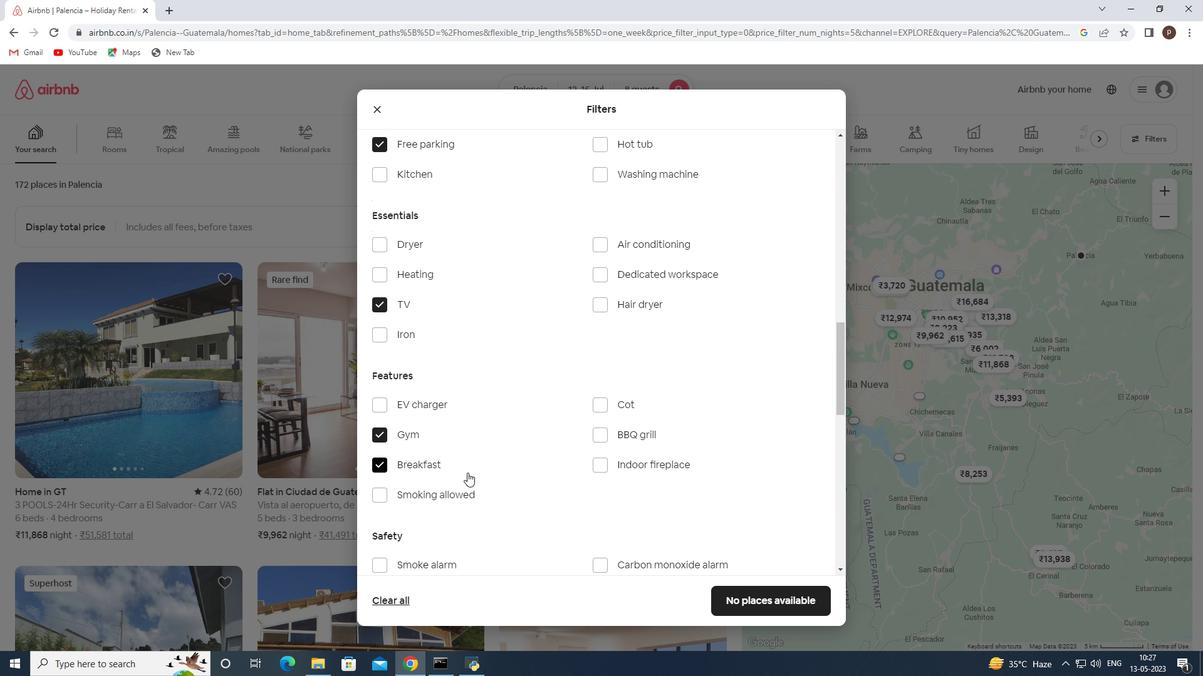 
Action: Mouse scrolled (467, 472) with delta (0, 0)
Screenshot: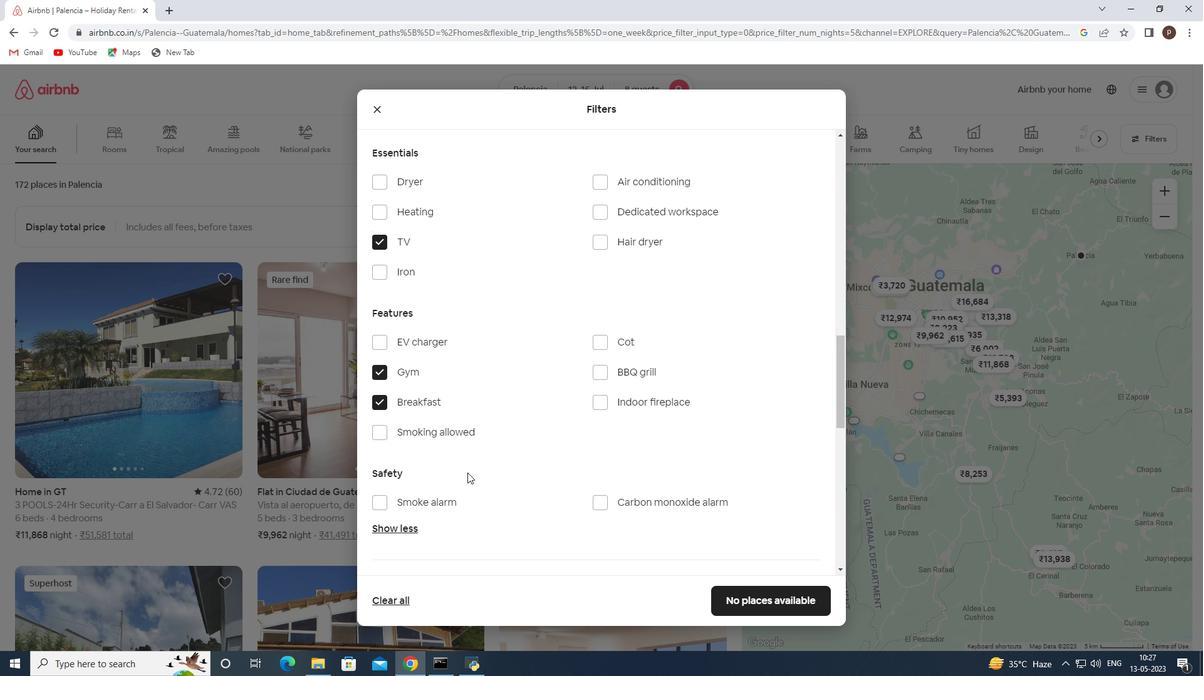 
Action: Mouse moved to (482, 458)
Screenshot: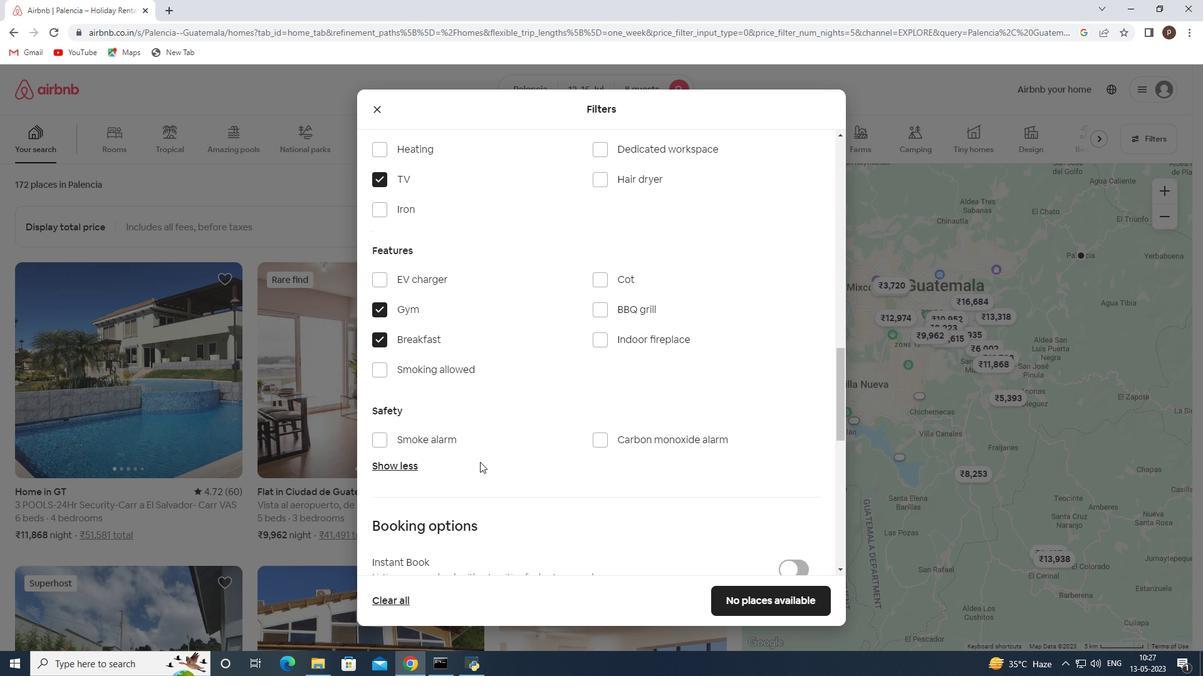 
Action: Mouse scrolled (482, 458) with delta (0, 0)
Screenshot: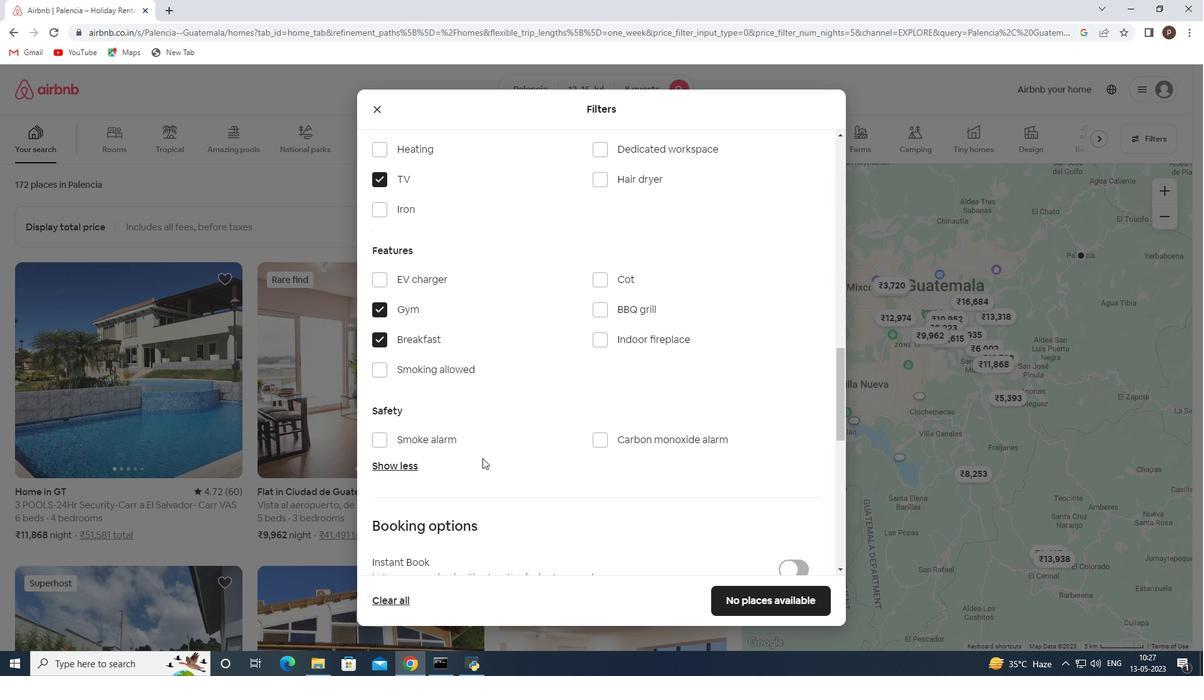
Action: Mouse scrolled (482, 458) with delta (0, 0)
Screenshot: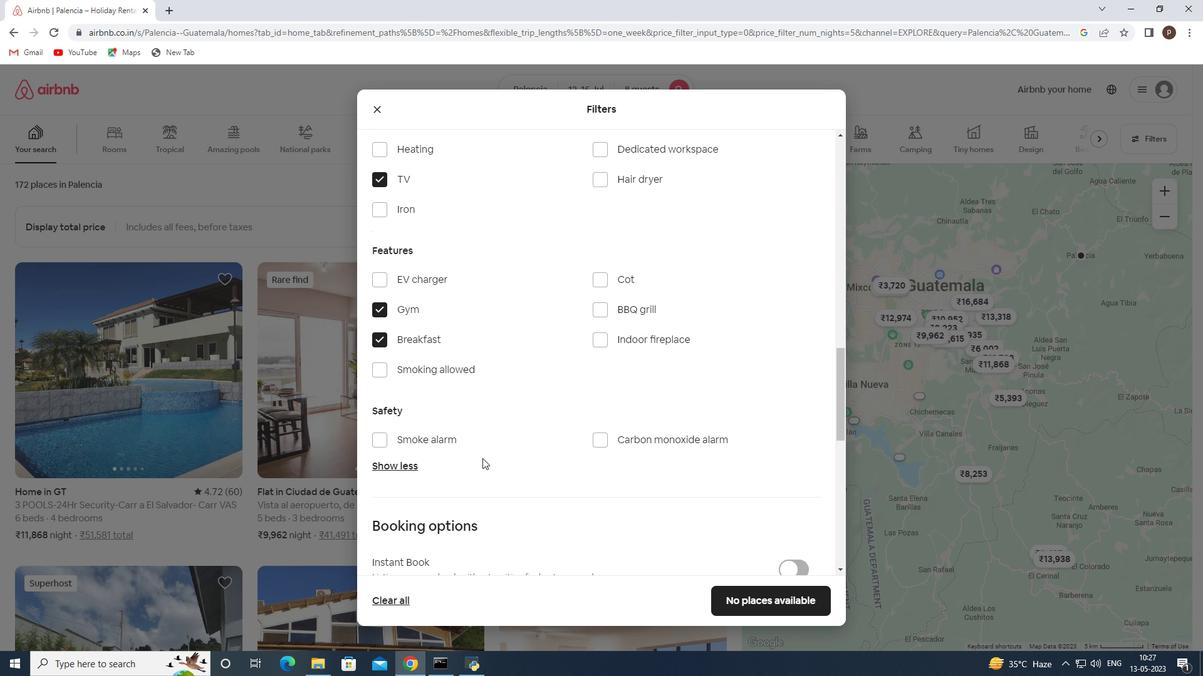 
Action: Mouse moved to (508, 445)
Screenshot: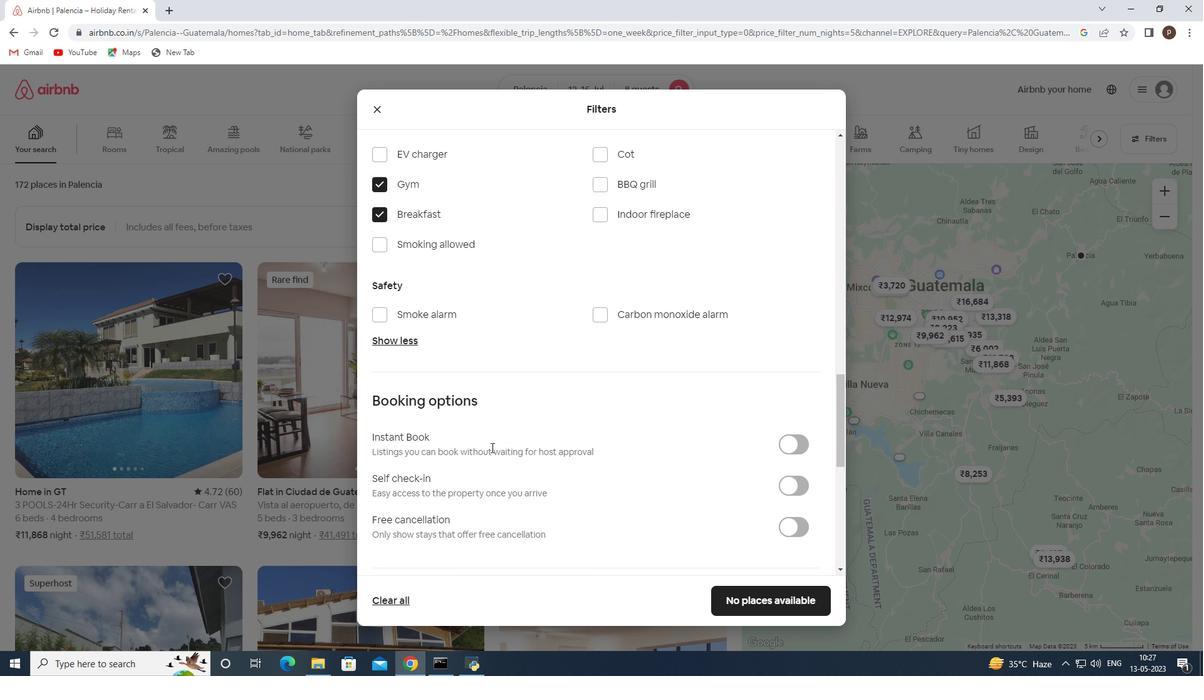 
Action: Mouse scrolled (508, 445) with delta (0, 0)
Screenshot: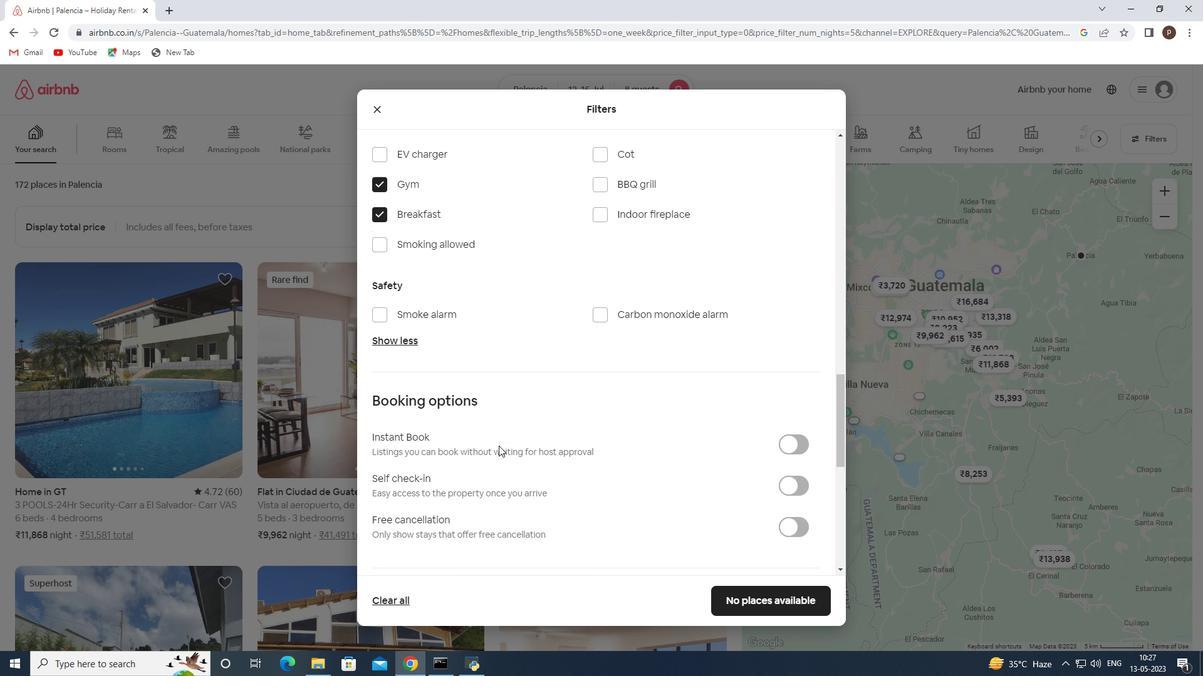 
Action: Mouse scrolled (508, 445) with delta (0, 0)
Screenshot: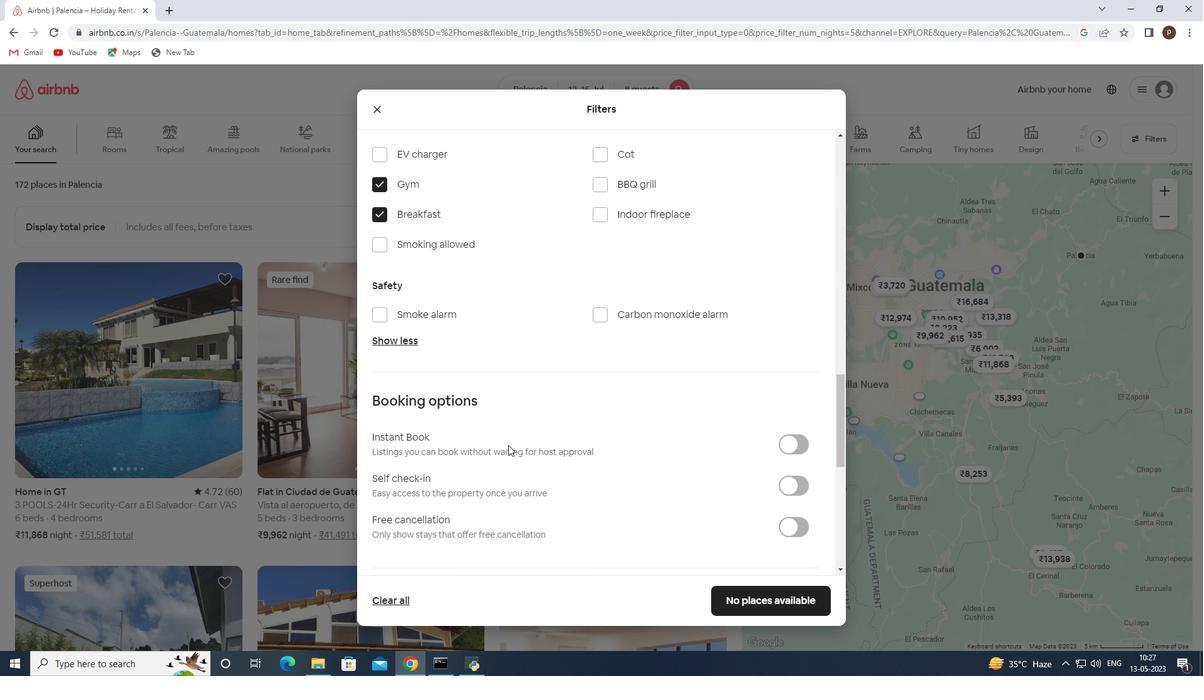 
Action: Mouse scrolled (508, 445) with delta (0, 0)
Screenshot: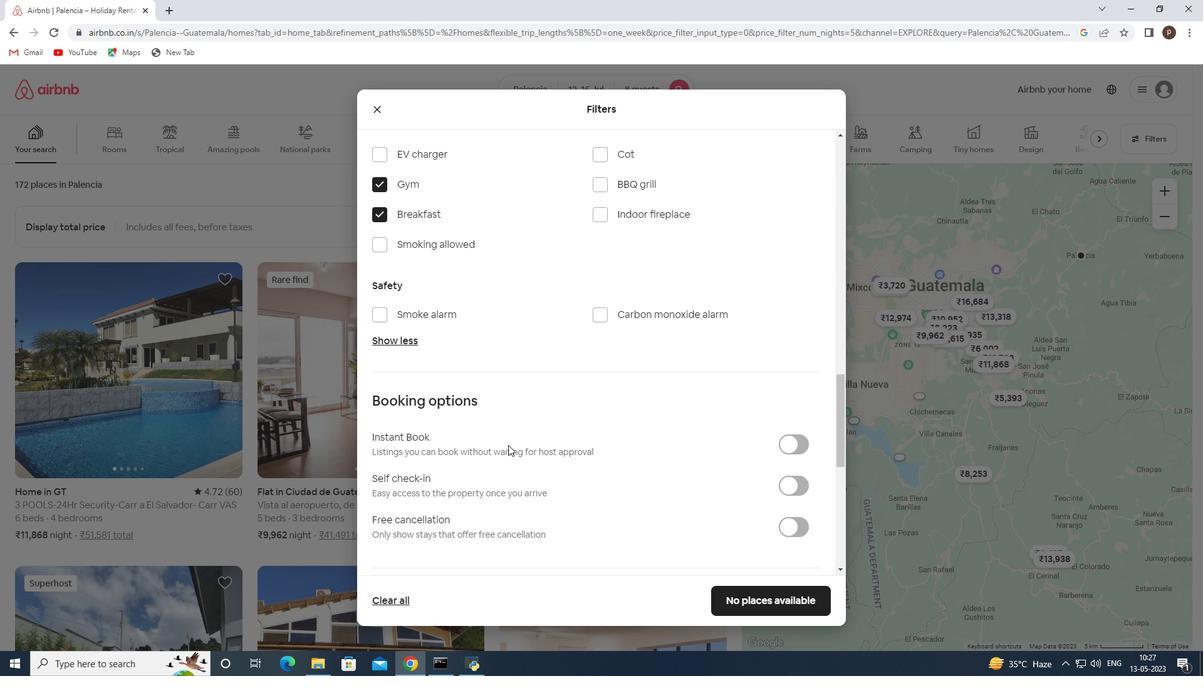 
Action: Mouse moved to (787, 300)
Screenshot: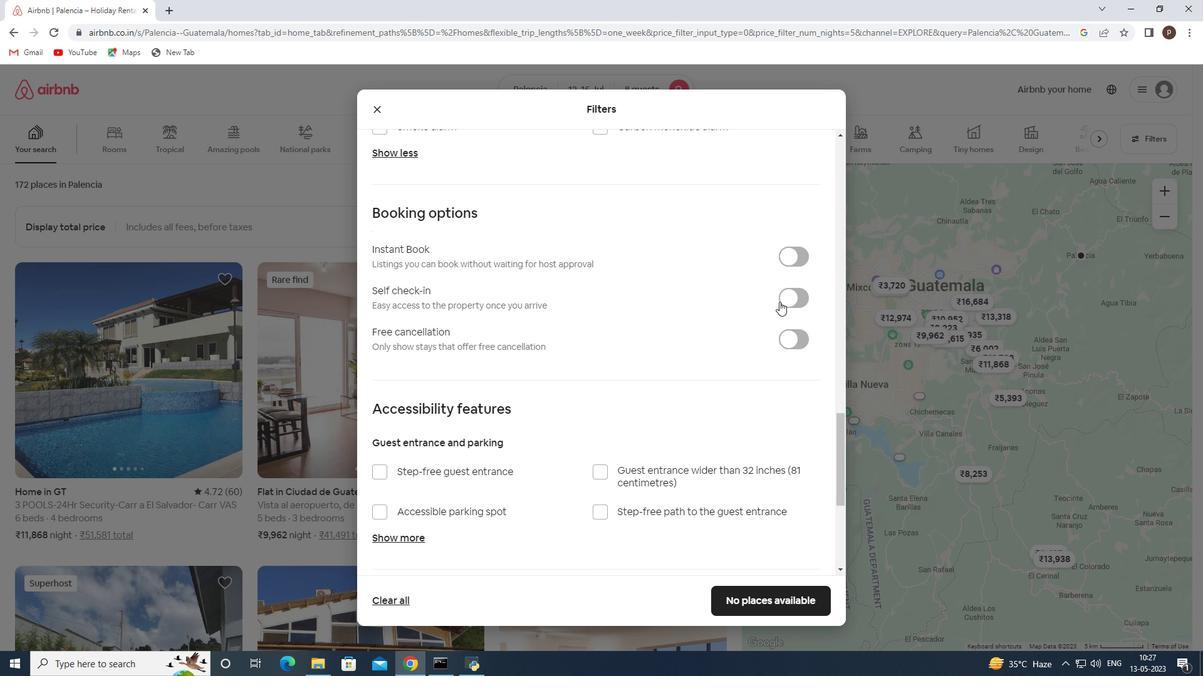 
Action: Mouse pressed left at (787, 300)
Screenshot: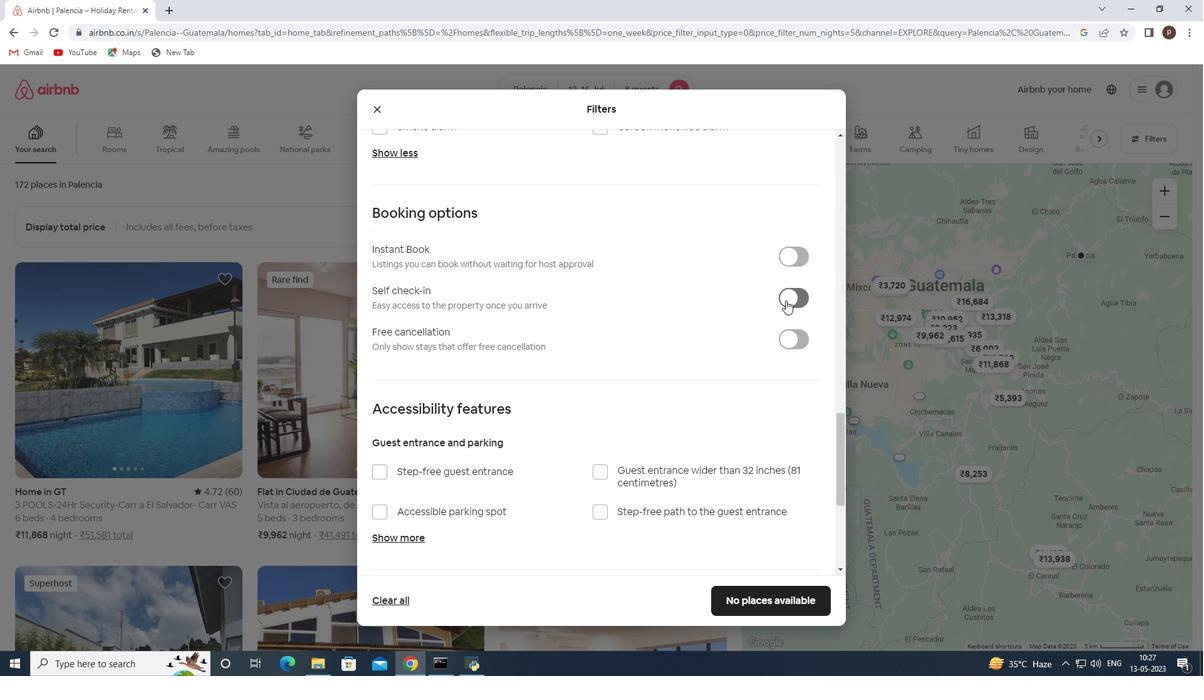 
Action: Mouse moved to (638, 416)
Screenshot: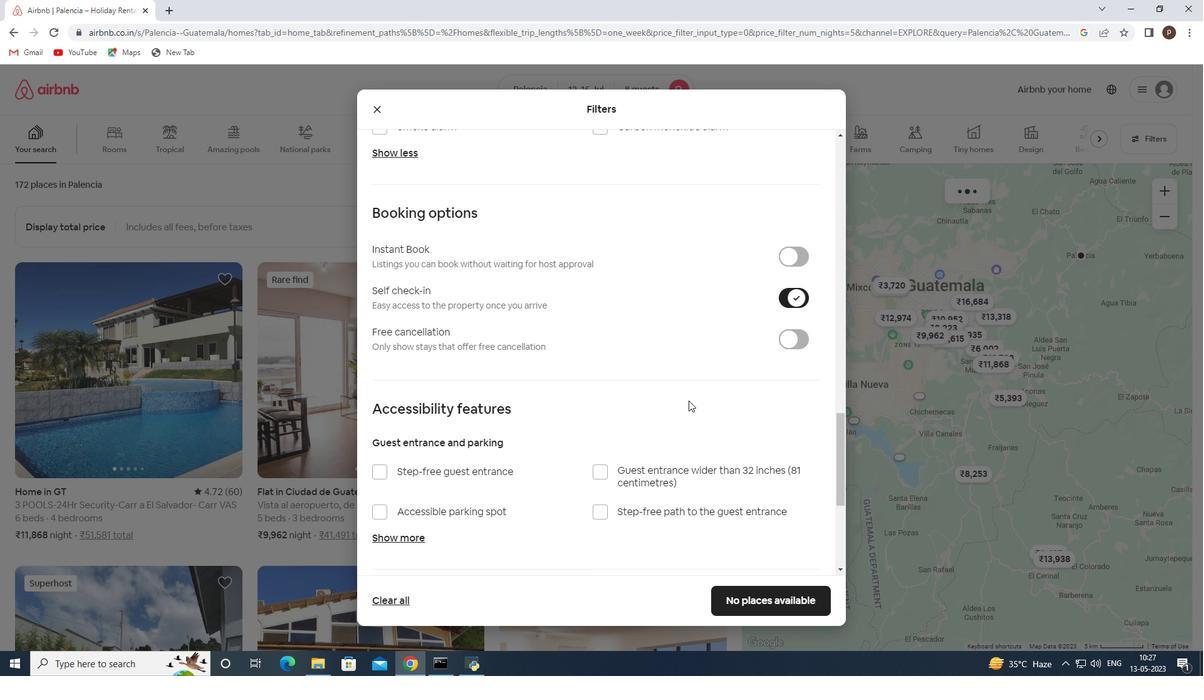 
Action: Mouse scrolled (638, 416) with delta (0, 0)
Screenshot: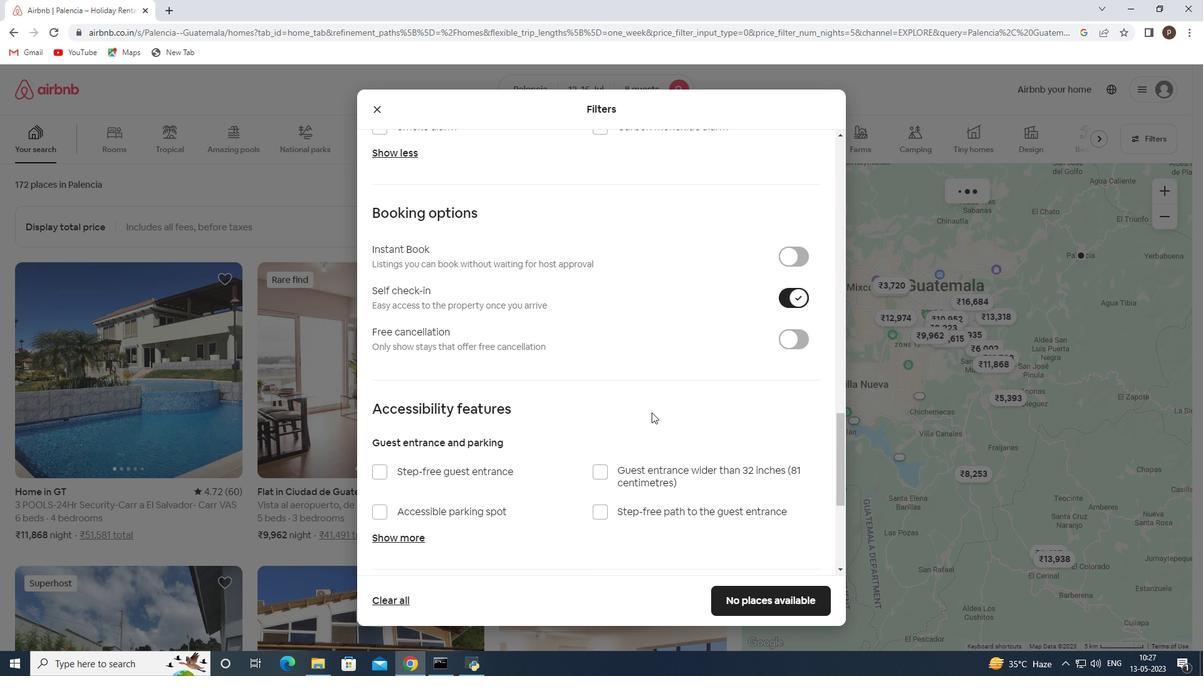 
Action: Mouse moved to (637, 416)
Screenshot: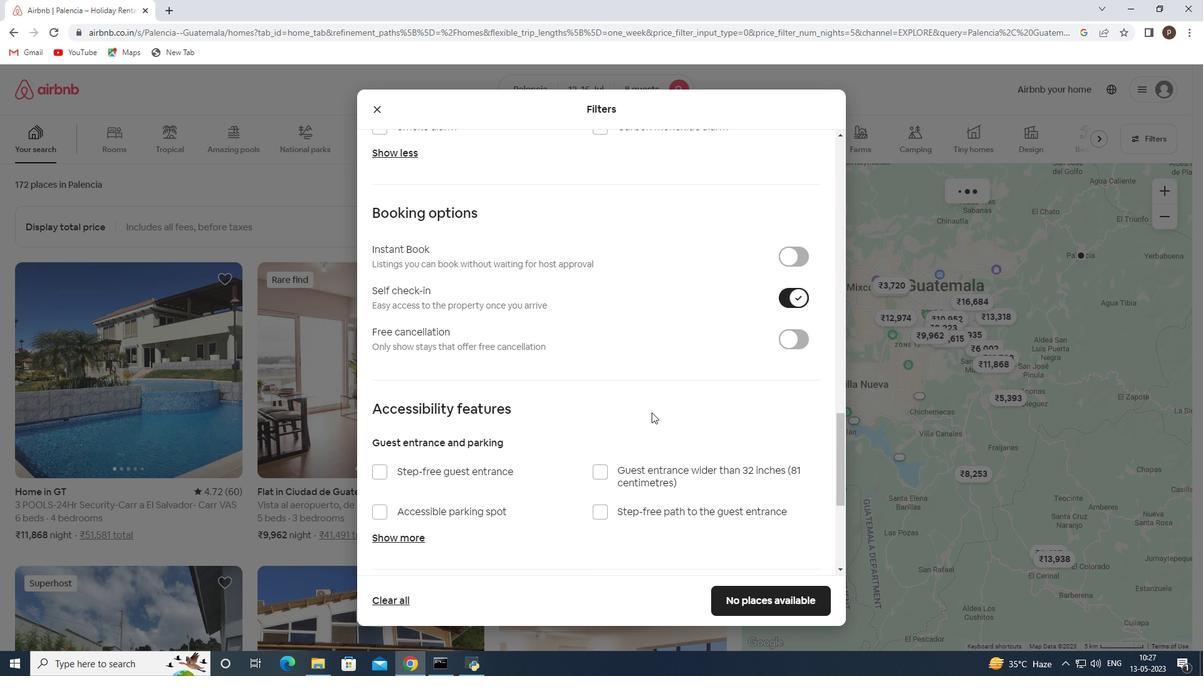 
Action: Mouse scrolled (637, 416) with delta (0, 0)
Screenshot: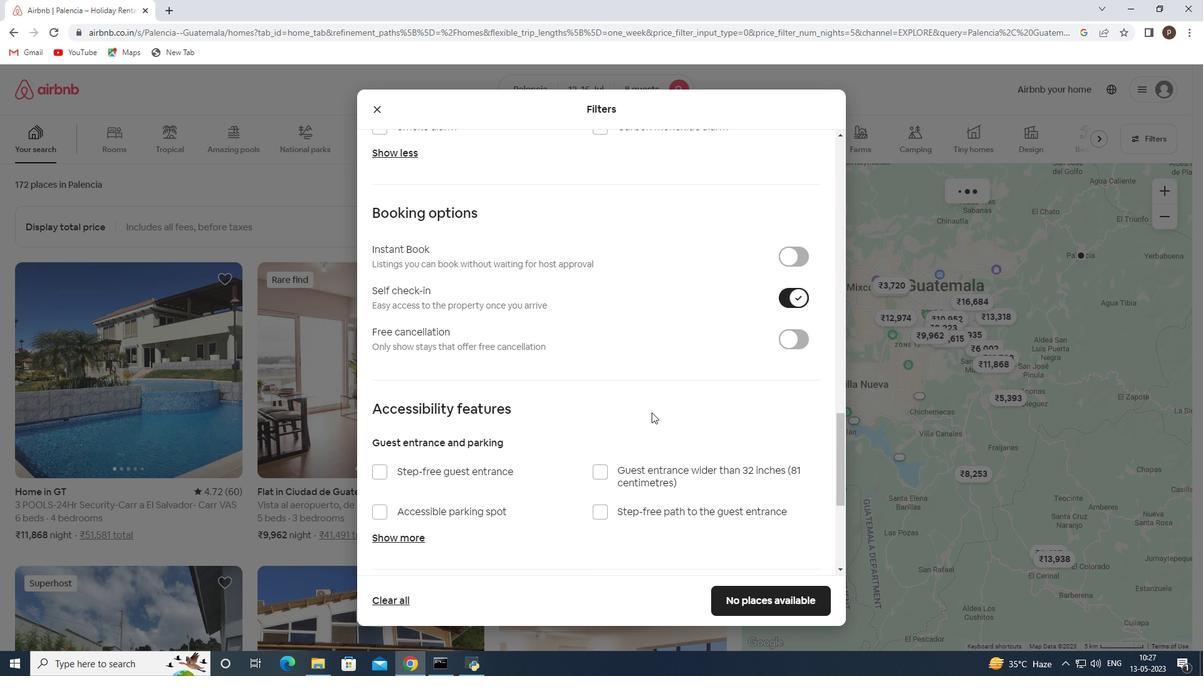 
Action: Mouse moved to (636, 416)
Screenshot: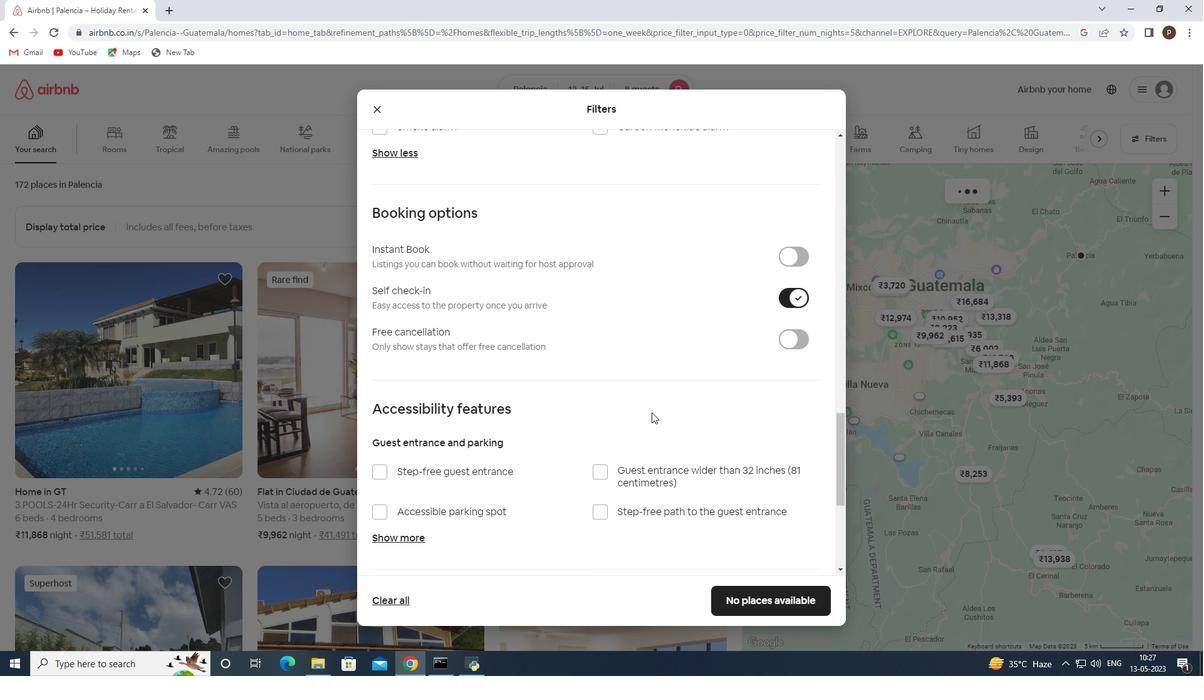 
Action: Mouse scrolled (636, 416) with delta (0, 0)
Screenshot: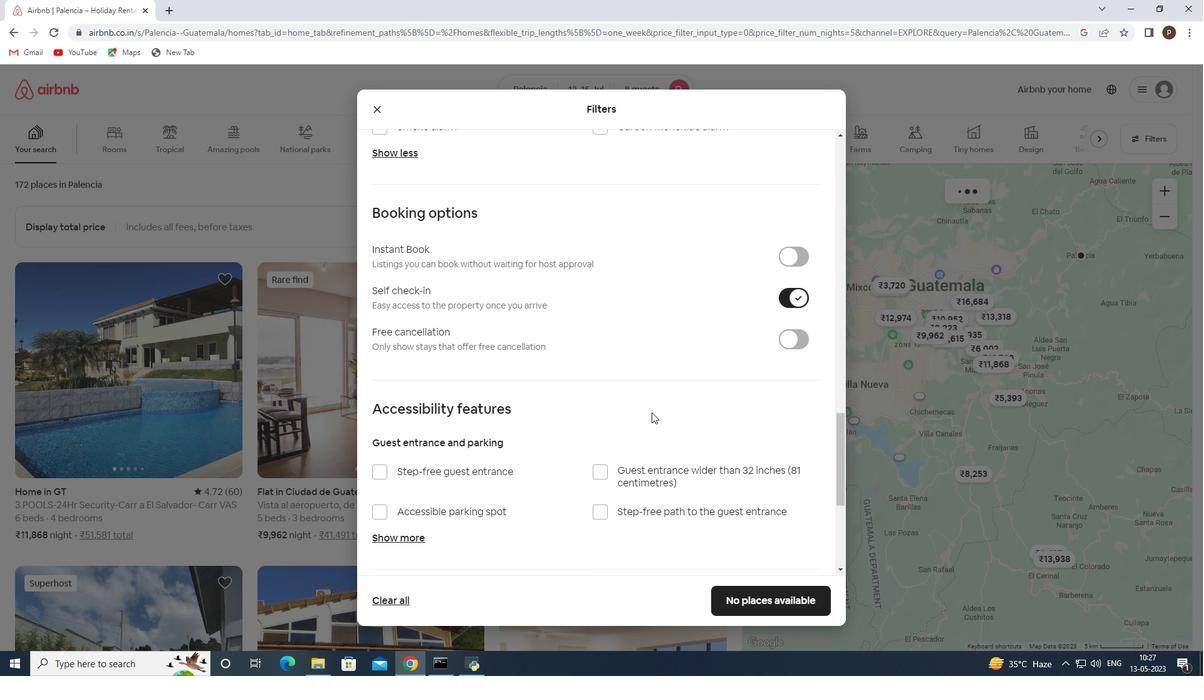 
Action: Mouse moved to (636, 417)
Screenshot: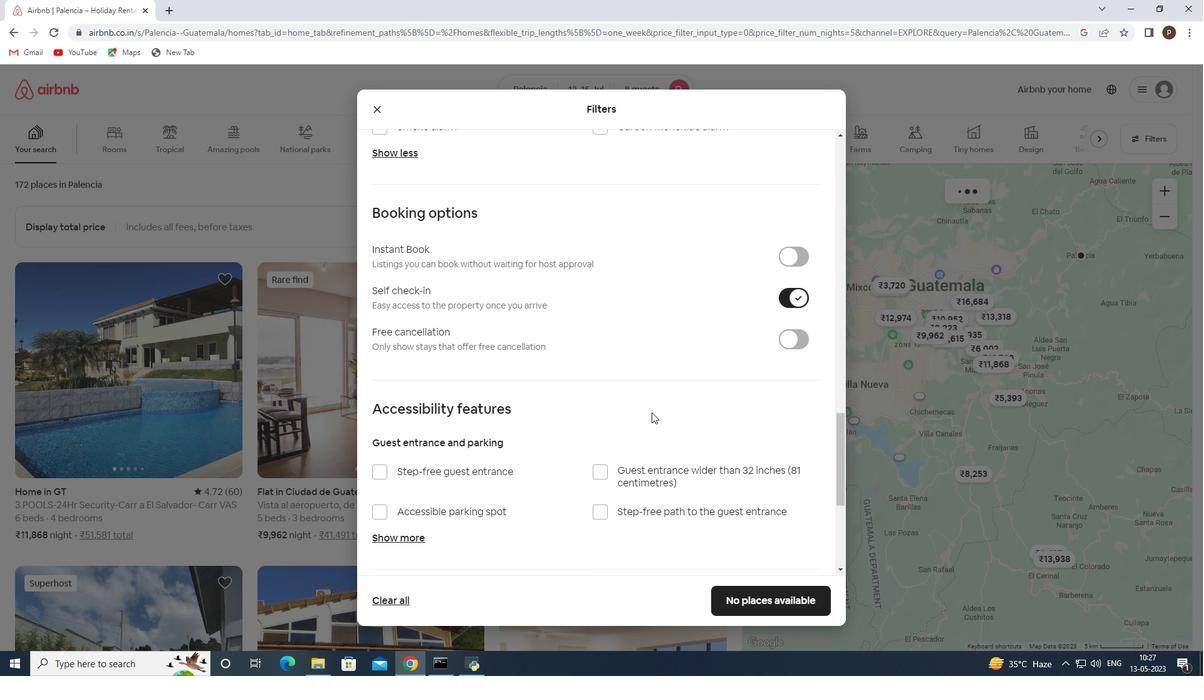 
Action: Mouse scrolled (636, 416) with delta (0, 0)
Screenshot: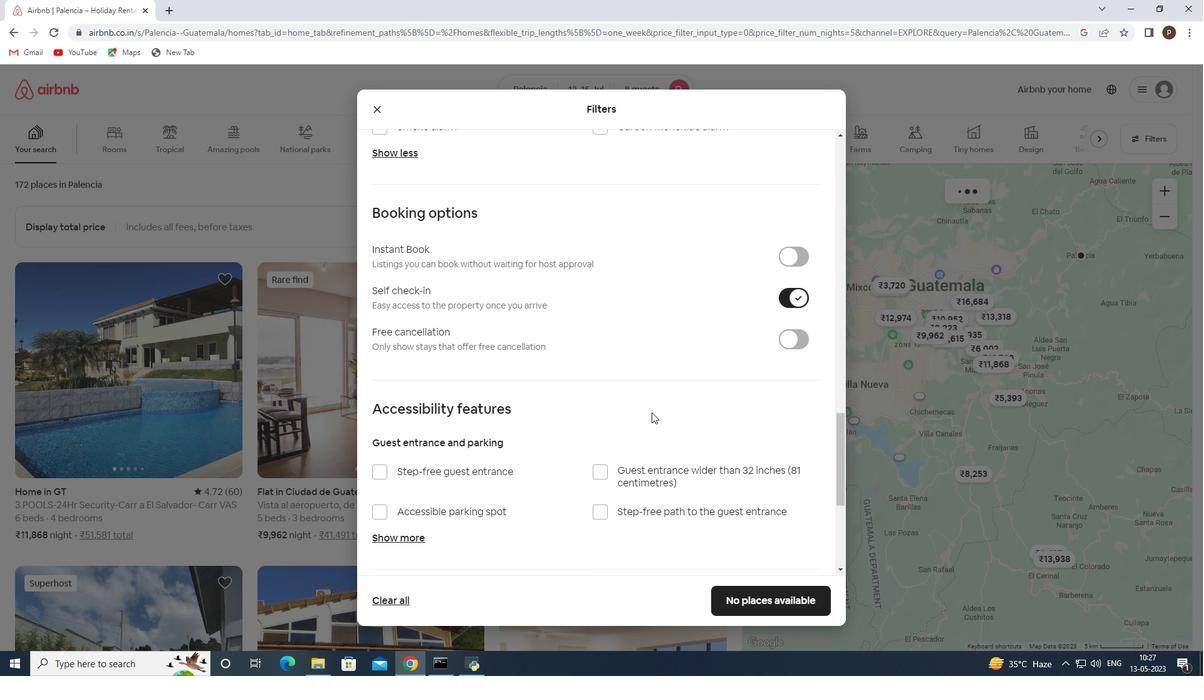 
Action: Mouse moved to (635, 417)
Screenshot: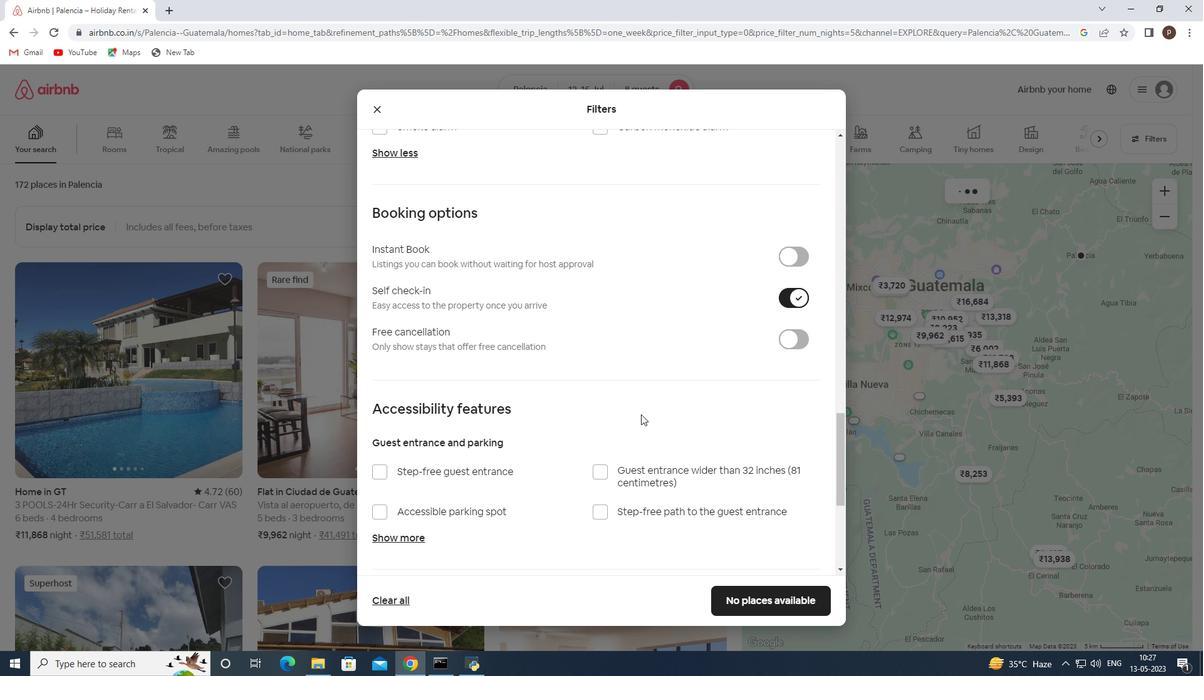 
Action: Mouse scrolled (635, 416) with delta (0, 0)
Screenshot: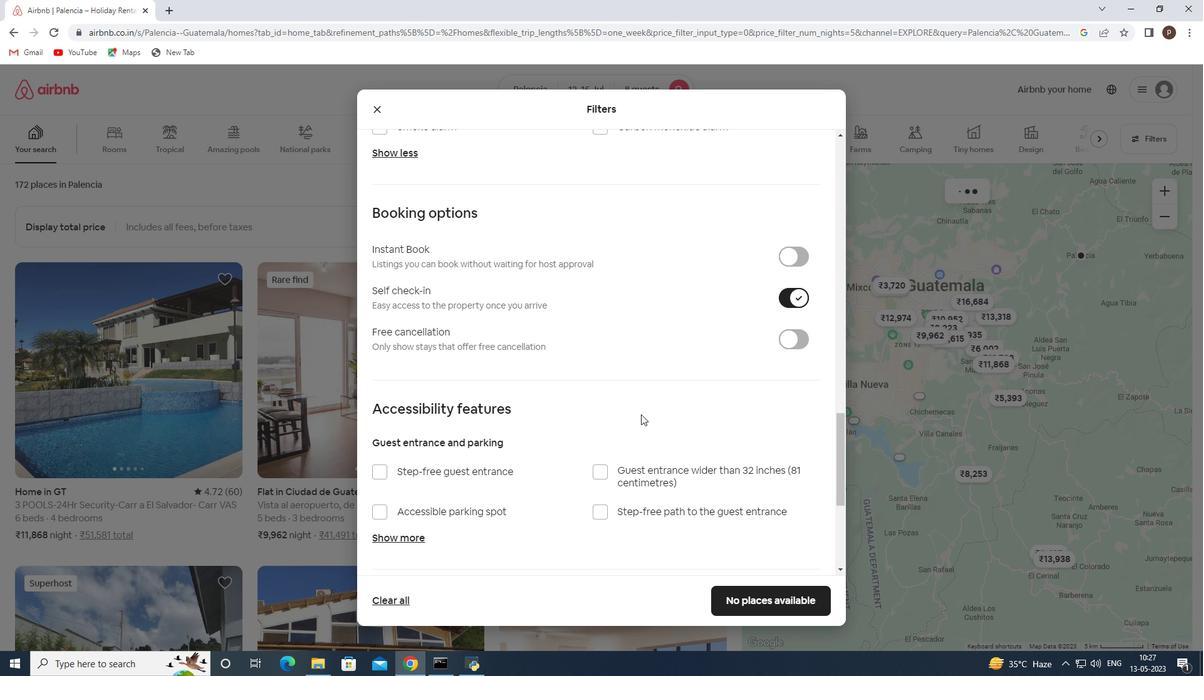 
Action: Mouse scrolled (635, 416) with delta (0, 0)
Screenshot: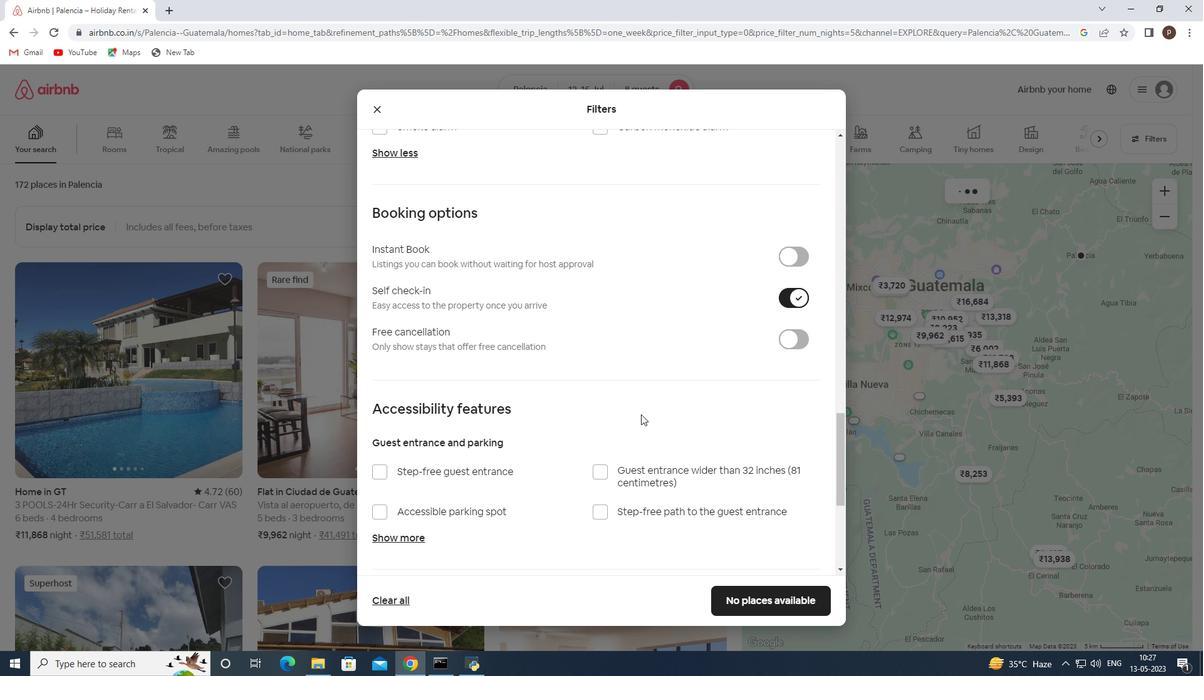 
Action: Mouse moved to (634, 418)
Screenshot: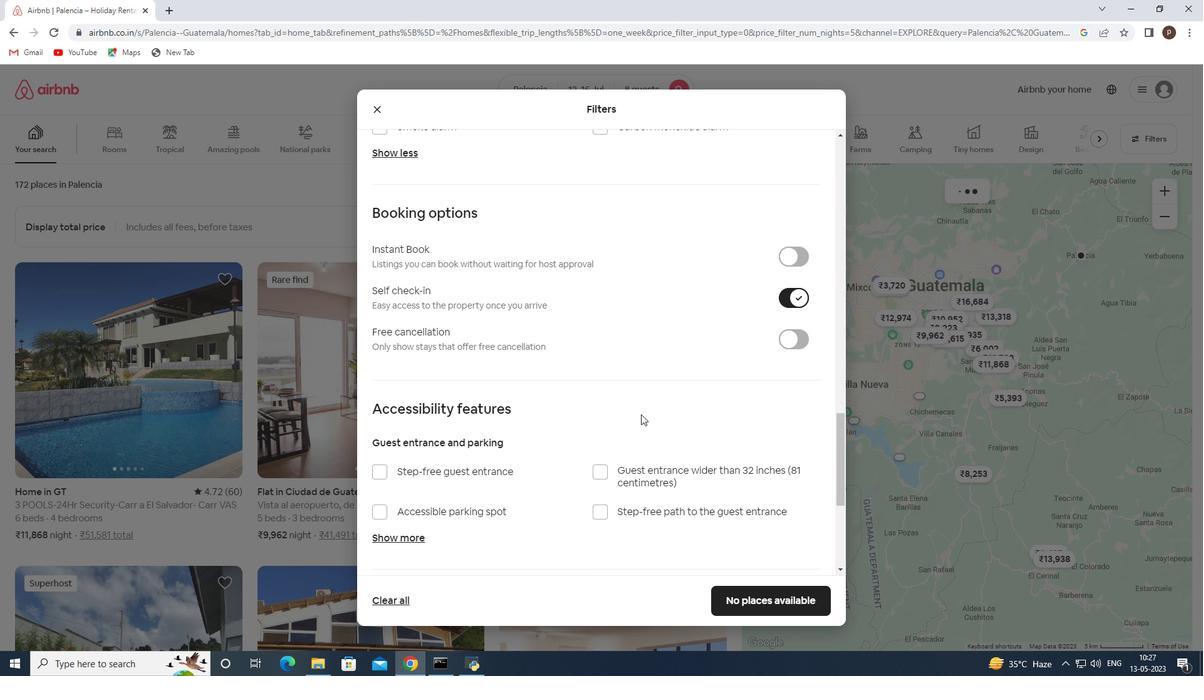 
Action: Mouse scrolled (634, 417) with delta (0, 0)
Screenshot: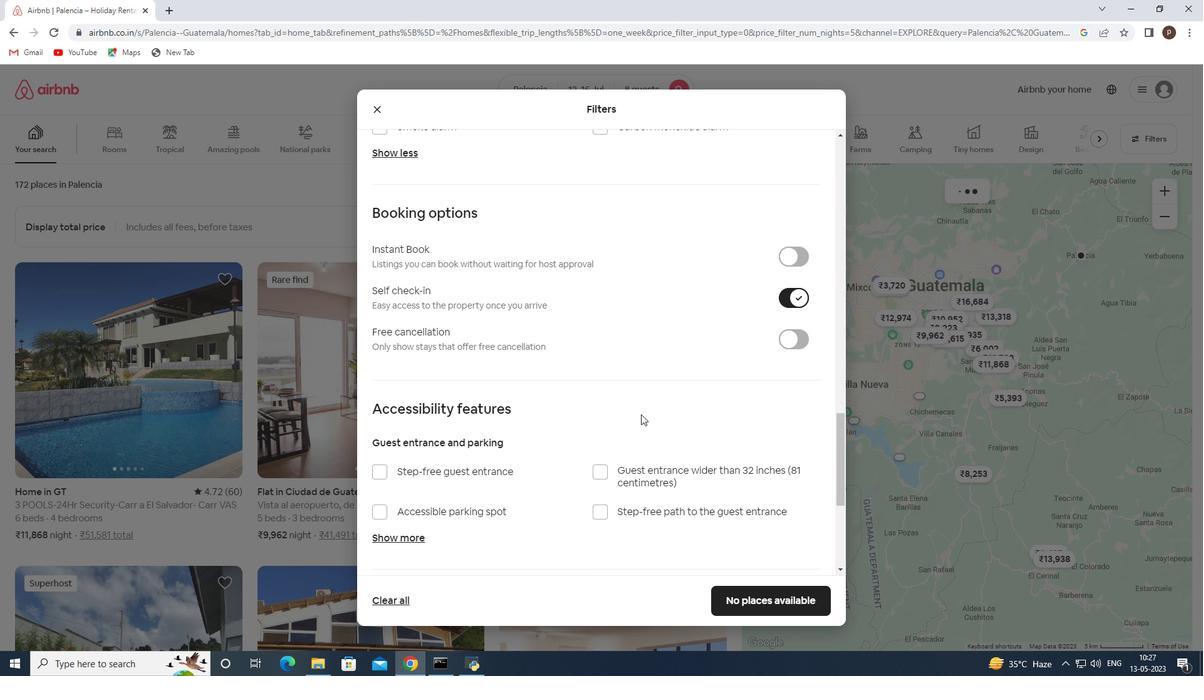 
Action: Mouse moved to (382, 490)
Screenshot: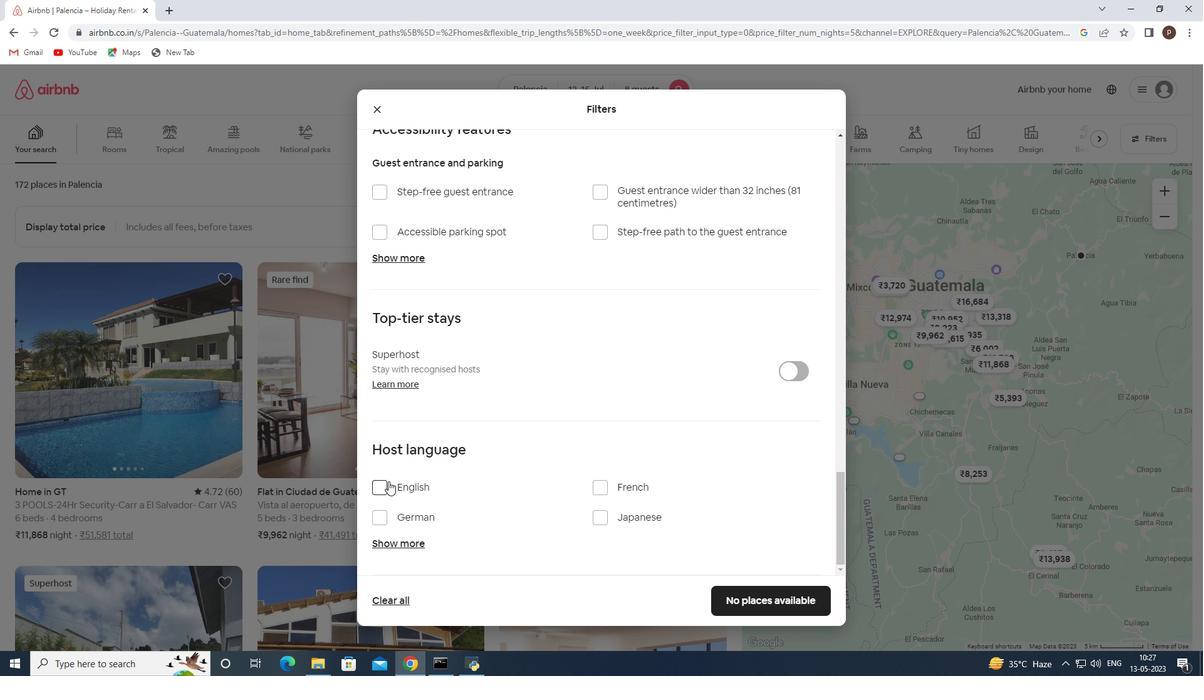 
Action: Mouse pressed left at (382, 490)
Screenshot: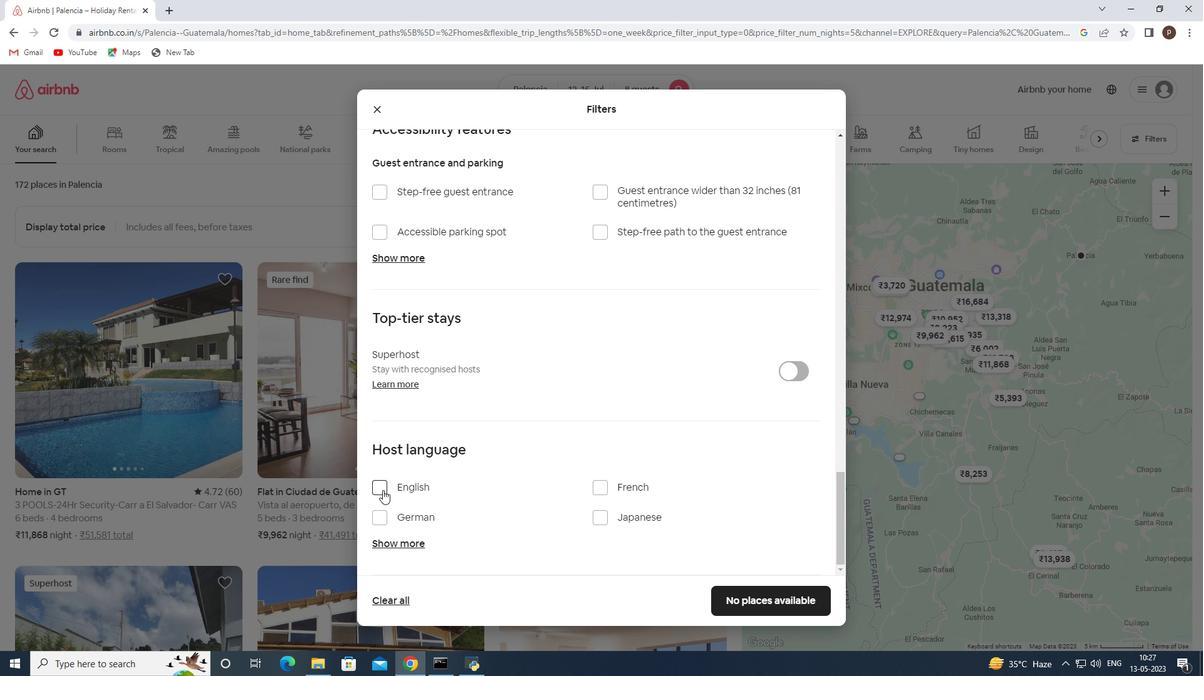 
Action: Mouse moved to (785, 599)
Screenshot: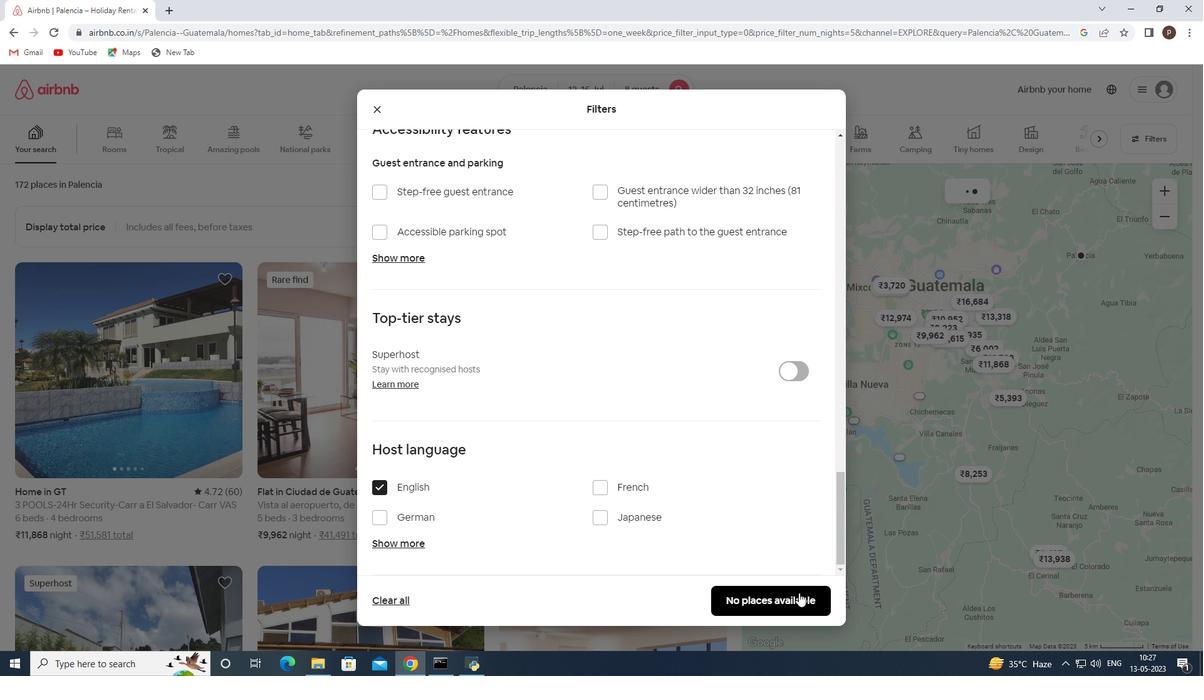 
Action: Mouse pressed left at (785, 599)
Screenshot: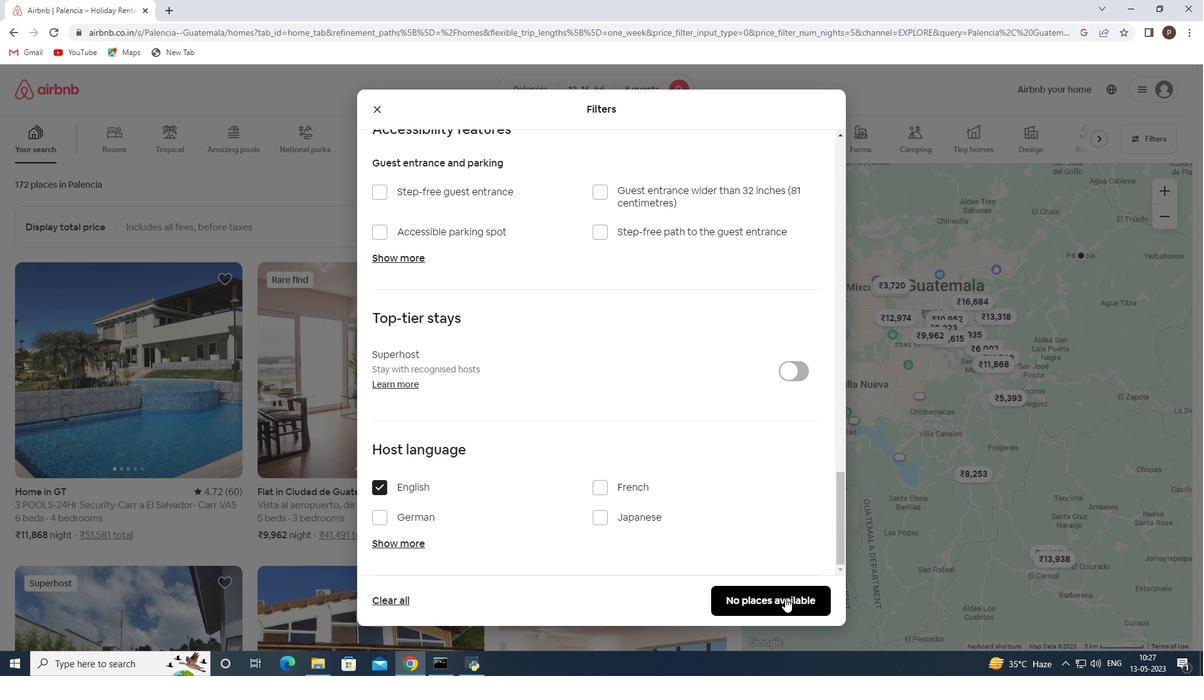 
